 Task: Send an email with the signature Danny Hernandez with the subject Late payment reminder and the message Please let me know if there are any issues with the formatting. from softage.1@softage.net to softage.5@softage.net and softage.6@softage.net with an attached document Financial_projections.xlsx
Action: Mouse moved to (502, 642)
Screenshot: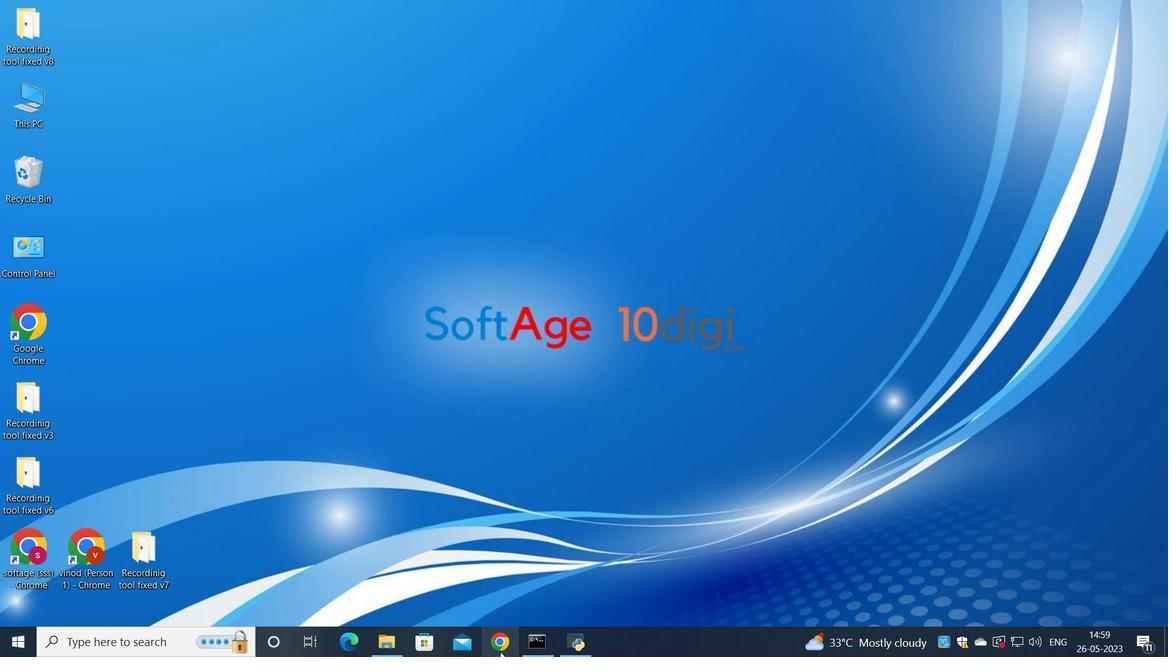 
Action: Mouse pressed left at (502, 642)
Screenshot: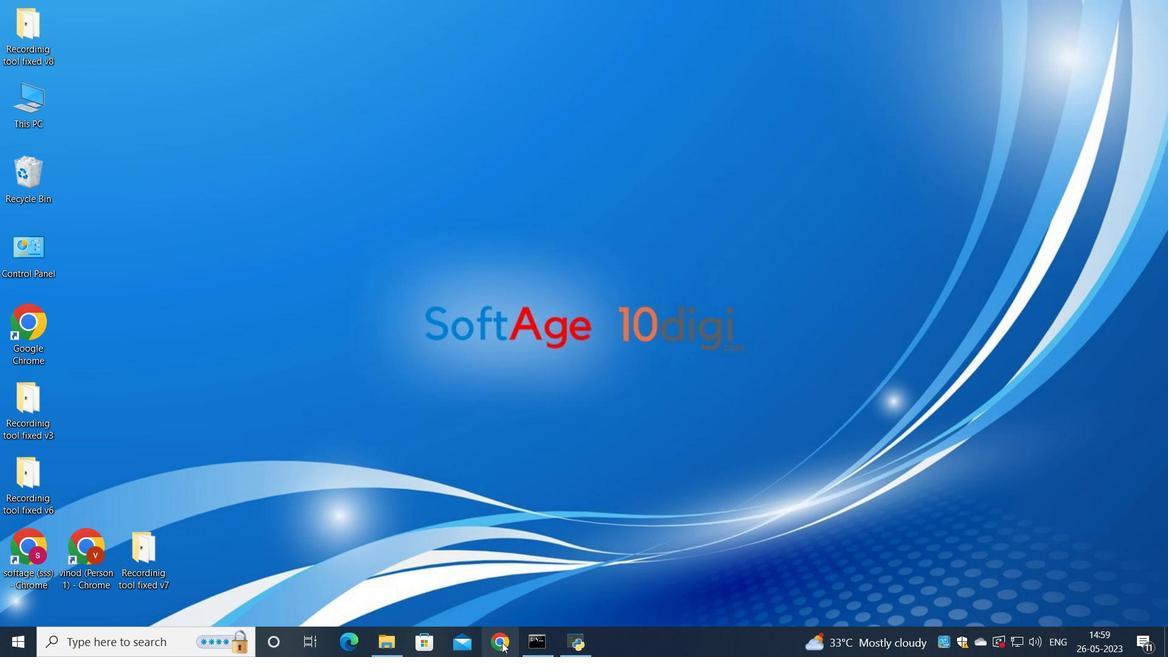 
Action: Mouse moved to (547, 360)
Screenshot: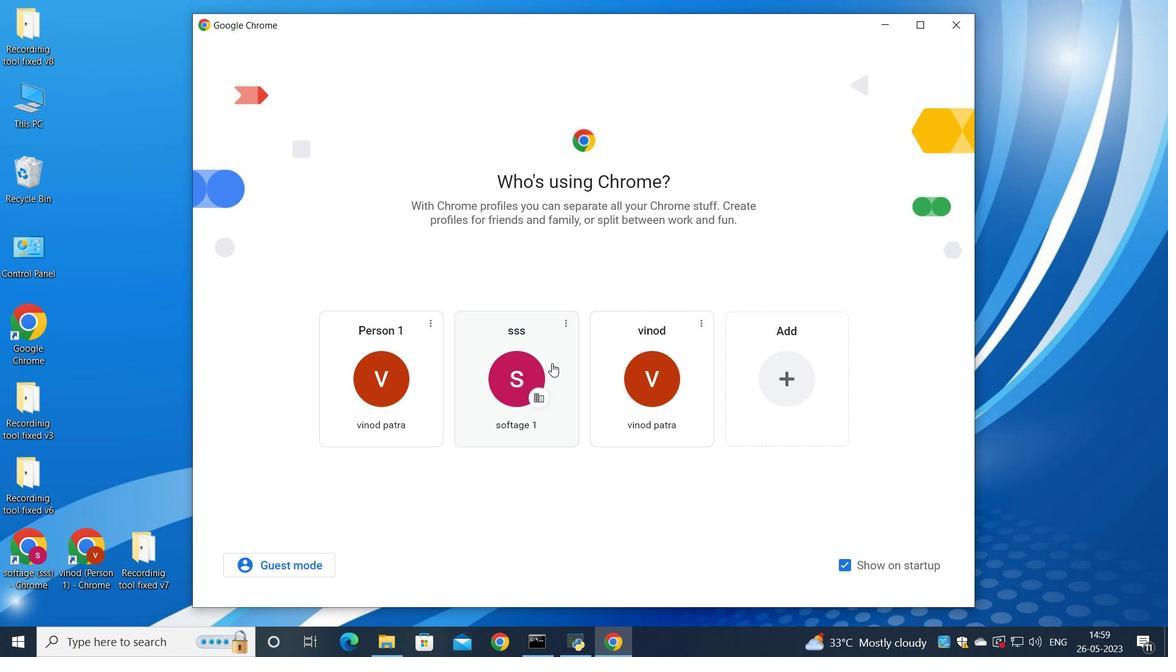 
Action: Mouse pressed left at (547, 360)
Screenshot: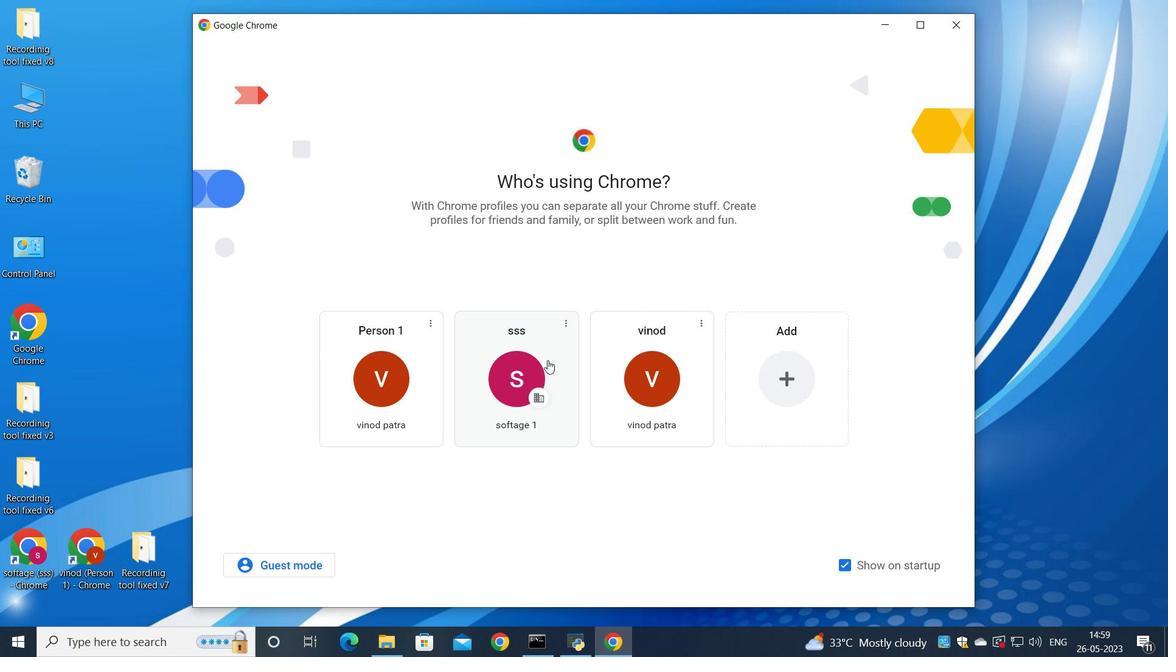 
Action: Mouse moved to (1016, 86)
Screenshot: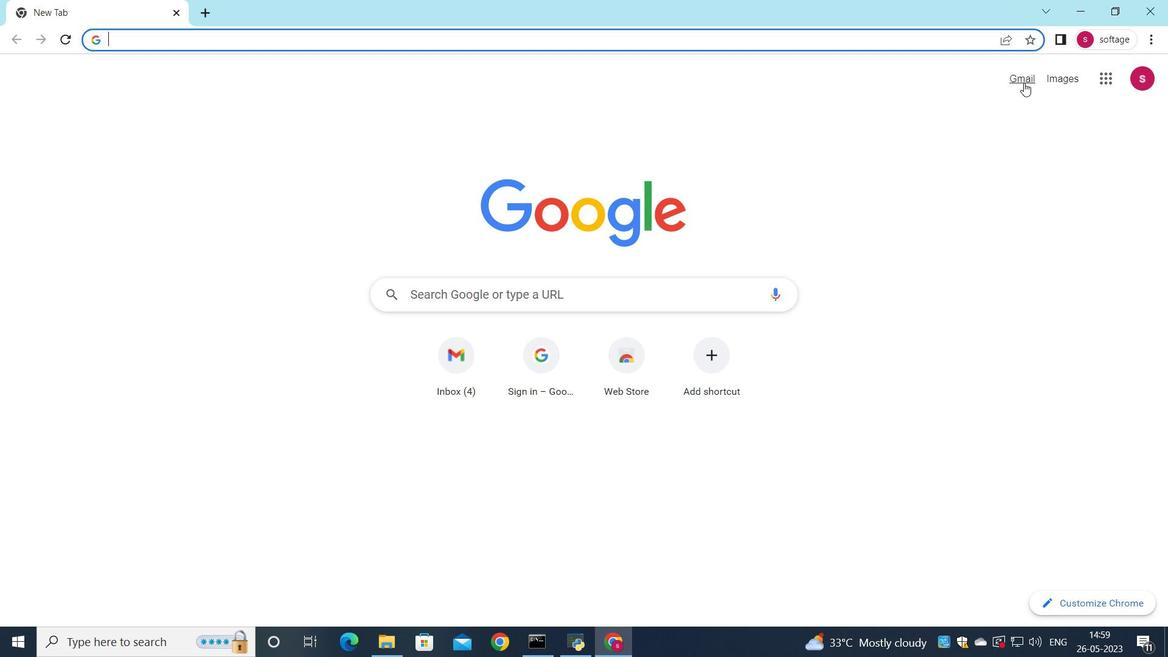 
Action: Mouse pressed left at (1016, 86)
Screenshot: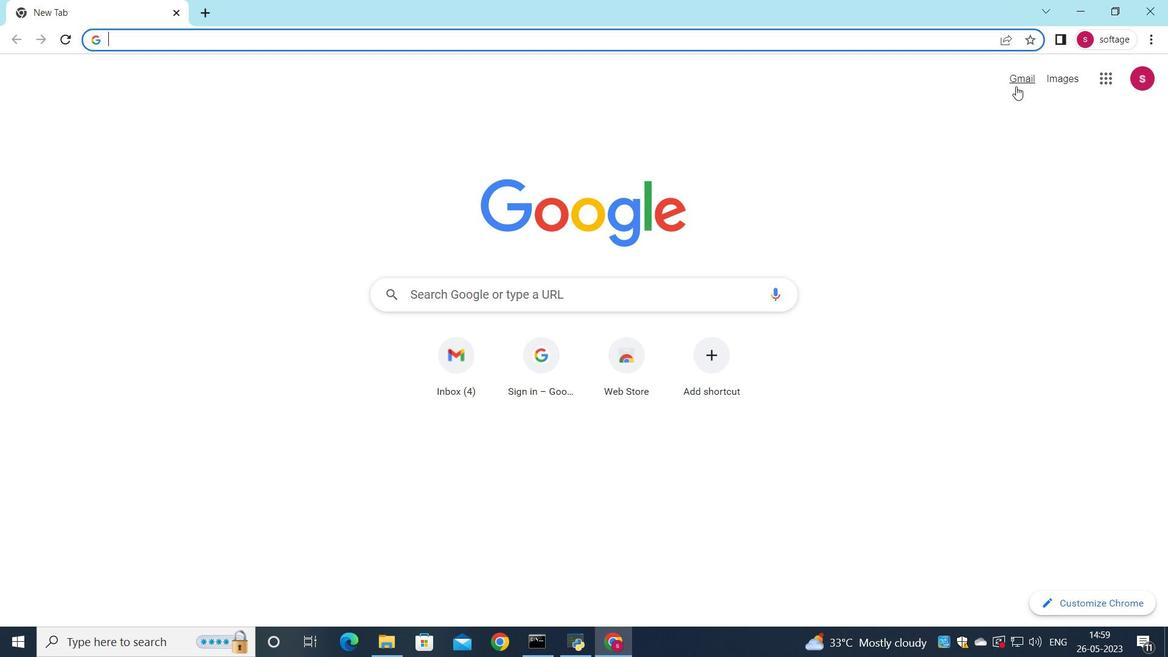
Action: Mouse moved to (991, 101)
Screenshot: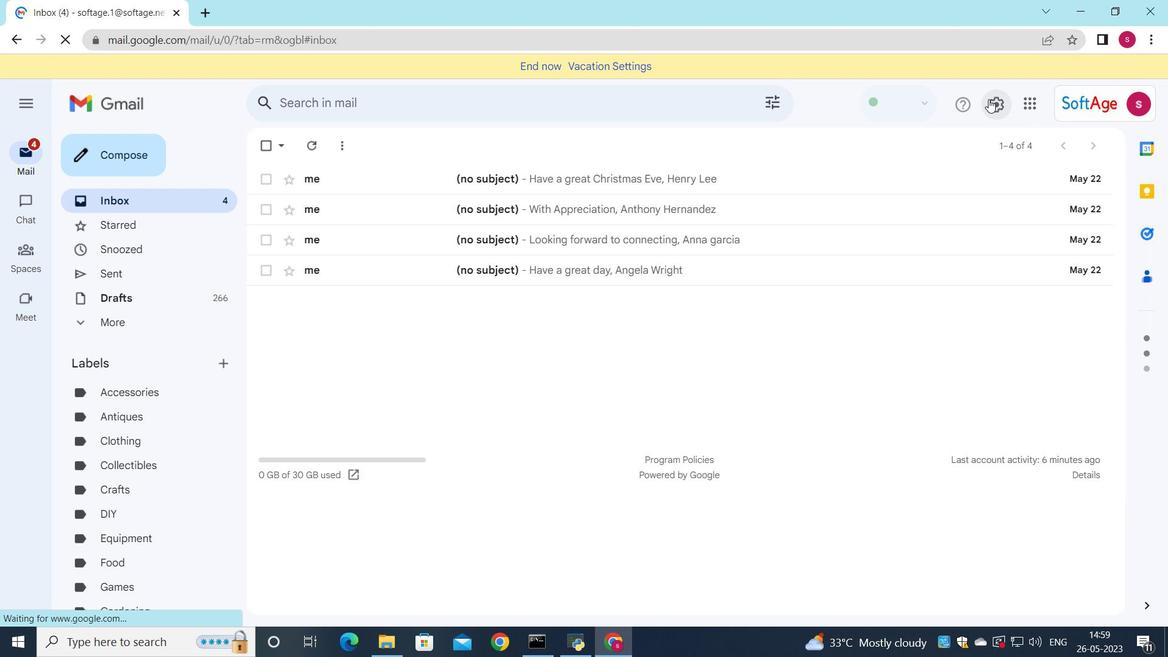 
Action: Mouse pressed left at (991, 101)
Screenshot: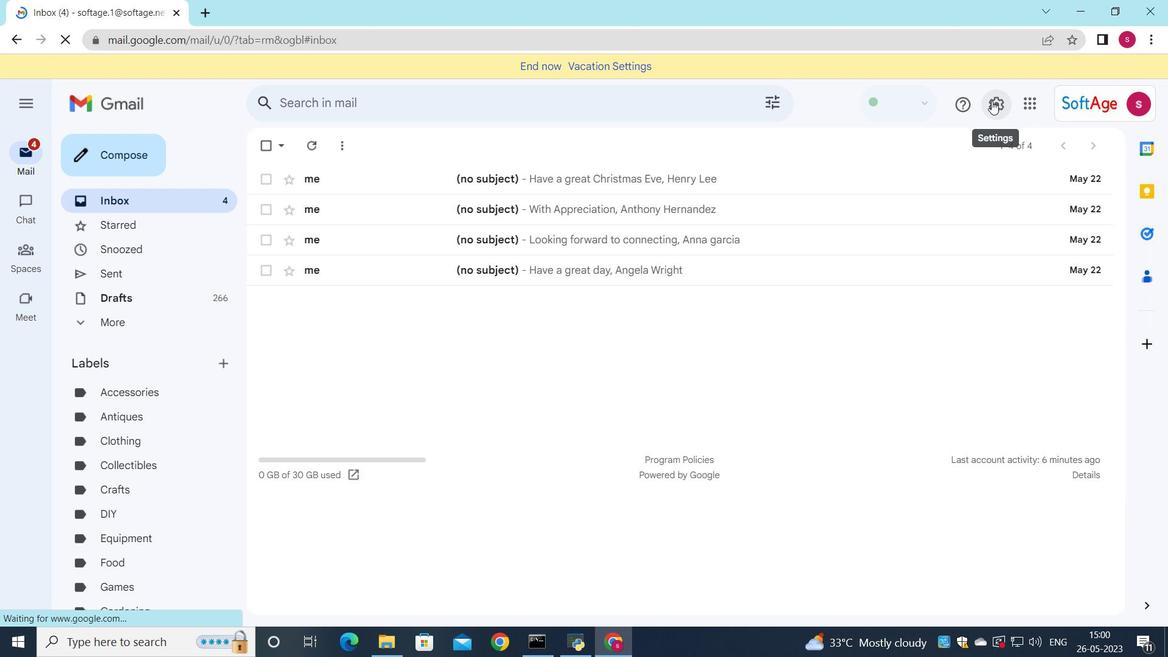 
Action: Mouse moved to (964, 175)
Screenshot: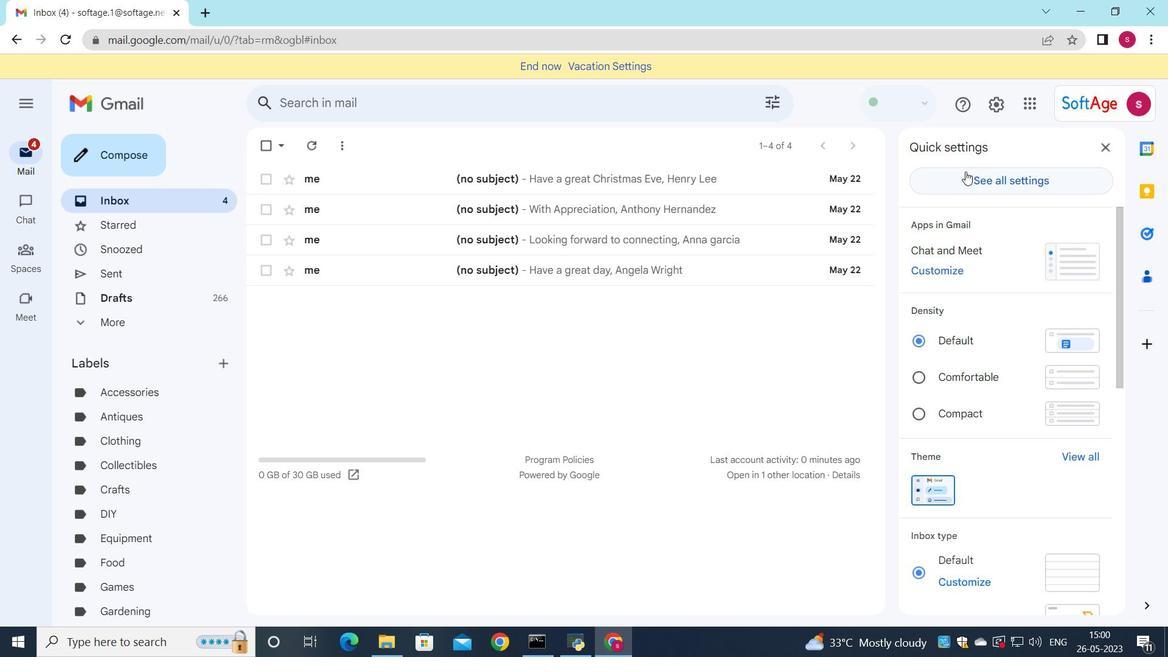 
Action: Mouse pressed left at (964, 175)
Screenshot: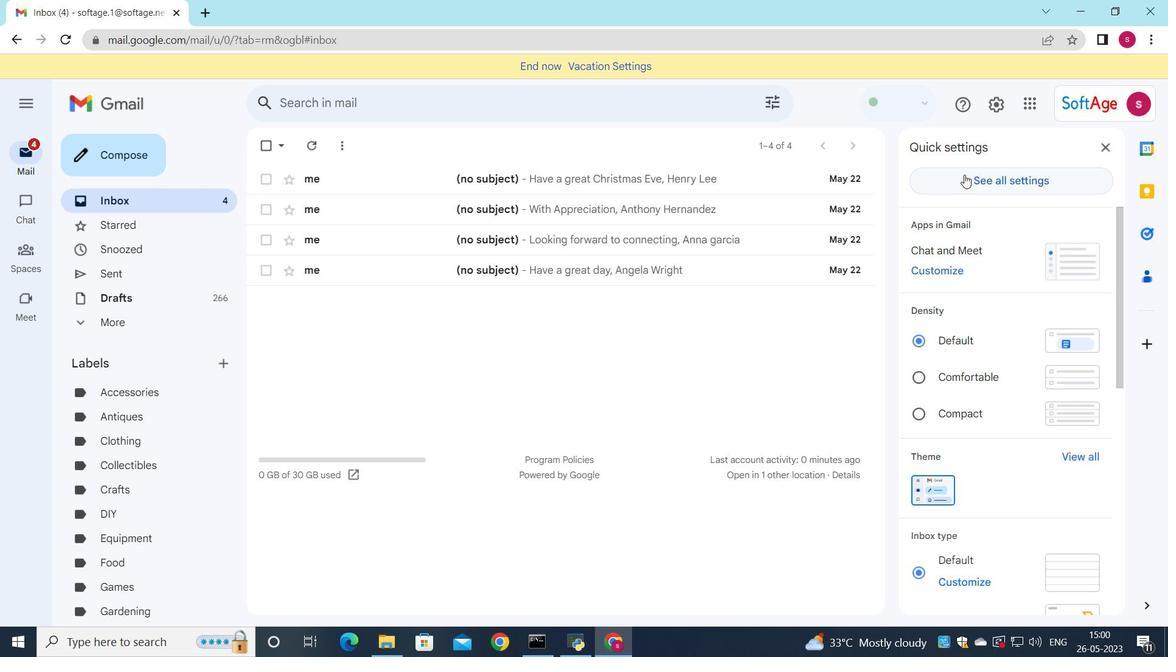 
Action: Mouse moved to (845, 255)
Screenshot: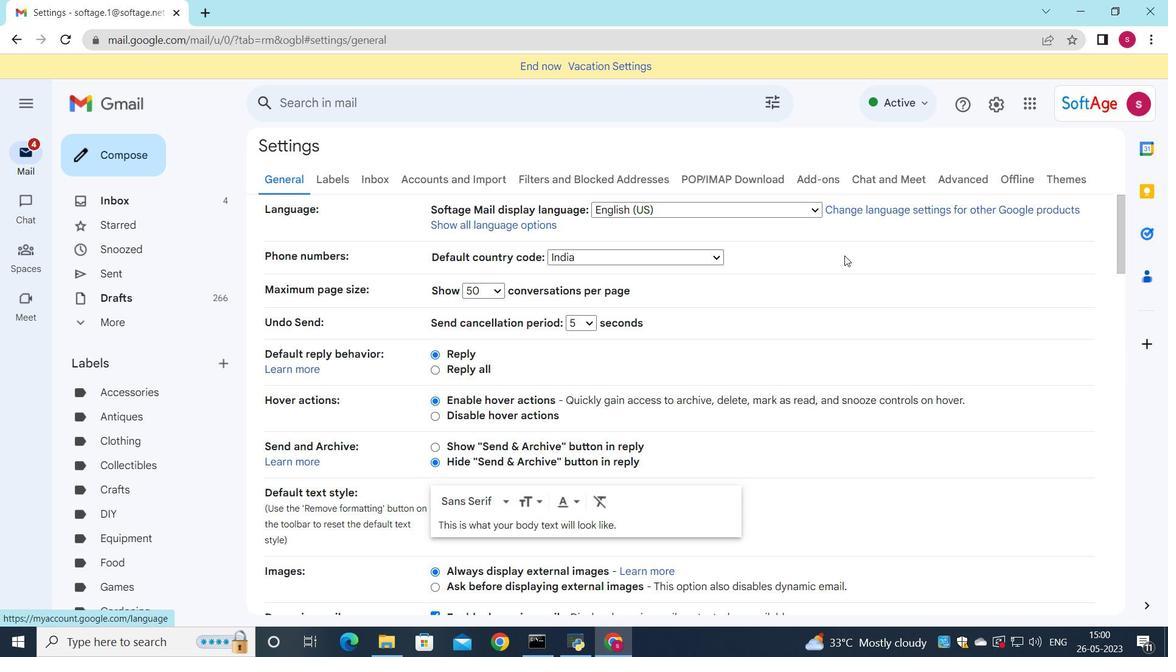
Action: Mouse scrolled (845, 254) with delta (0, 0)
Screenshot: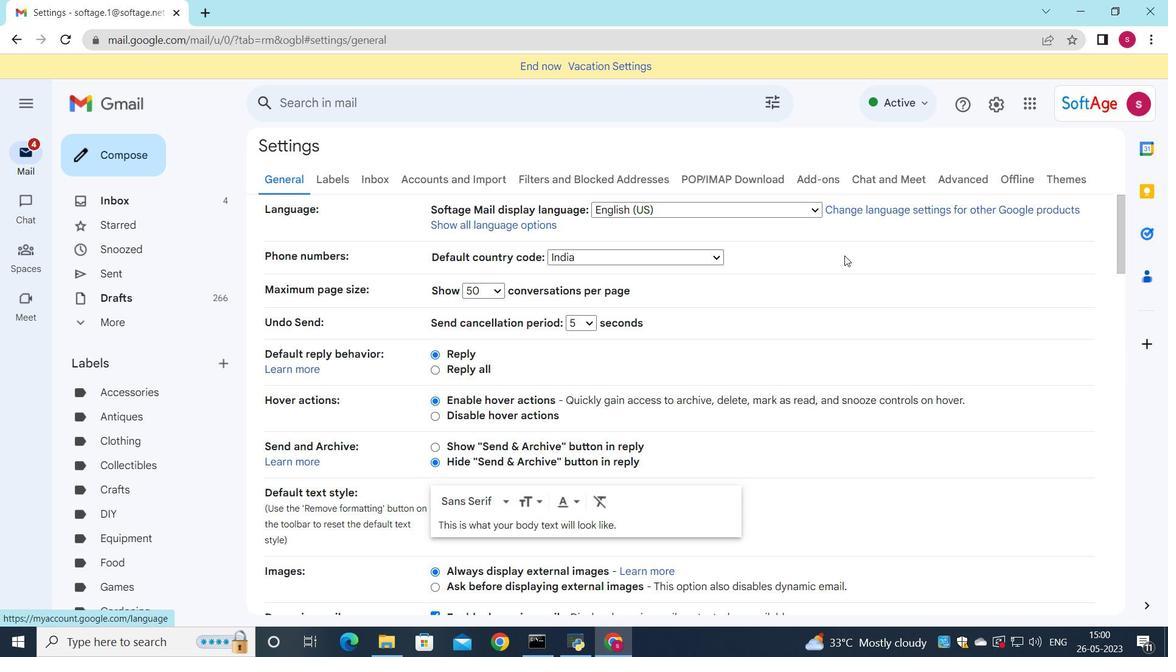 
Action: Mouse scrolled (845, 254) with delta (0, 0)
Screenshot: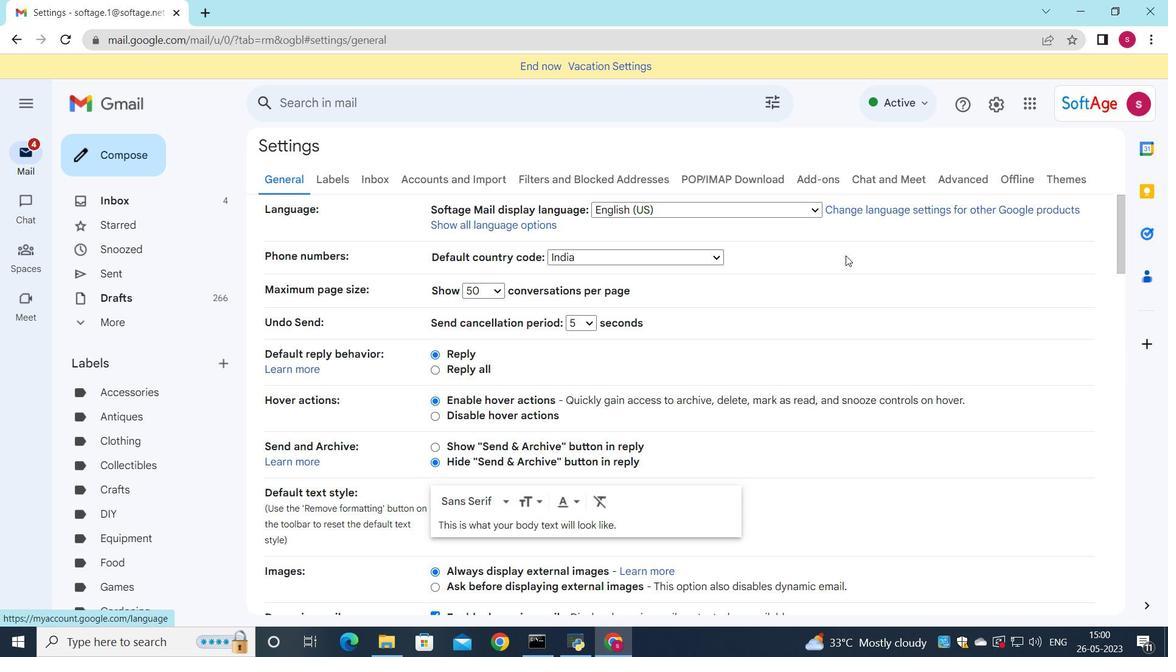 
Action: Mouse scrolled (845, 254) with delta (0, 0)
Screenshot: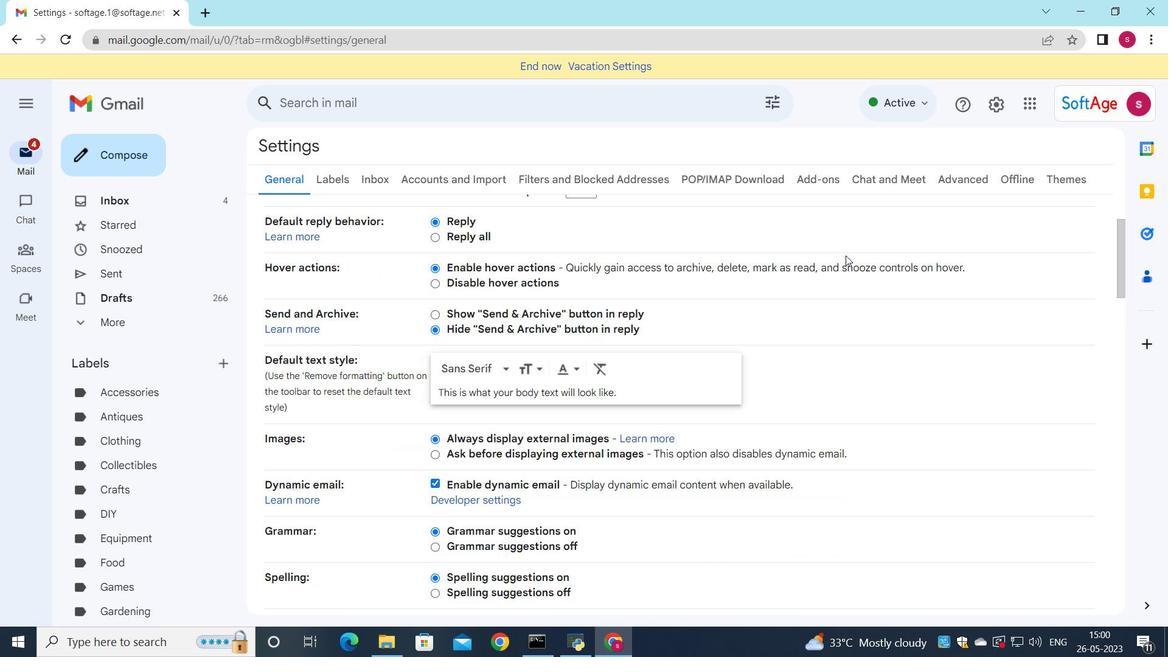 
Action: Mouse scrolled (845, 254) with delta (0, 0)
Screenshot: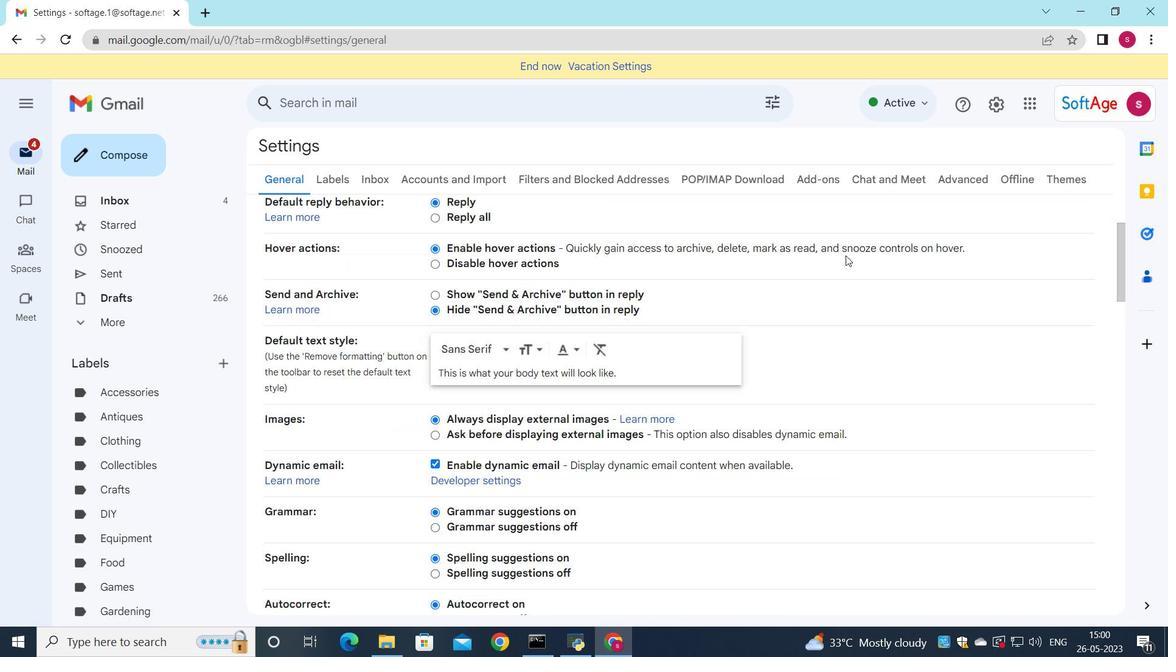 
Action: Mouse scrolled (845, 254) with delta (0, 0)
Screenshot: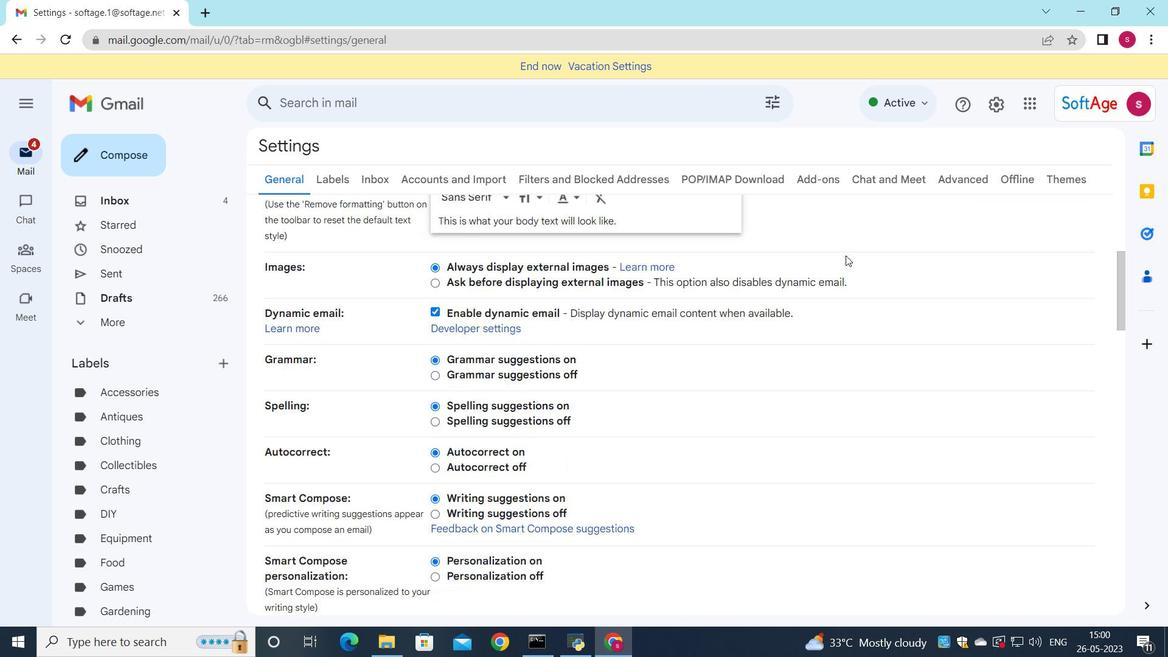 
Action: Mouse moved to (826, 269)
Screenshot: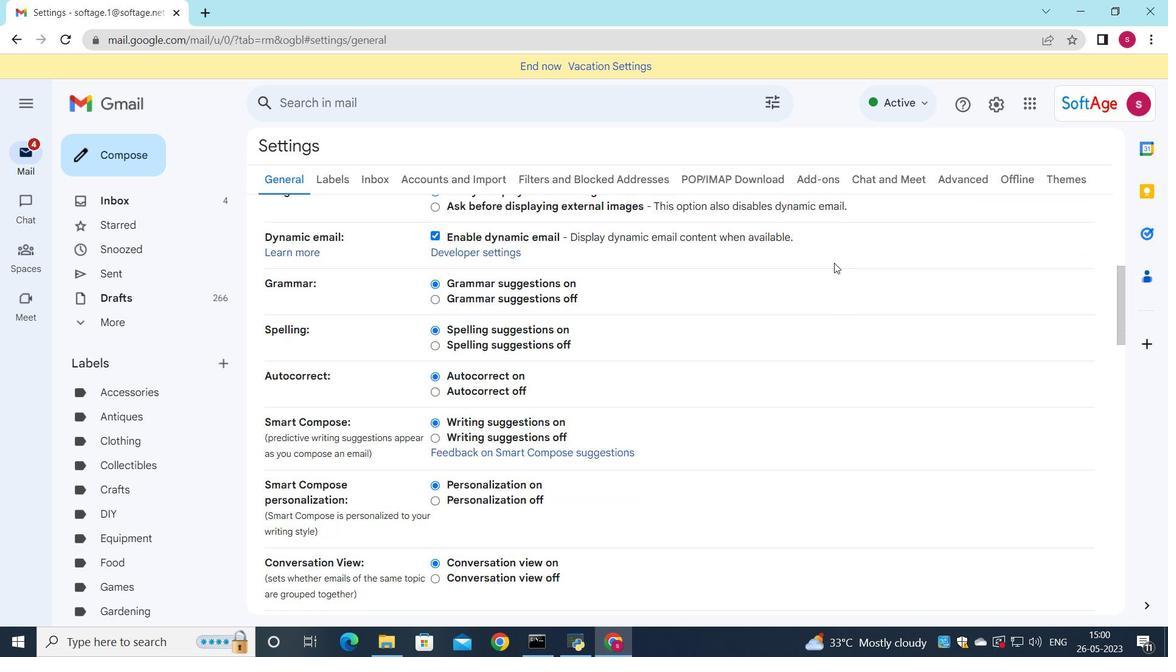 
Action: Mouse scrolled (826, 268) with delta (0, 0)
Screenshot: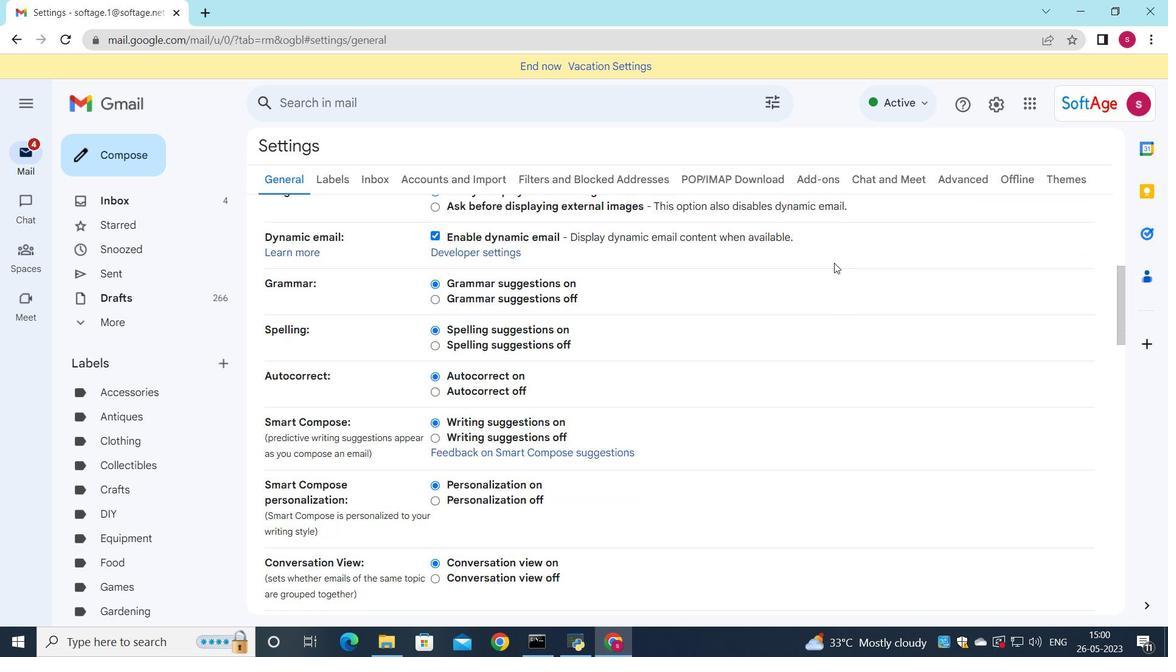
Action: Mouse moved to (825, 270)
Screenshot: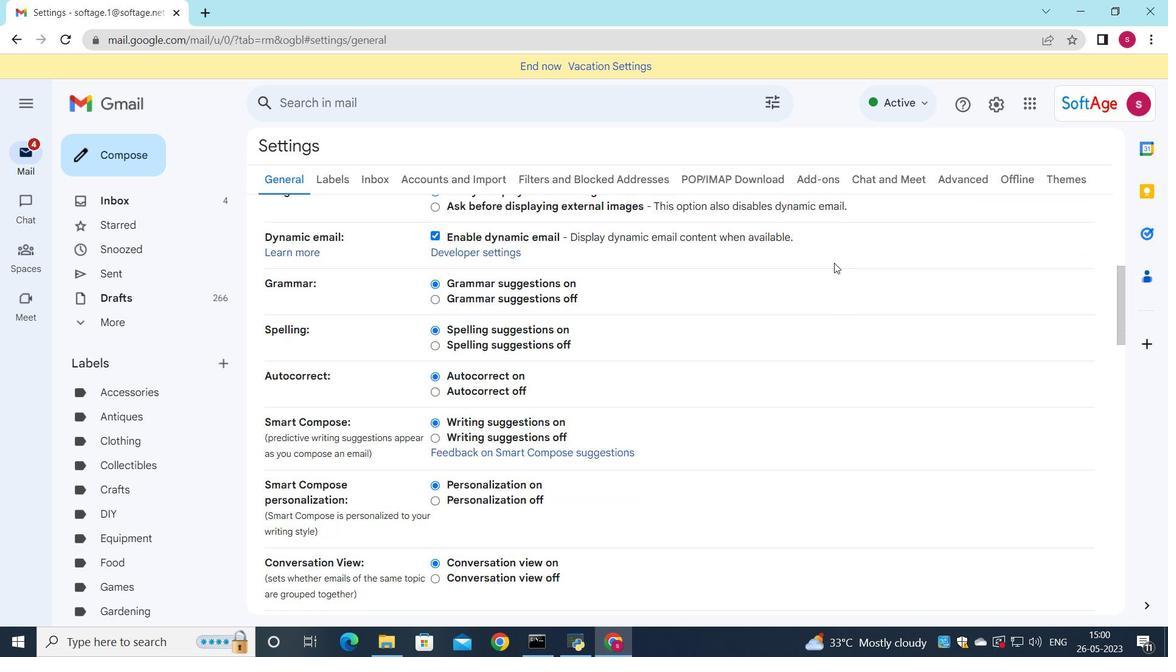 
Action: Mouse scrolled (825, 269) with delta (0, 0)
Screenshot: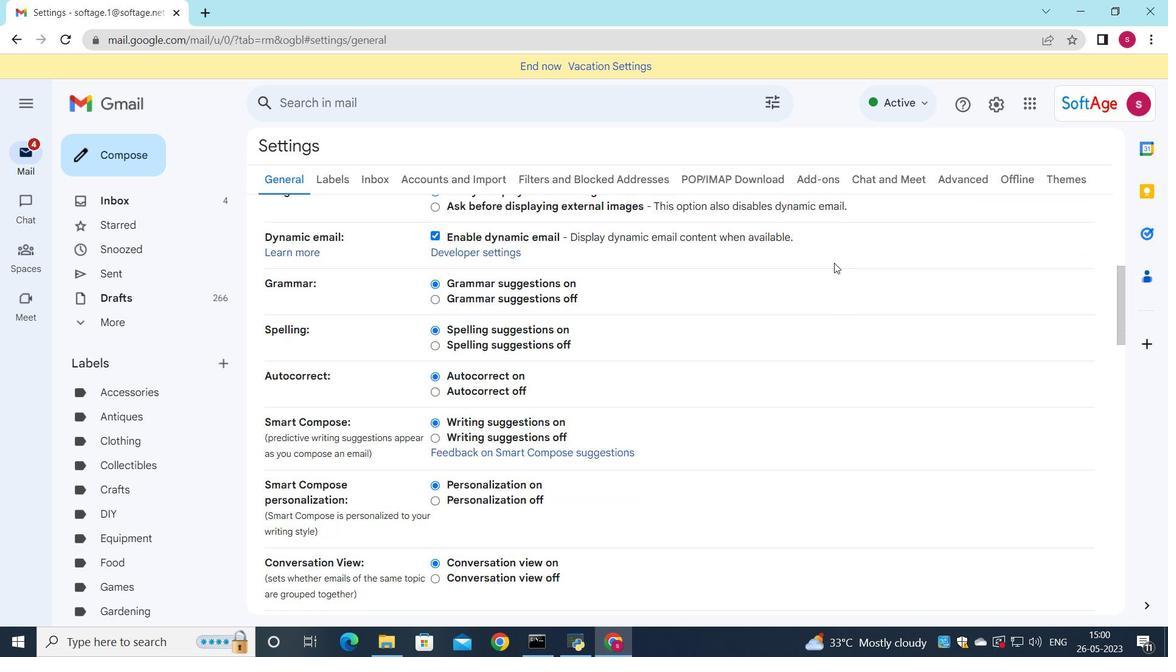 
Action: Mouse moved to (800, 303)
Screenshot: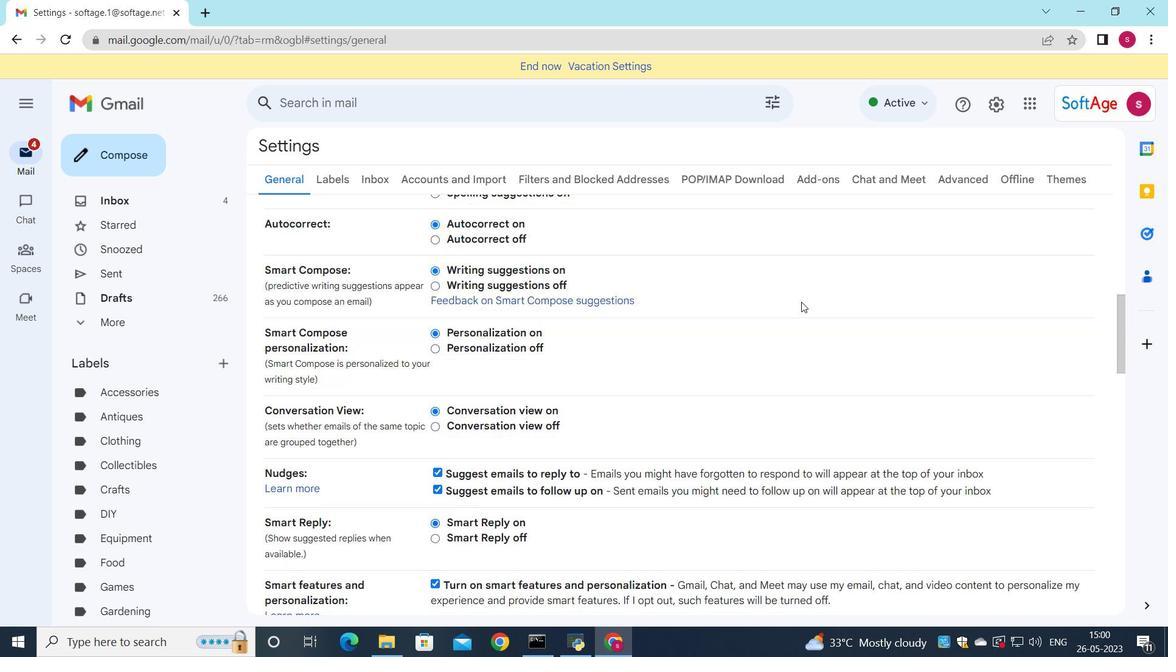 
Action: Mouse scrolled (800, 302) with delta (0, 0)
Screenshot: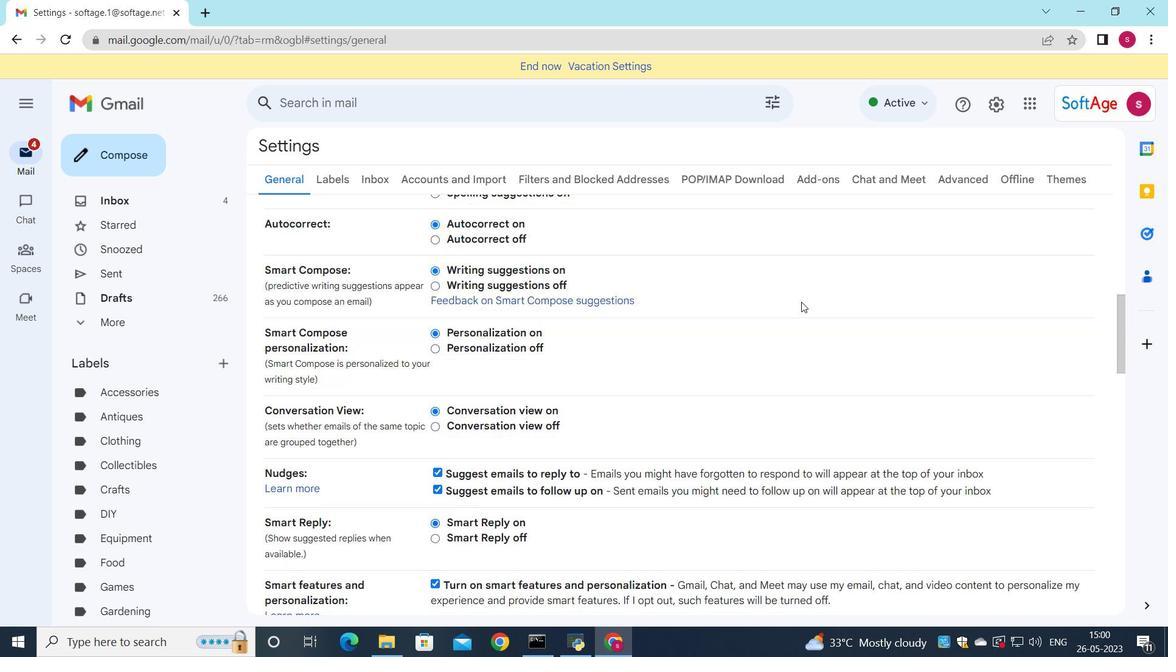 
Action: Mouse moved to (797, 307)
Screenshot: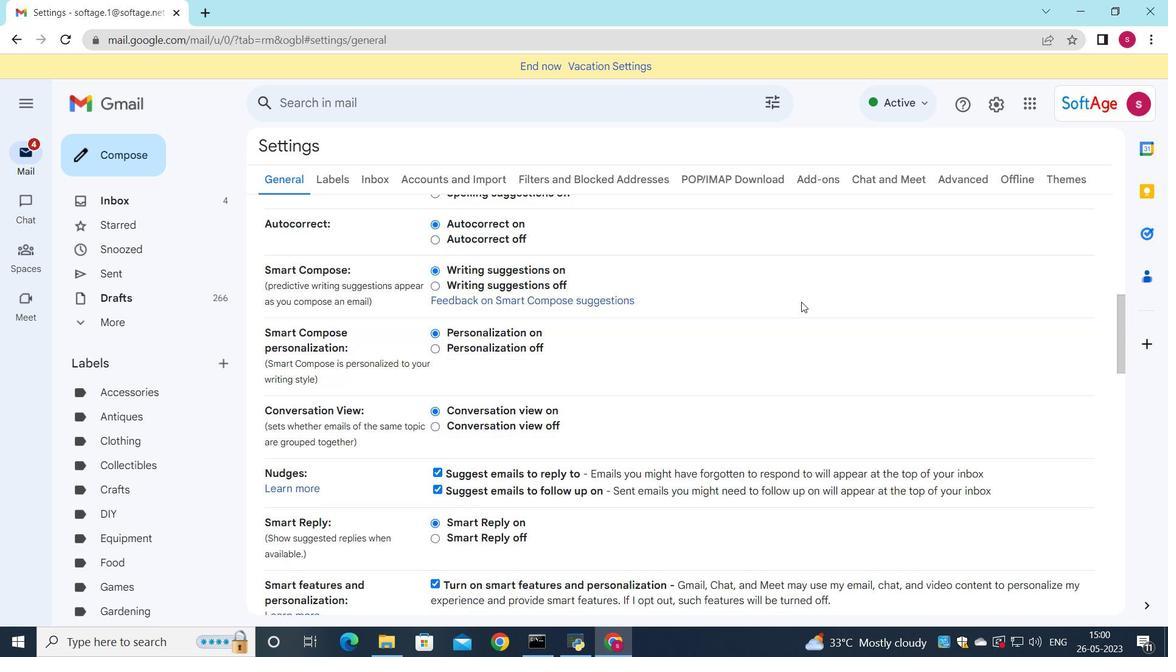 
Action: Mouse scrolled (797, 306) with delta (0, 0)
Screenshot: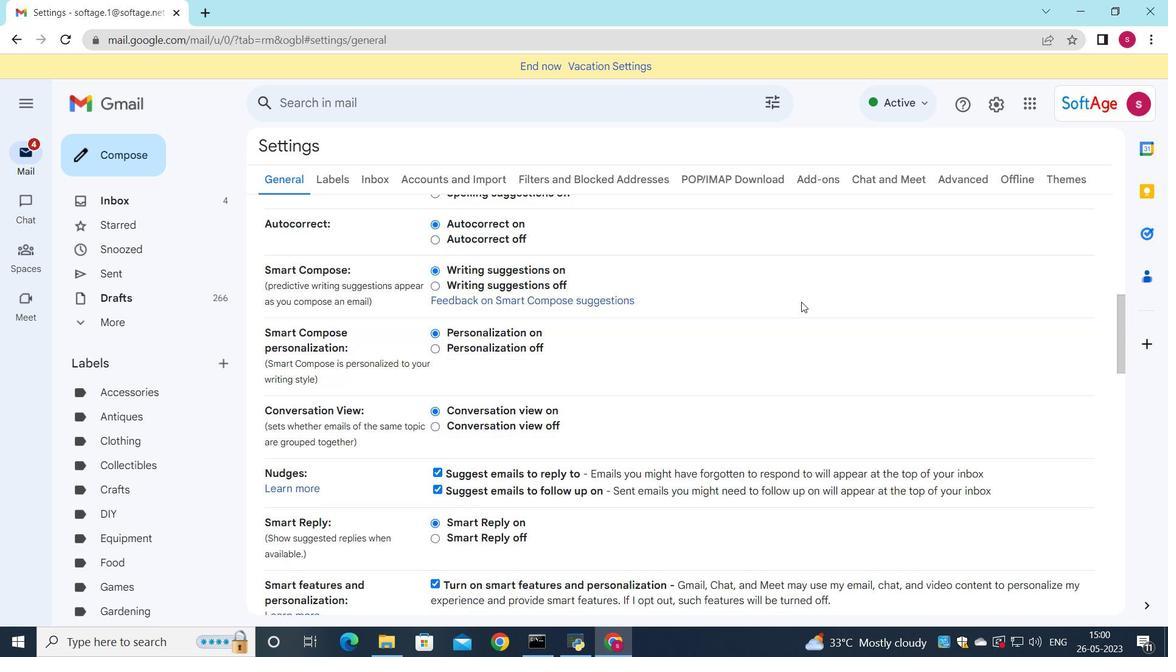 
Action: Mouse moved to (796, 307)
Screenshot: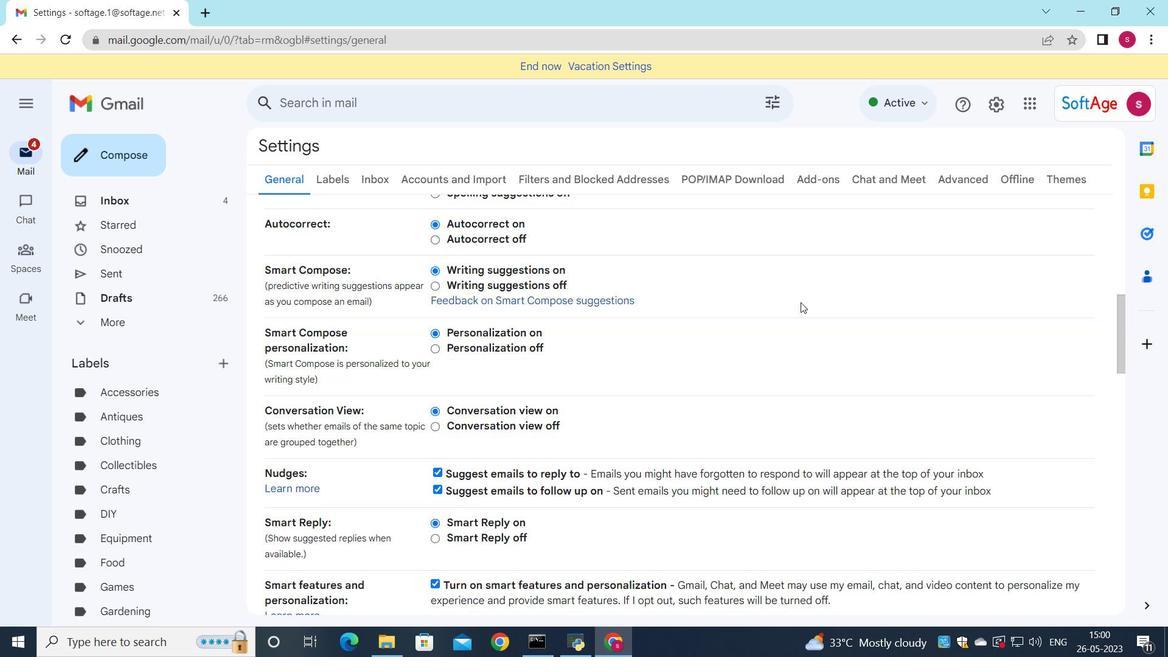 
Action: Mouse scrolled (796, 307) with delta (0, 0)
Screenshot: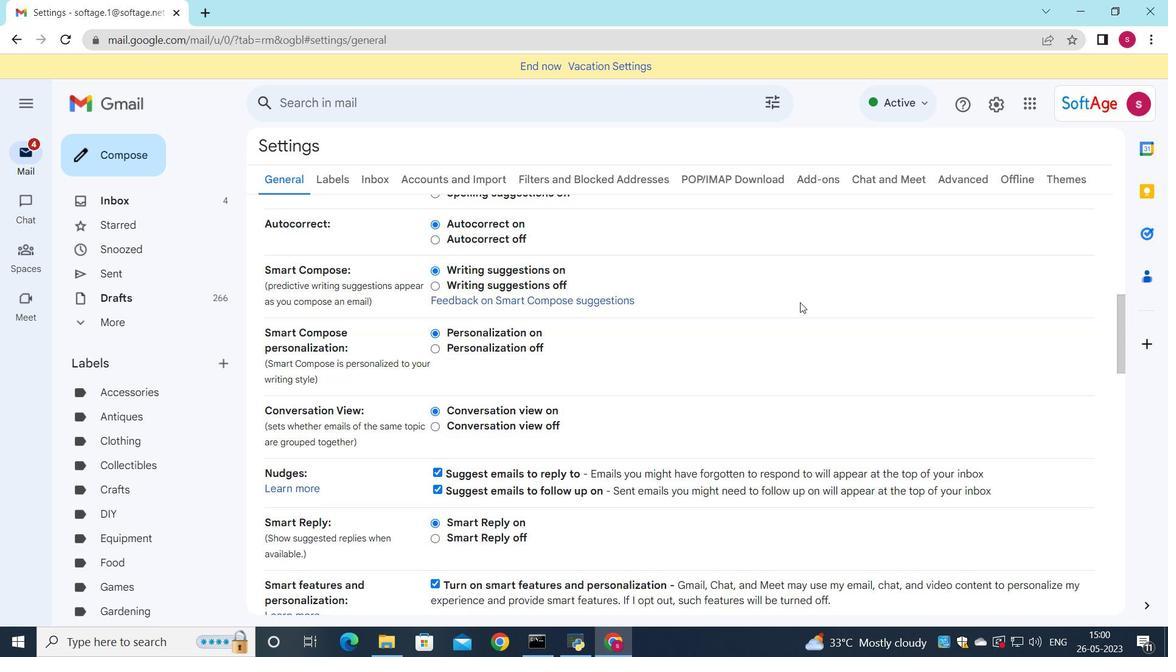 
Action: Mouse moved to (795, 310)
Screenshot: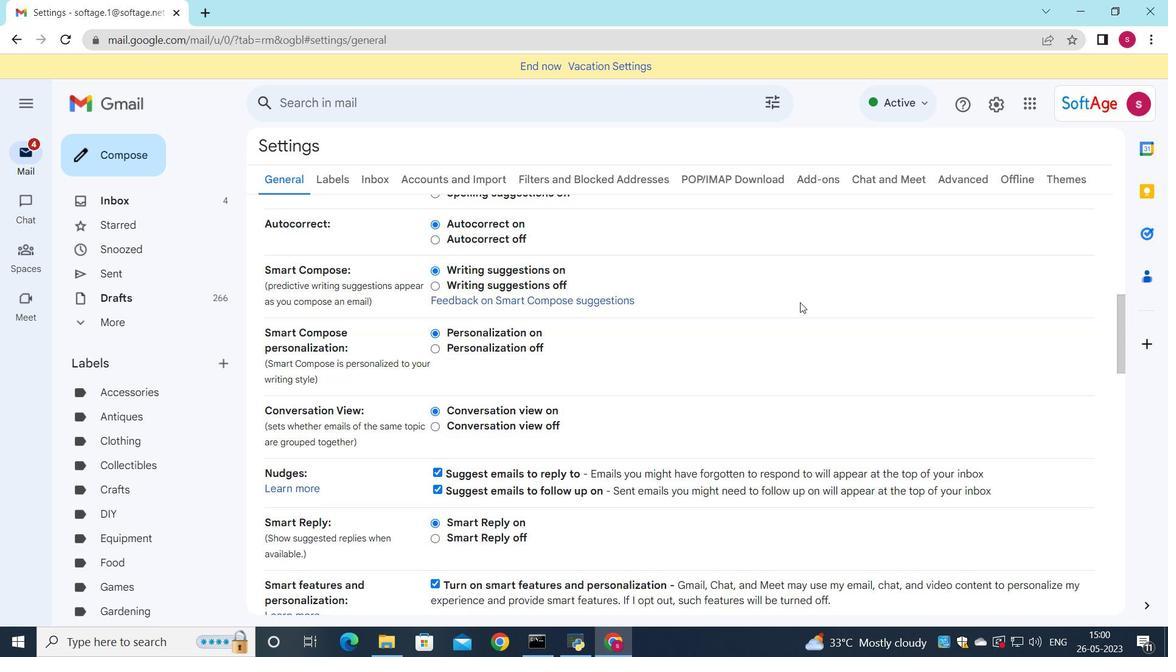 
Action: Mouse scrolled (795, 309) with delta (0, 0)
Screenshot: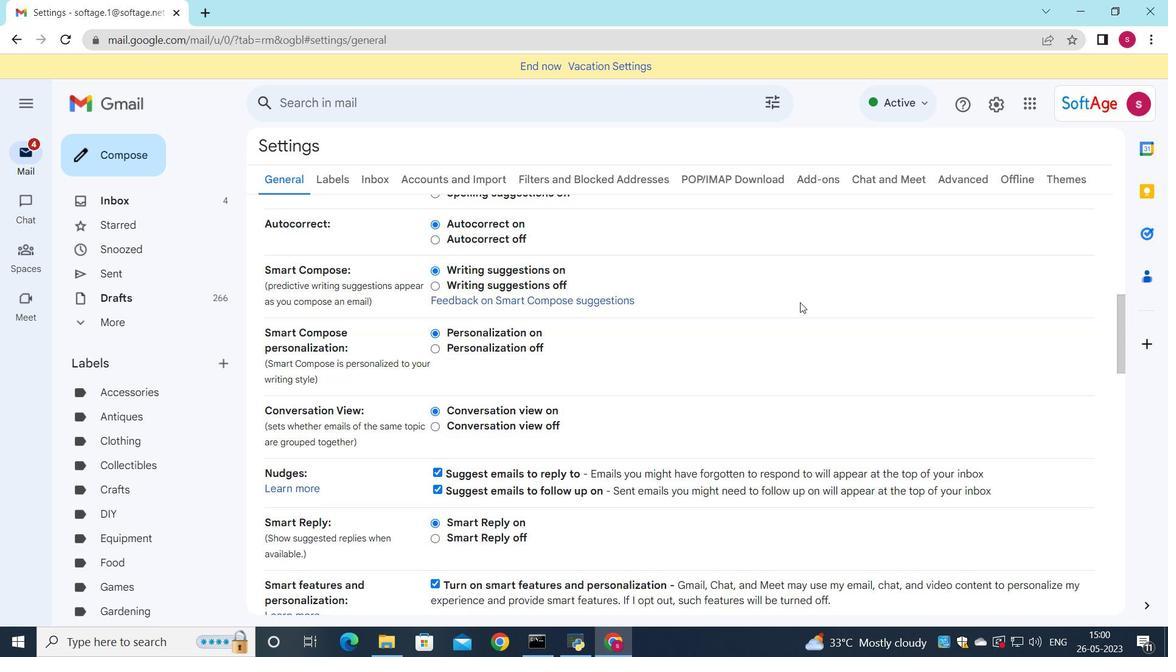 
Action: Mouse moved to (794, 312)
Screenshot: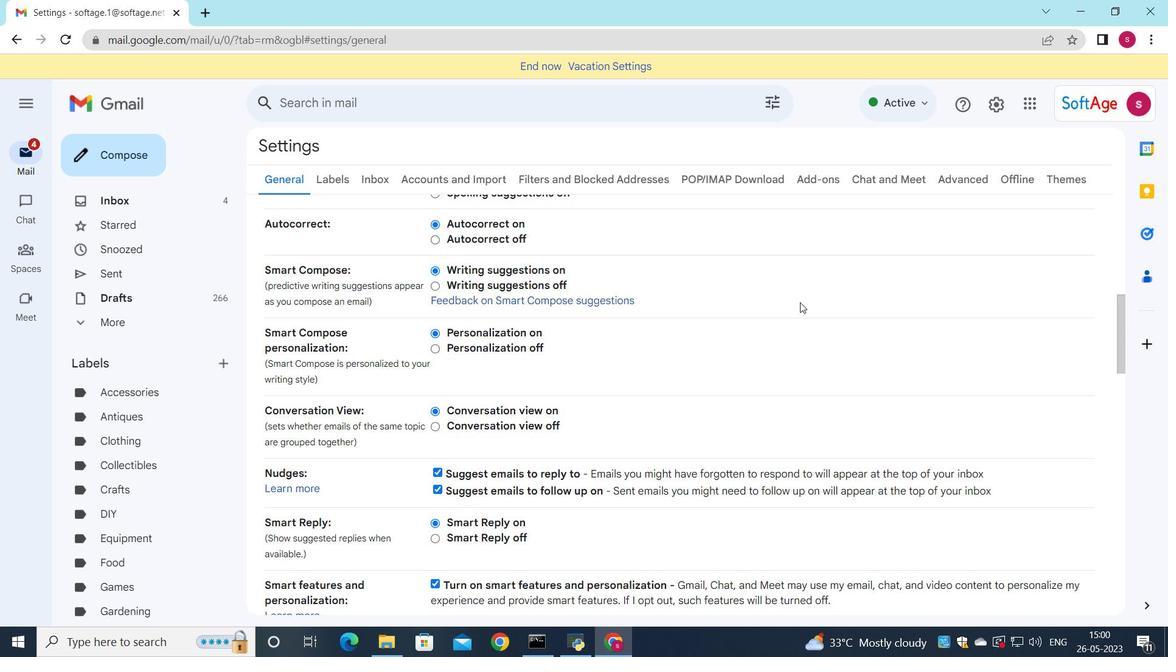 
Action: Mouse scrolled (794, 311) with delta (0, 0)
Screenshot: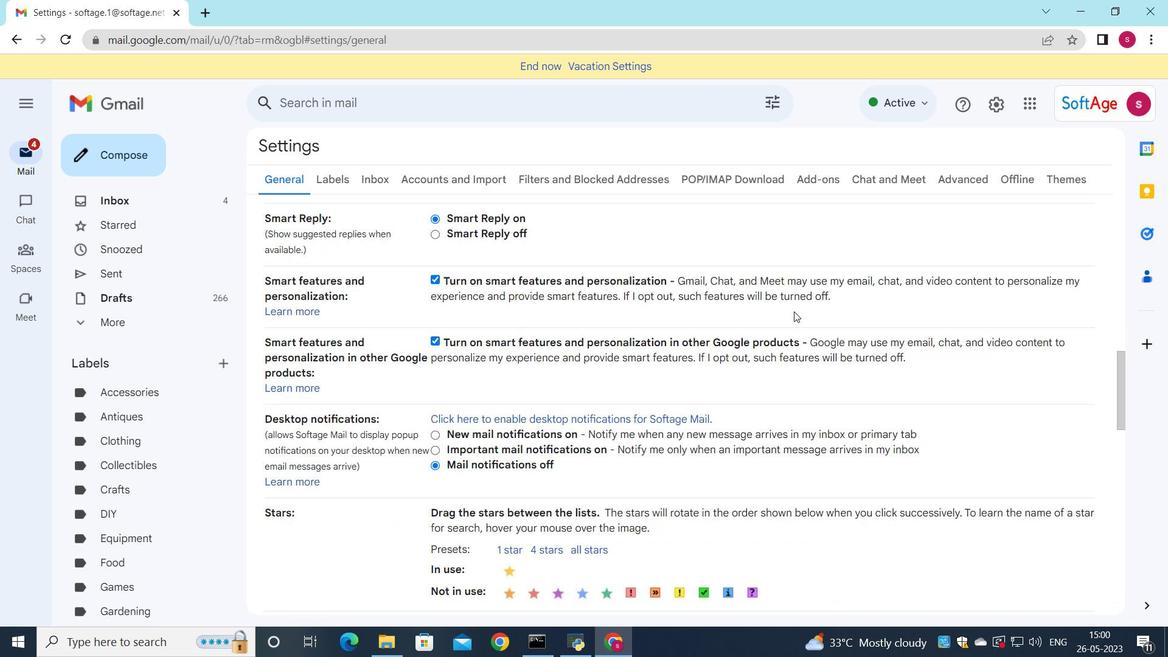 
Action: Mouse moved to (794, 312)
Screenshot: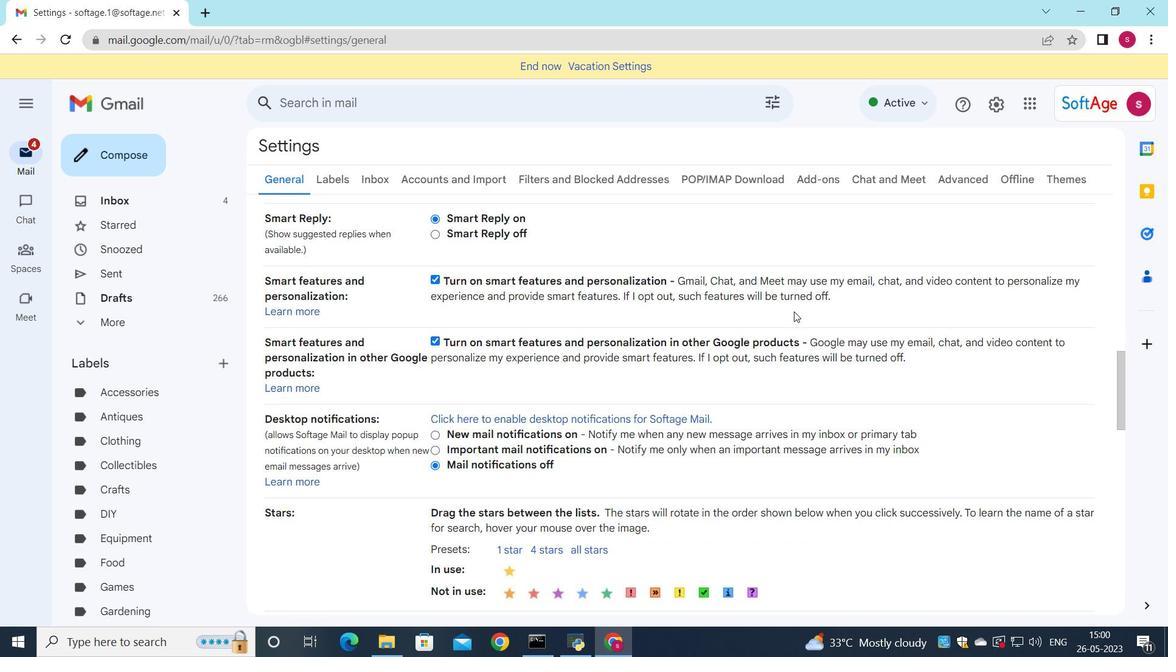 
Action: Mouse scrolled (794, 311) with delta (0, 0)
Screenshot: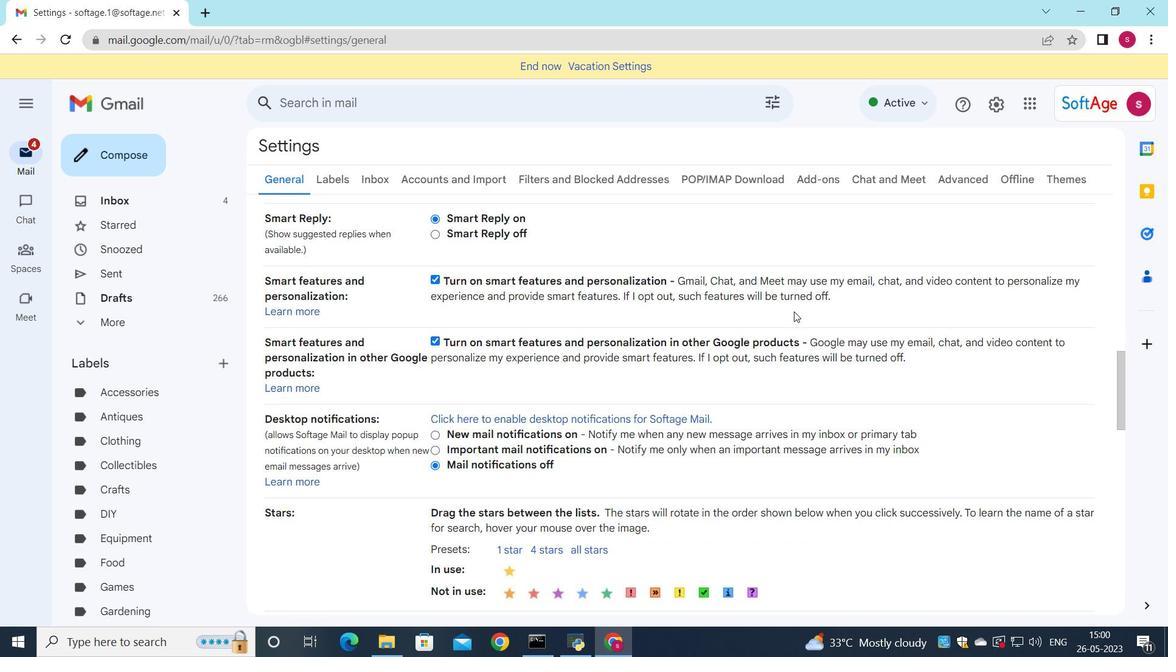 
Action: Mouse moved to (794, 313)
Screenshot: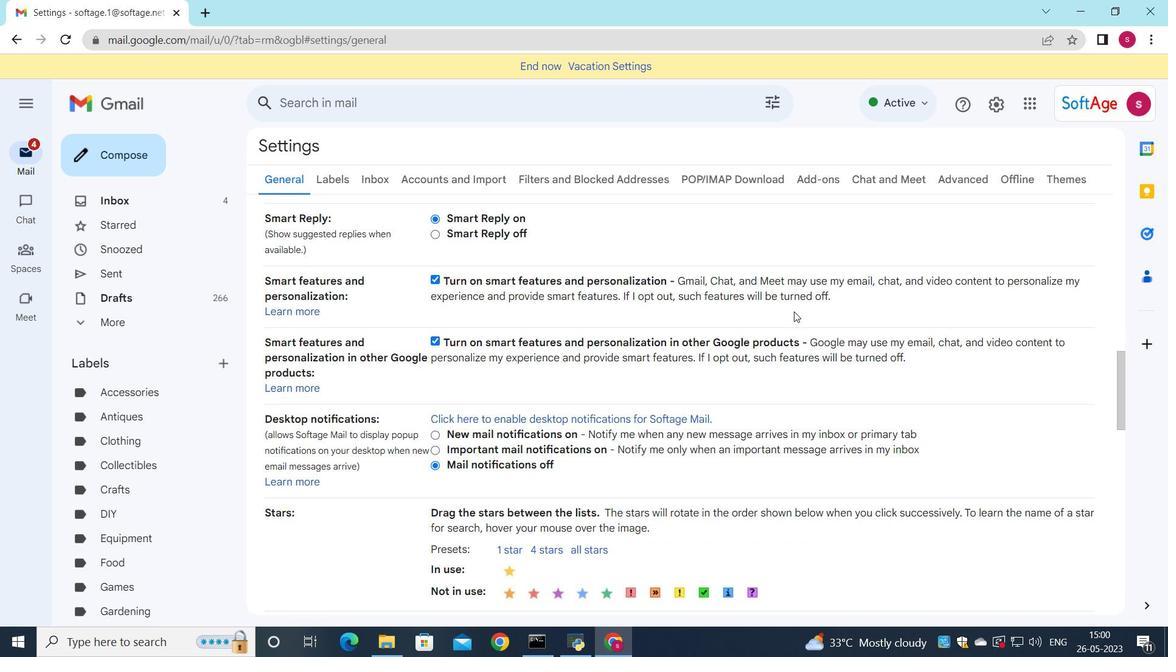 
Action: Mouse scrolled (794, 311) with delta (0, 0)
Screenshot: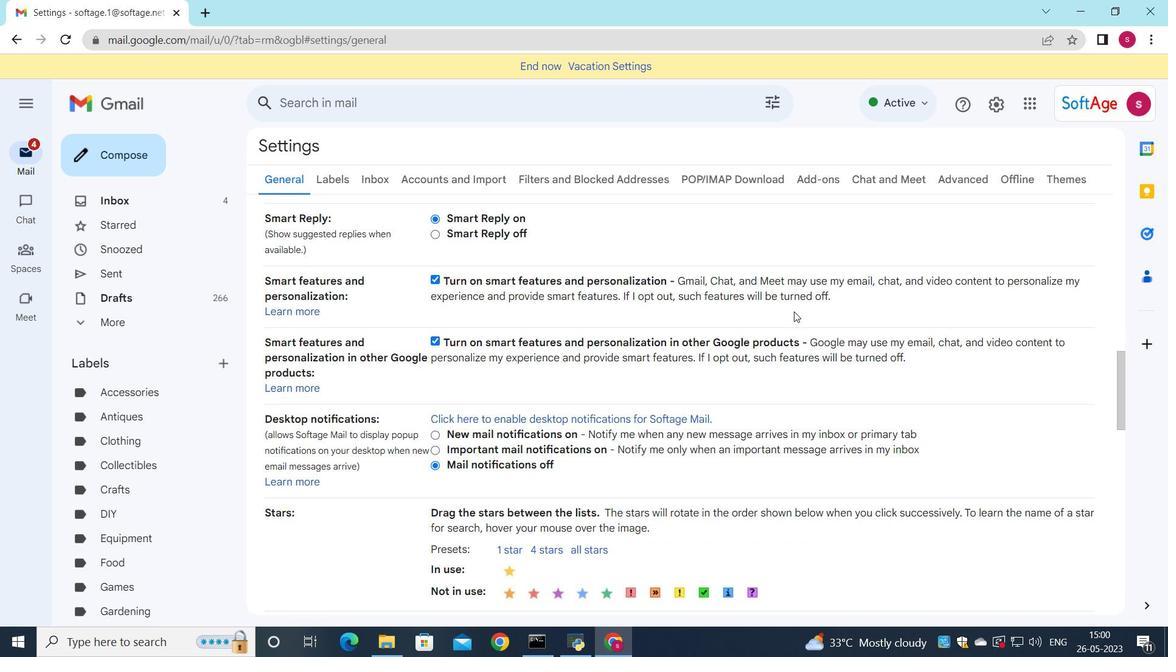 
Action: Mouse scrolled (794, 311) with delta (0, 0)
Screenshot: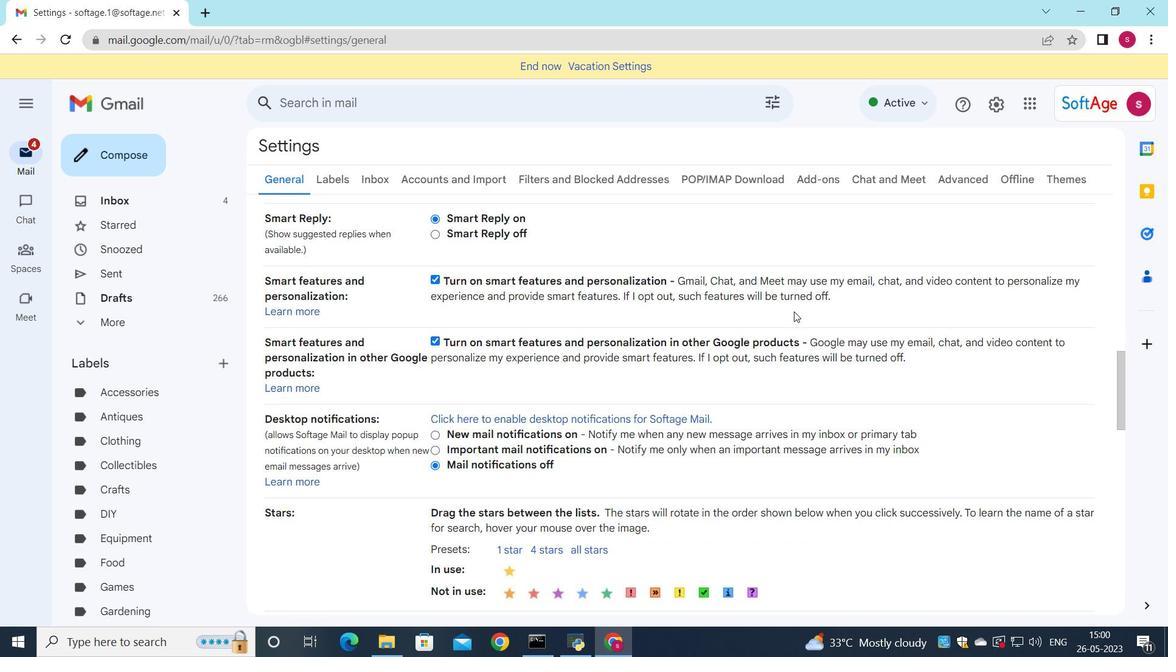 
Action: Mouse moved to (783, 329)
Screenshot: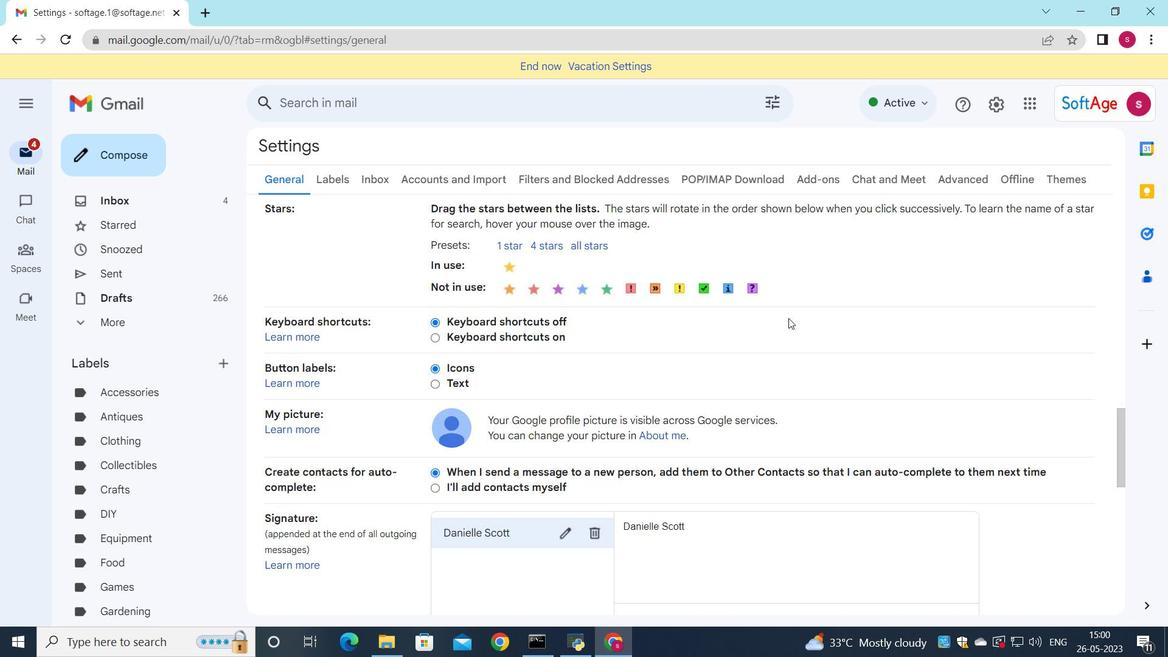 
Action: Mouse scrolled (783, 328) with delta (0, 0)
Screenshot: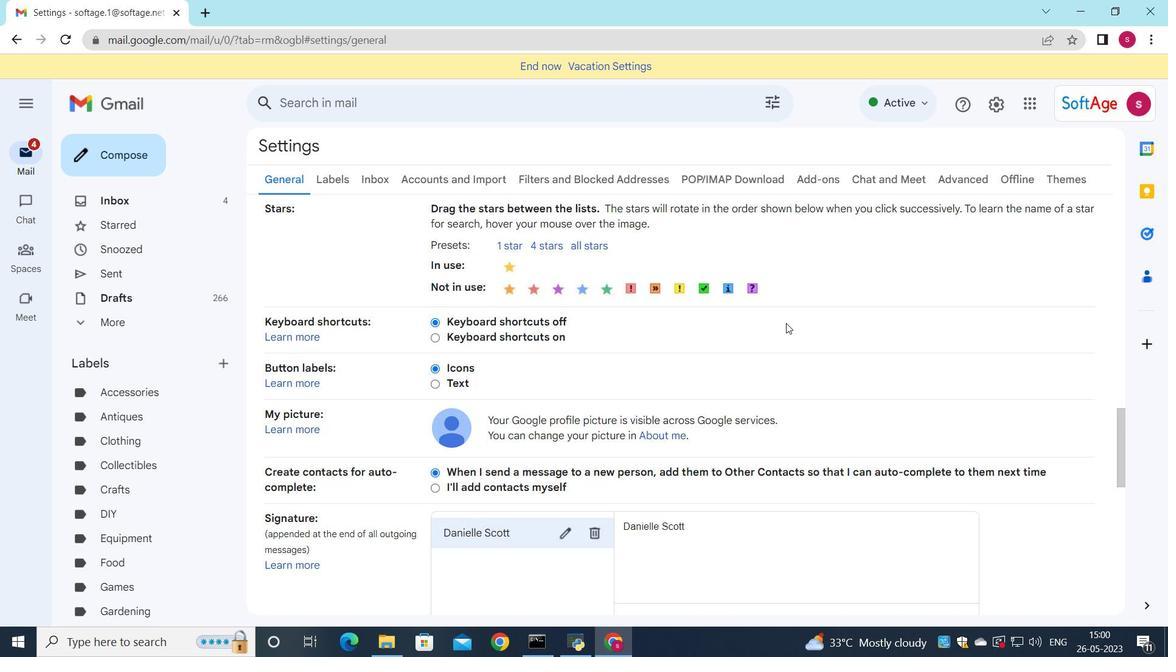 
Action: Mouse moved to (783, 331)
Screenshot: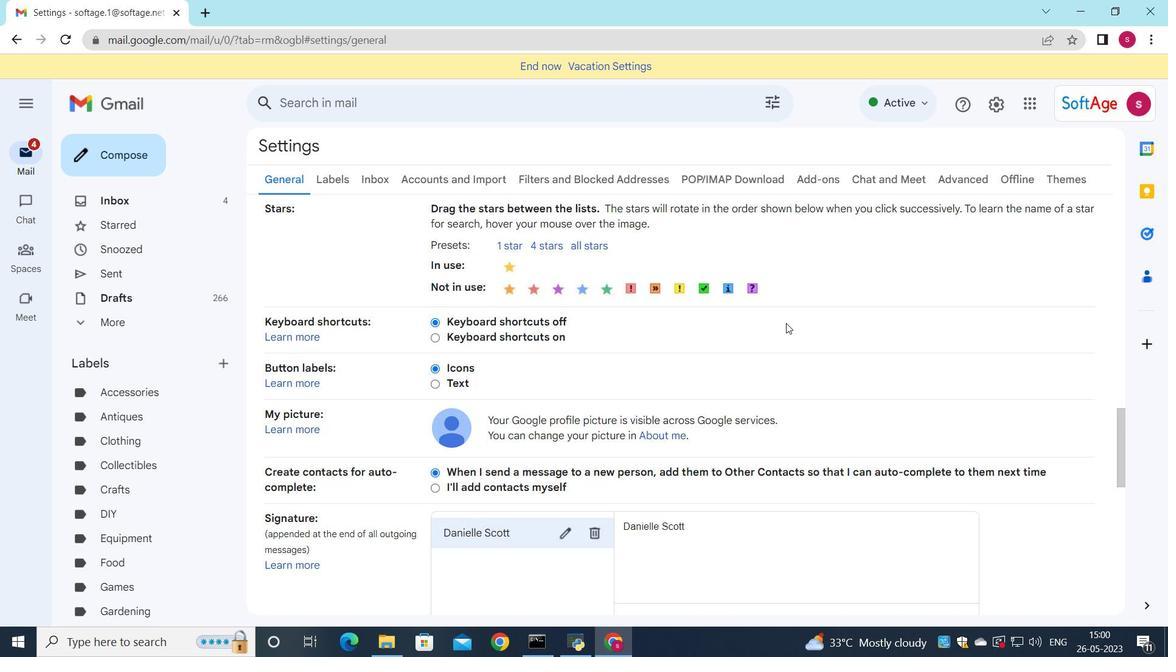 
Action: Mouse scrolled (783, 330) with delta (0, 0)
Screenshot: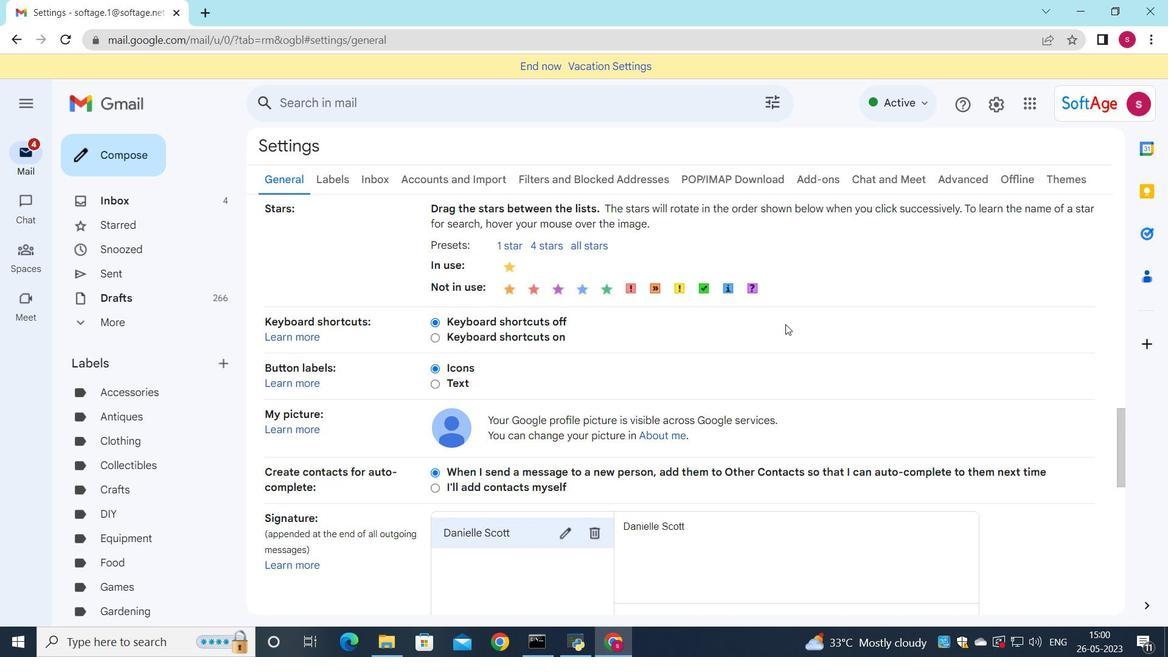 
Action: Mouse moved to (783, 331)
Screenshot: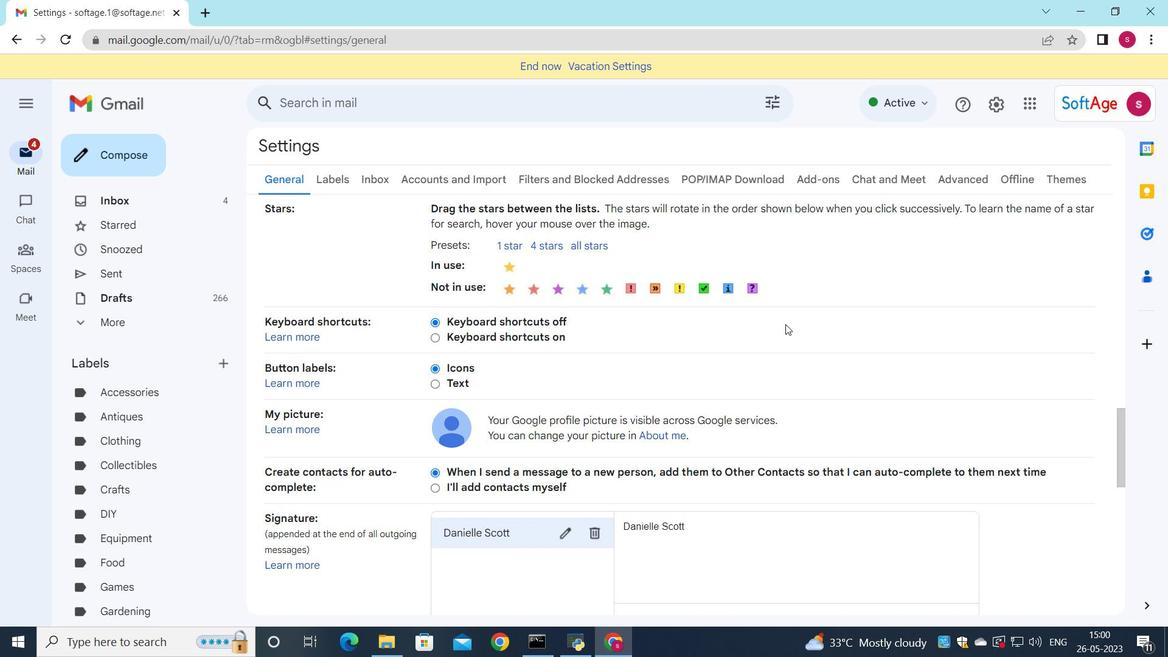 
Action: Mouse scrolled (783, 331) with delta (0, 0)
Screenshot: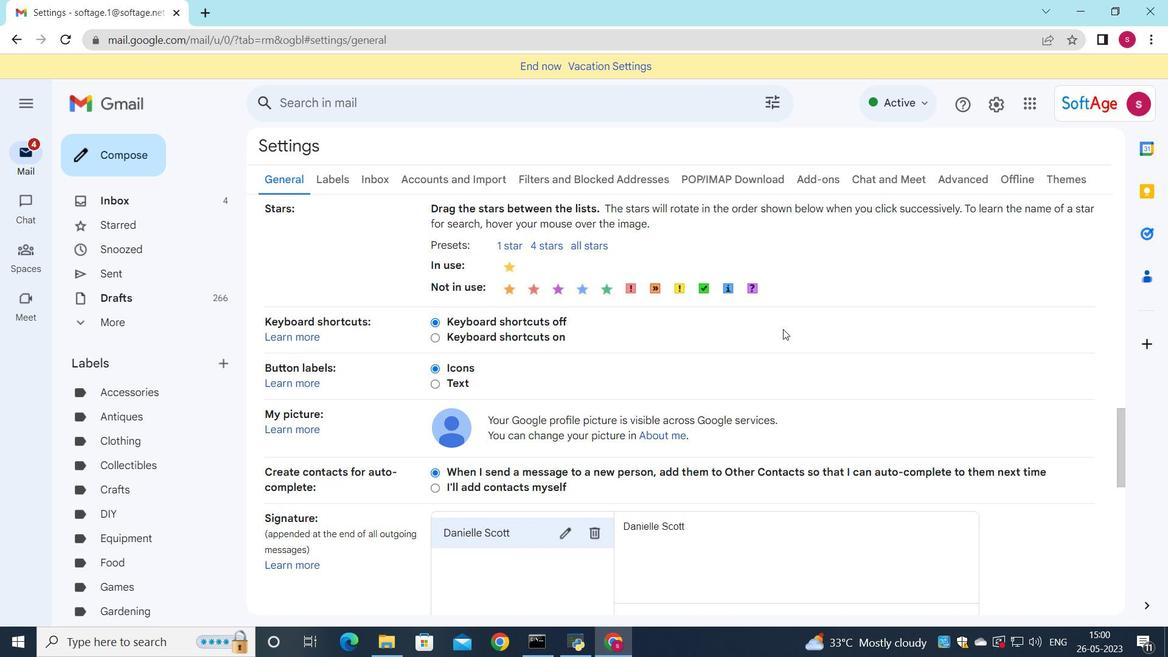 
Action: Mouse moved to (592, 301)
Screenshot: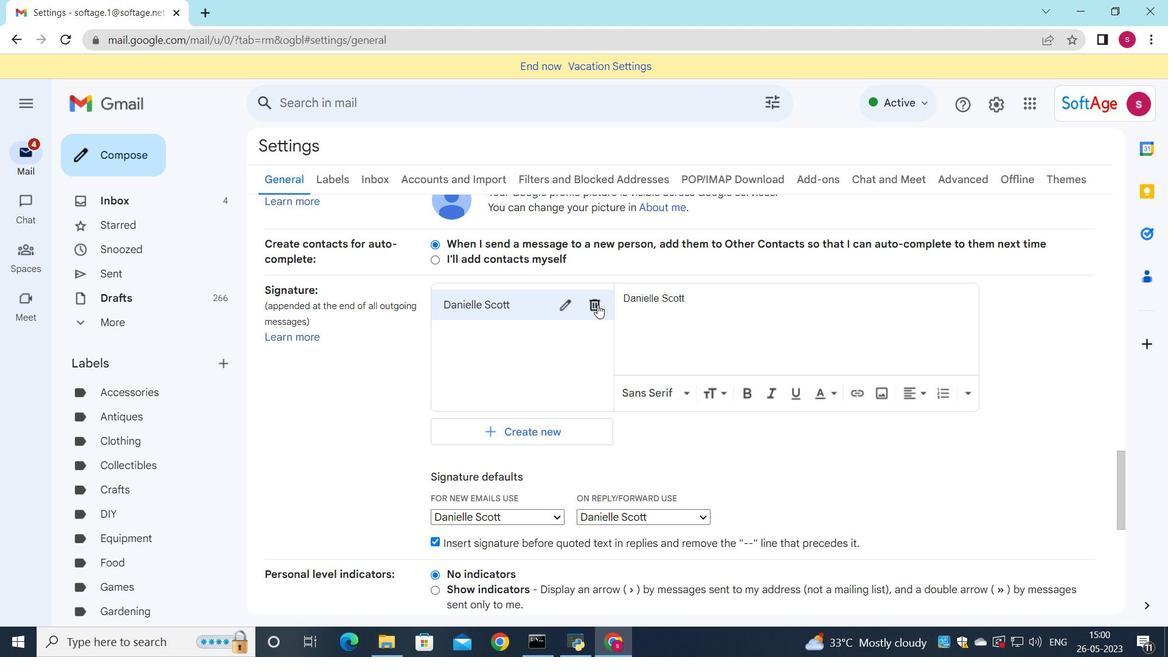 
Action: Mouse pressed left at (592, 301)
Screenshot: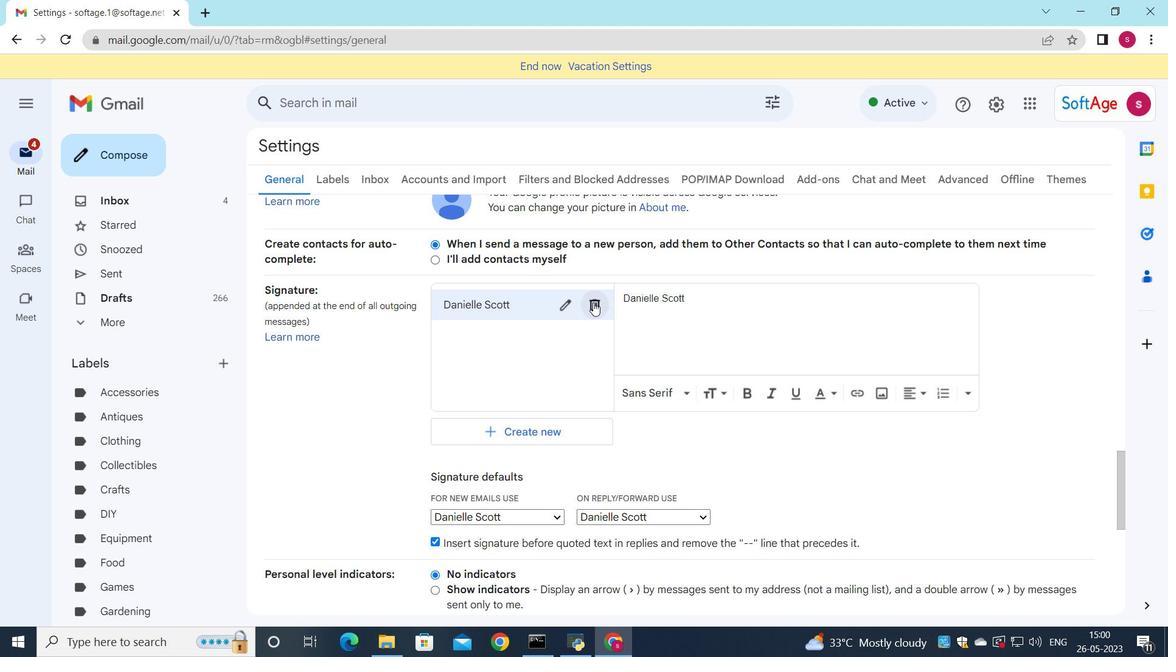 
Action: Mouse moved to (712, 377)
Screenshot: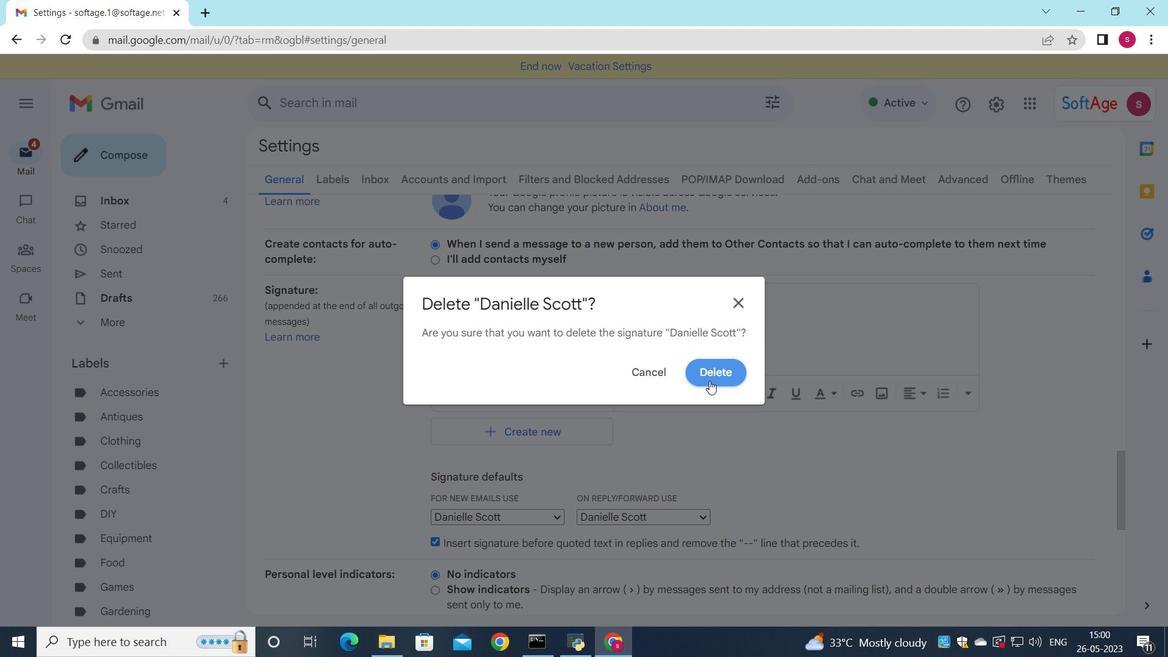
Action: Mouse pressed left at (712, 377)
Screenshot: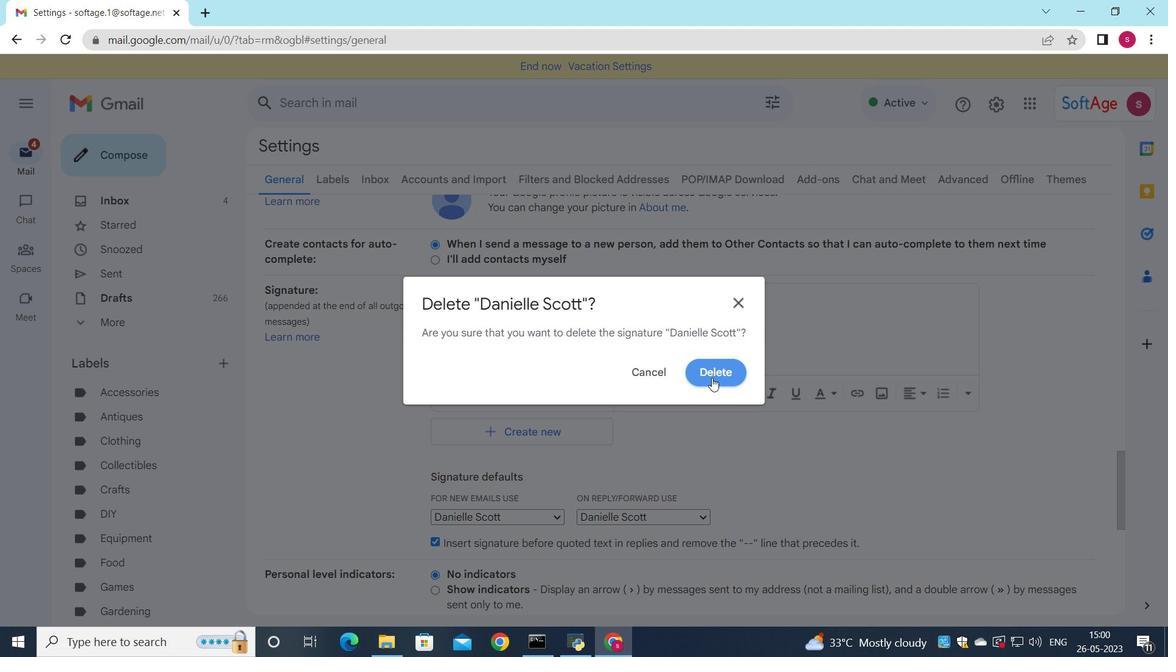 
Action: Mouse moved to (502, 333)
Screenshot: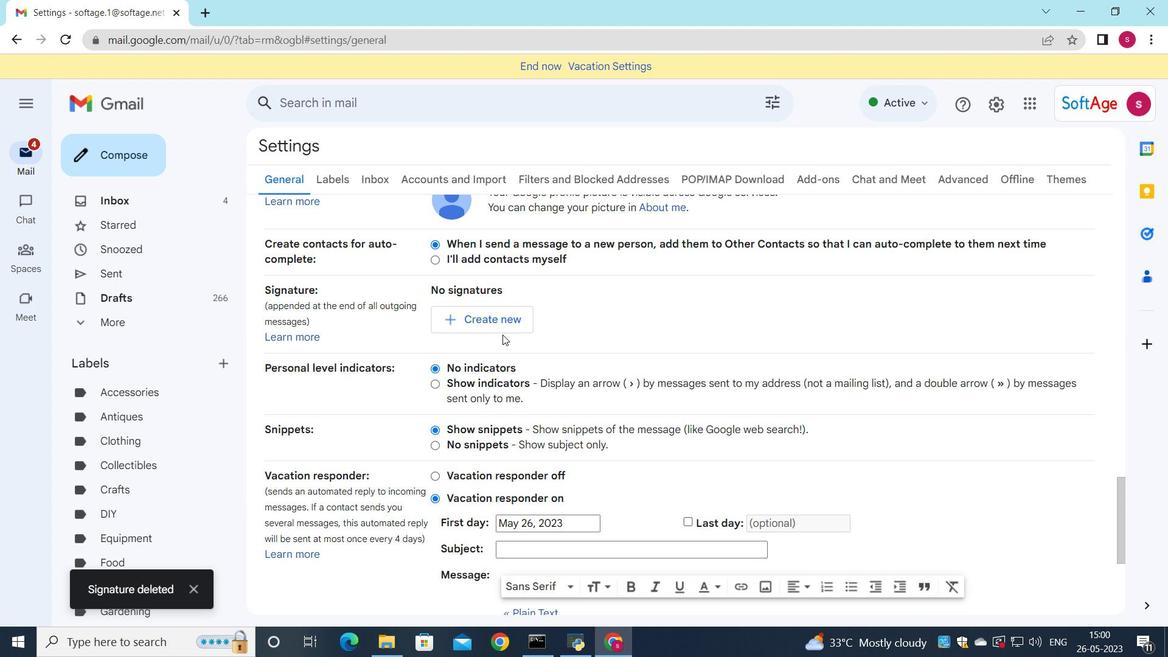 
Action: Mouse pressed left at (502, 333)
Screenshot: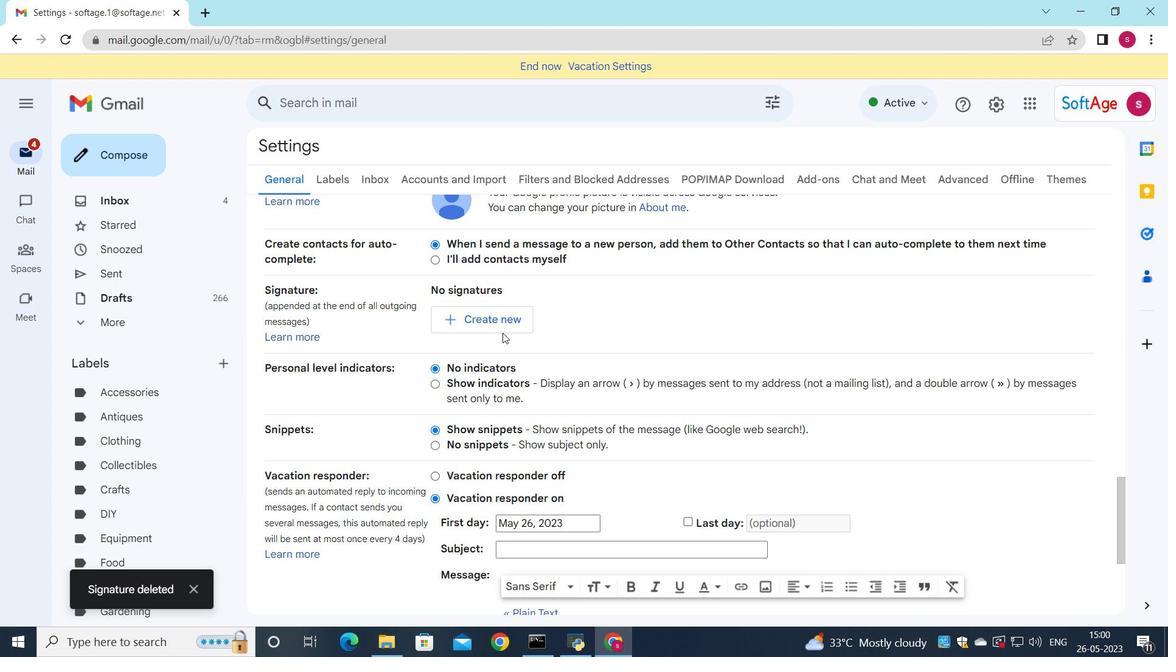 
Action: Mouse moved to (508, 324)
Screenshot: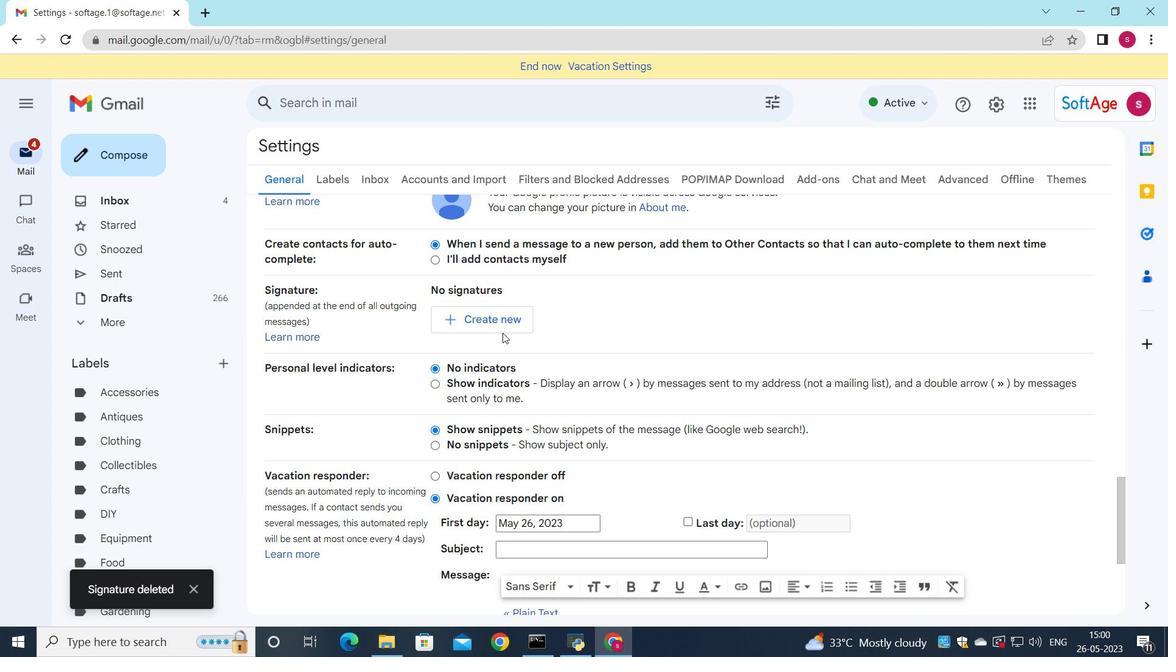 
Action: Mouse pressed left at (508, 324)
Screenshot: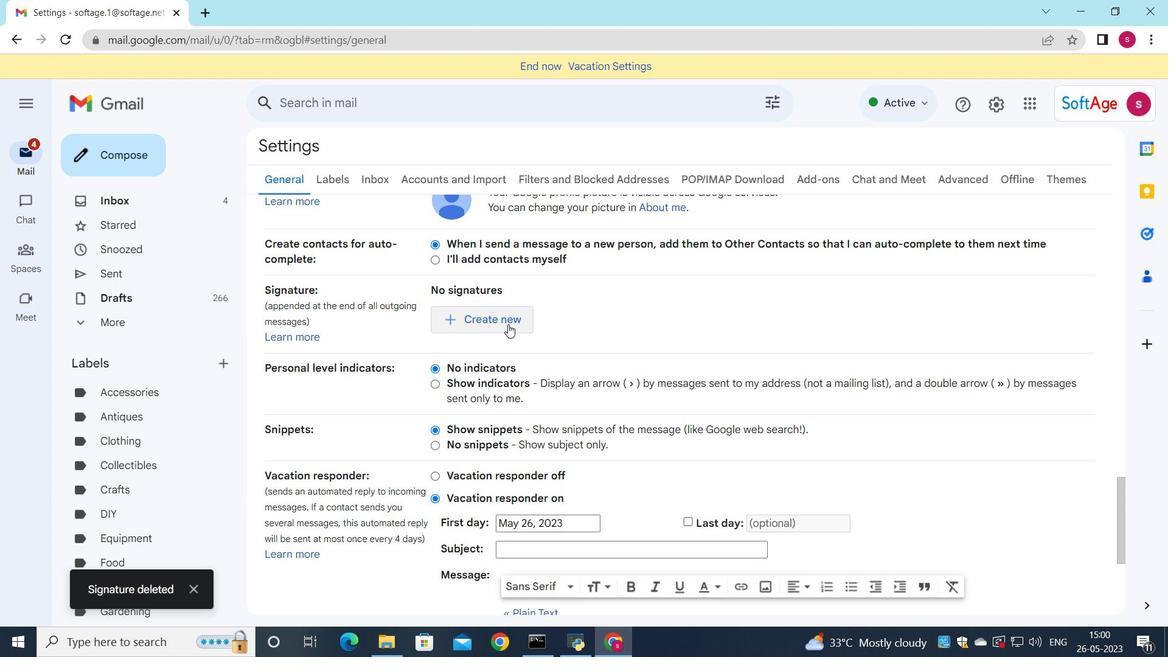 
Action: Mouse moved to (908, 361)
Screenshot: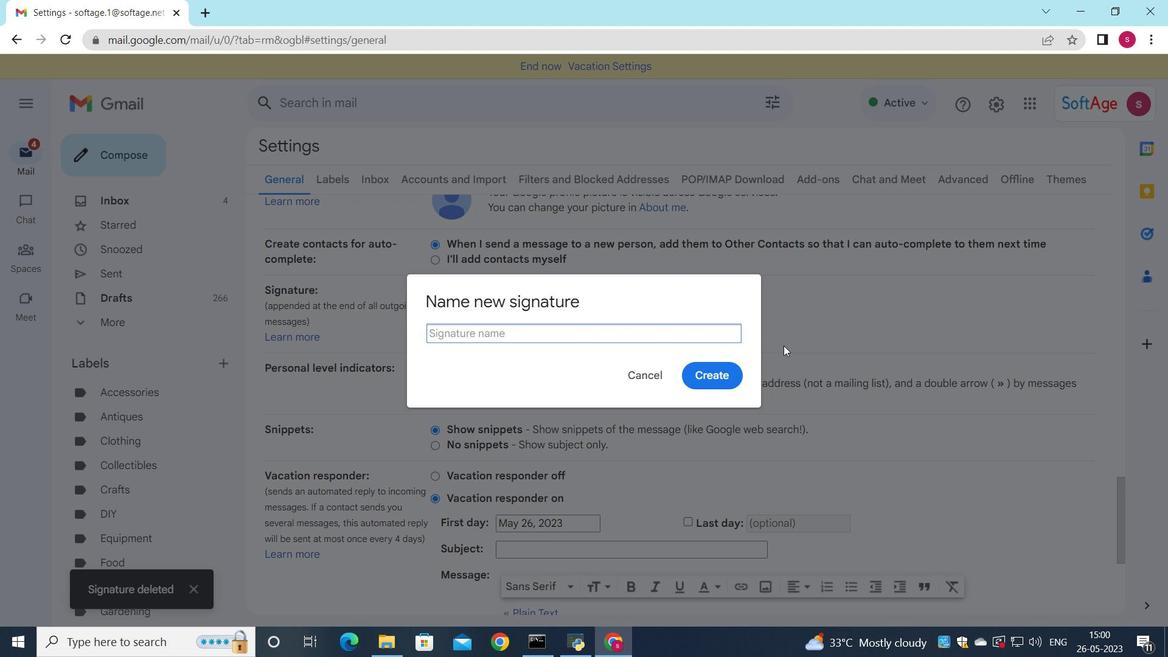 
Action: Key pressed <Key.shift>Danny<Key.space><Key.shift>Hernandez
Screenshot: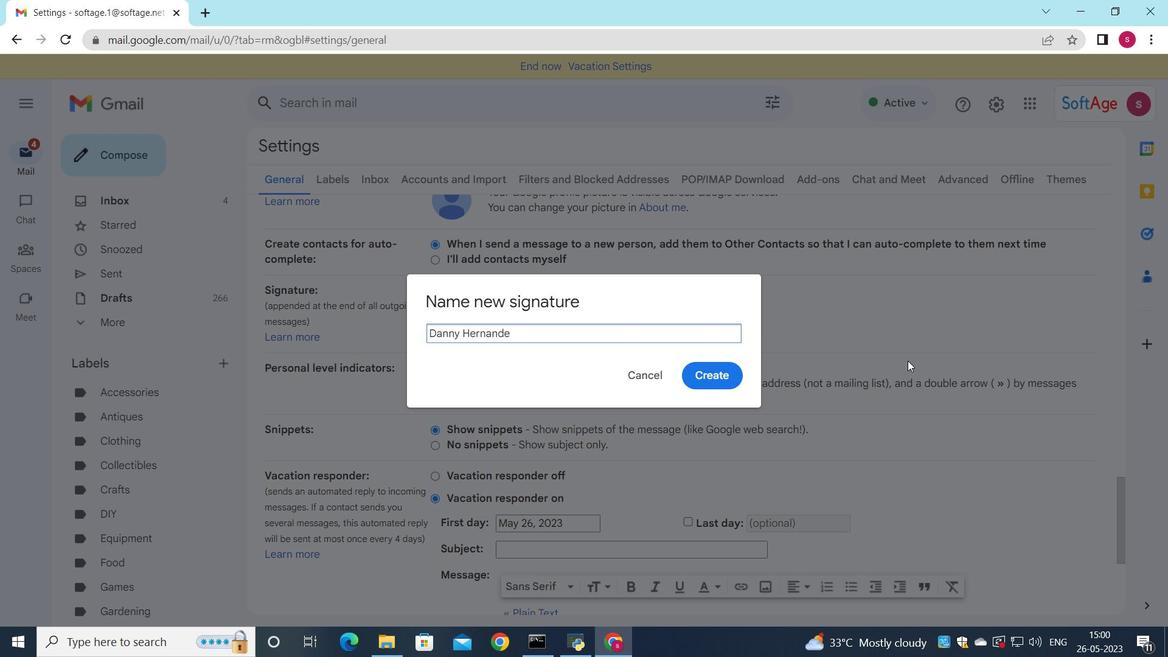 
Action: Mouse moved to (713, 379)
Screenshot: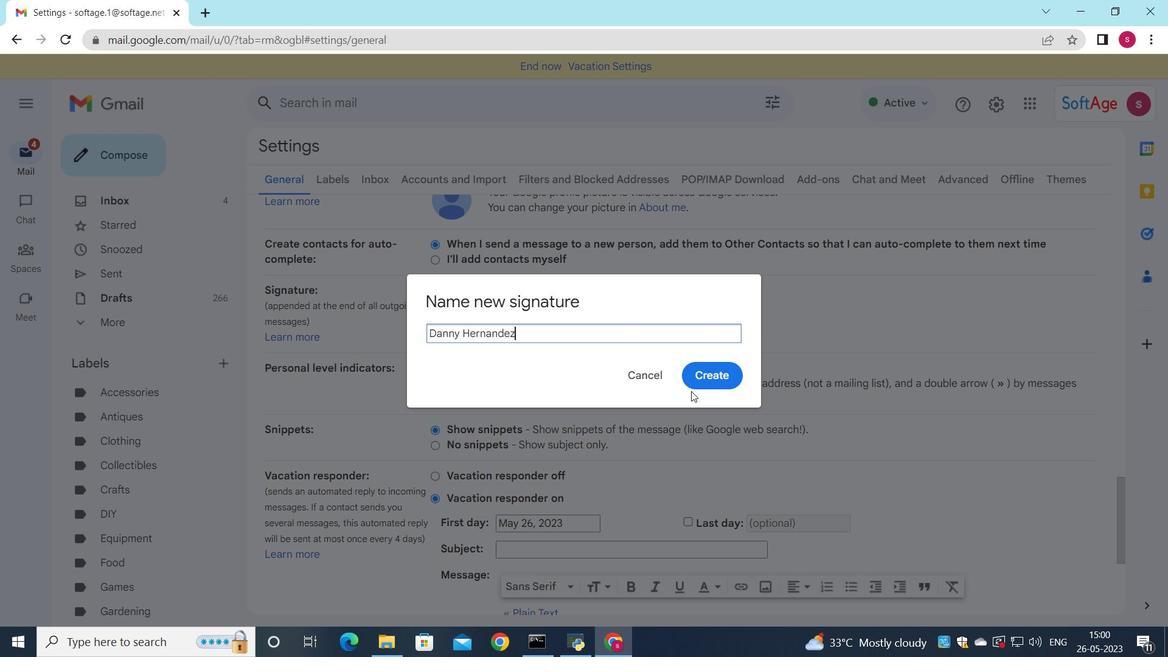 
Action: Mouse pressed left at (713, 379)
Screenshot: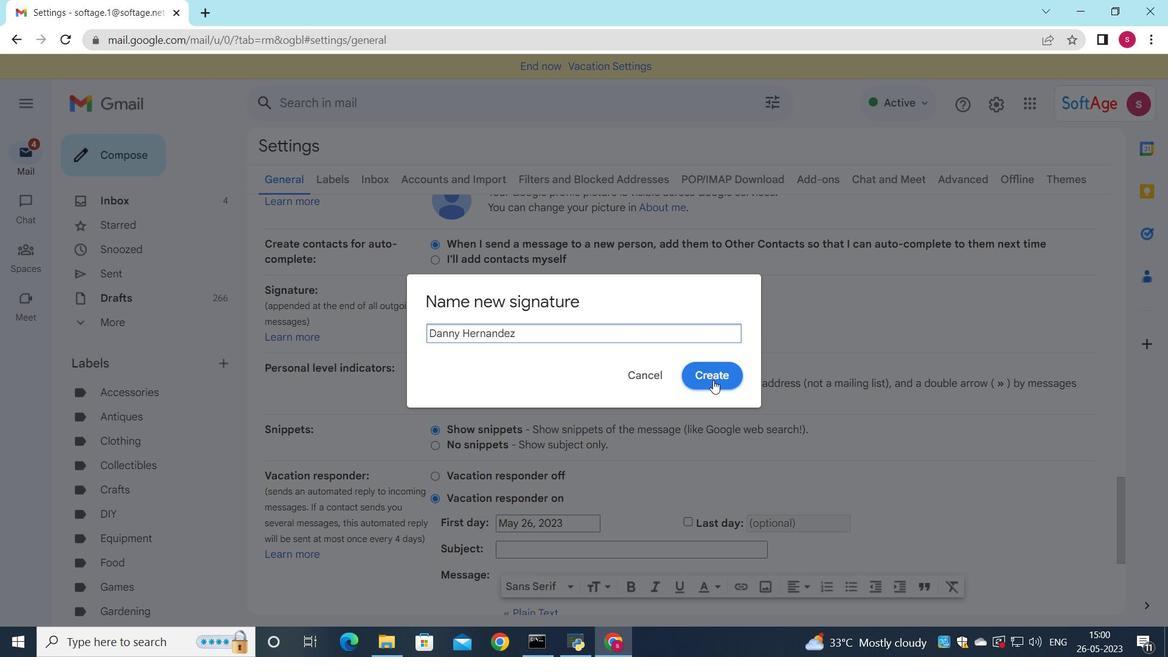 
Action: Mouse moved to (699, 323)
Screenshot: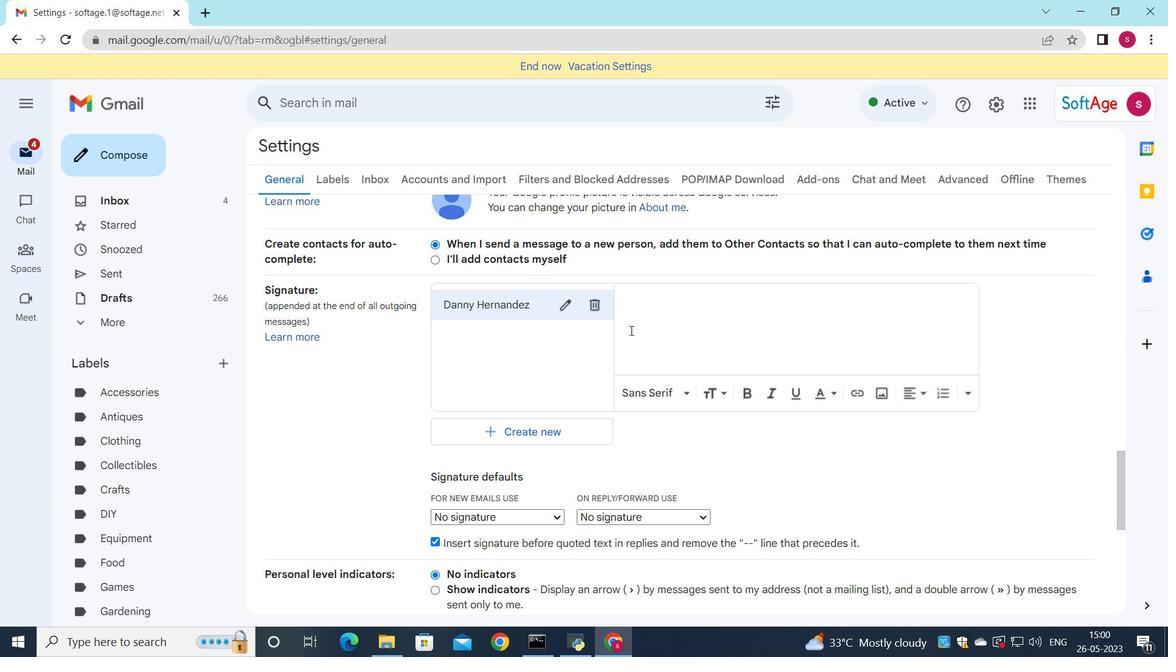 
Action: Mouse pressed left at (699, 323)
Screenshot: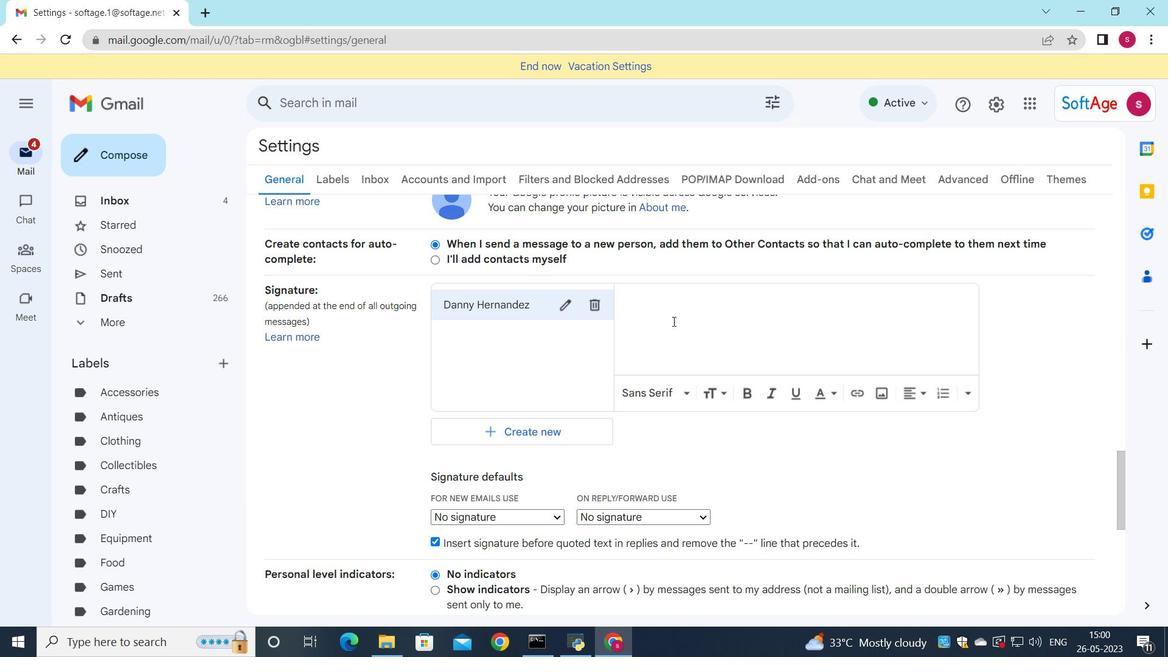 
Action: Key pressed <Key.shift>Danny<Key.space><Key.shift>Hernandez
Screenshot: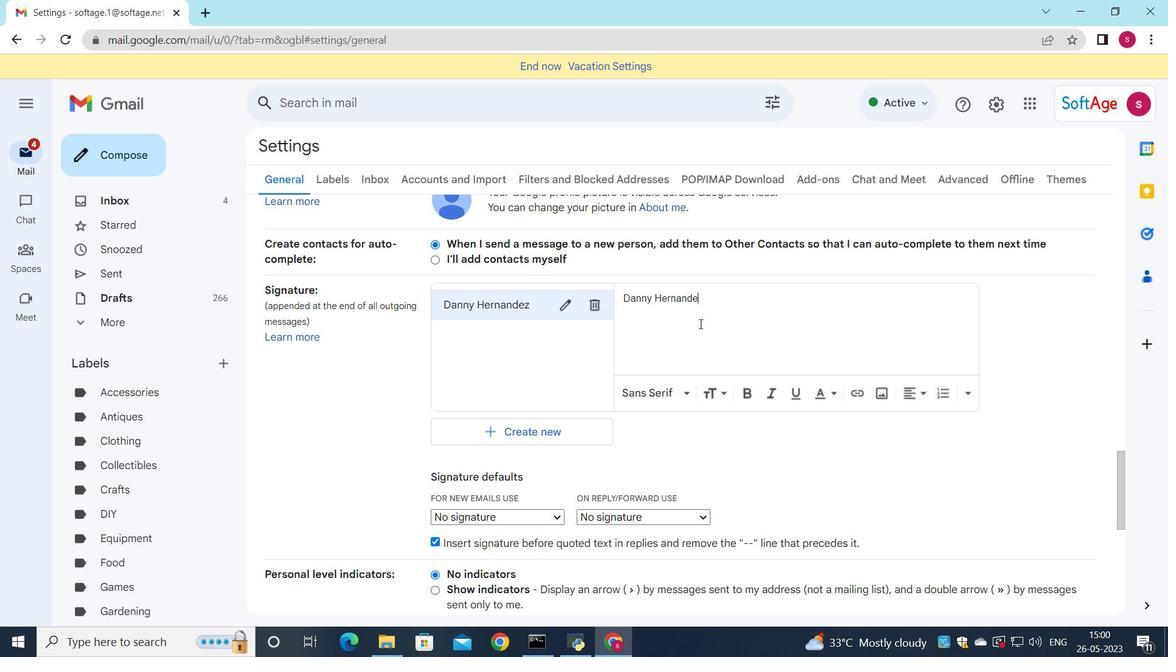 
Action: Mouse moved to (561, 399)
Screenshot: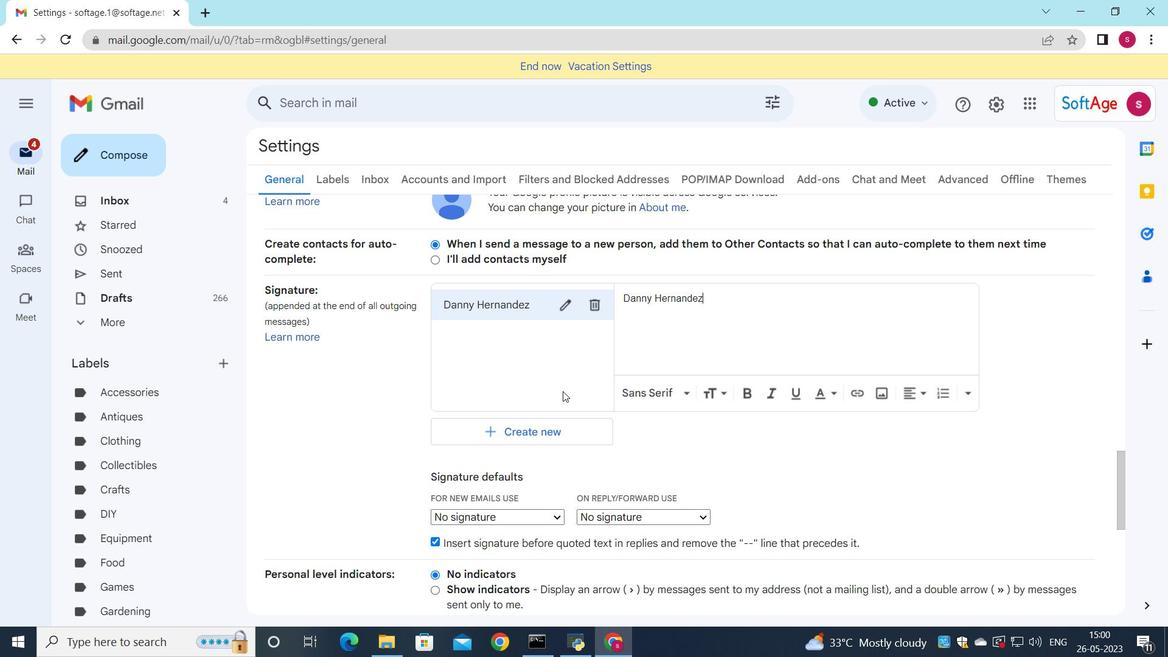 
Action: Mouse scrolled (561, 399) with delta (0, 0)
Screenshot: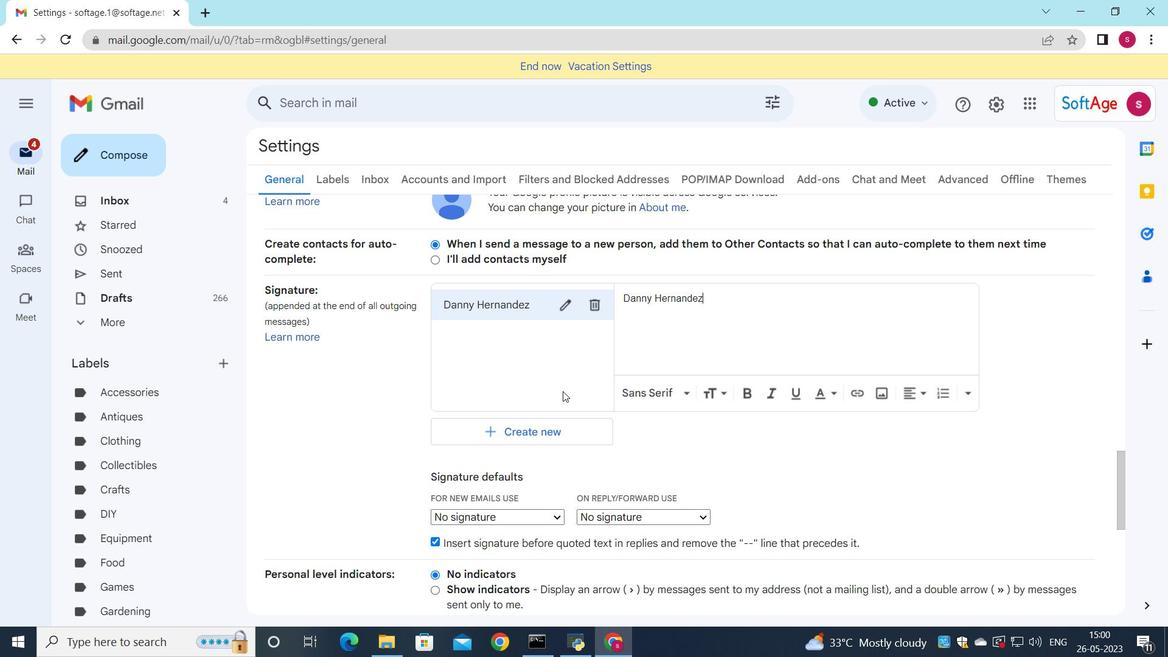 
Action: Mouse moved to (559, 441)
Screenshot: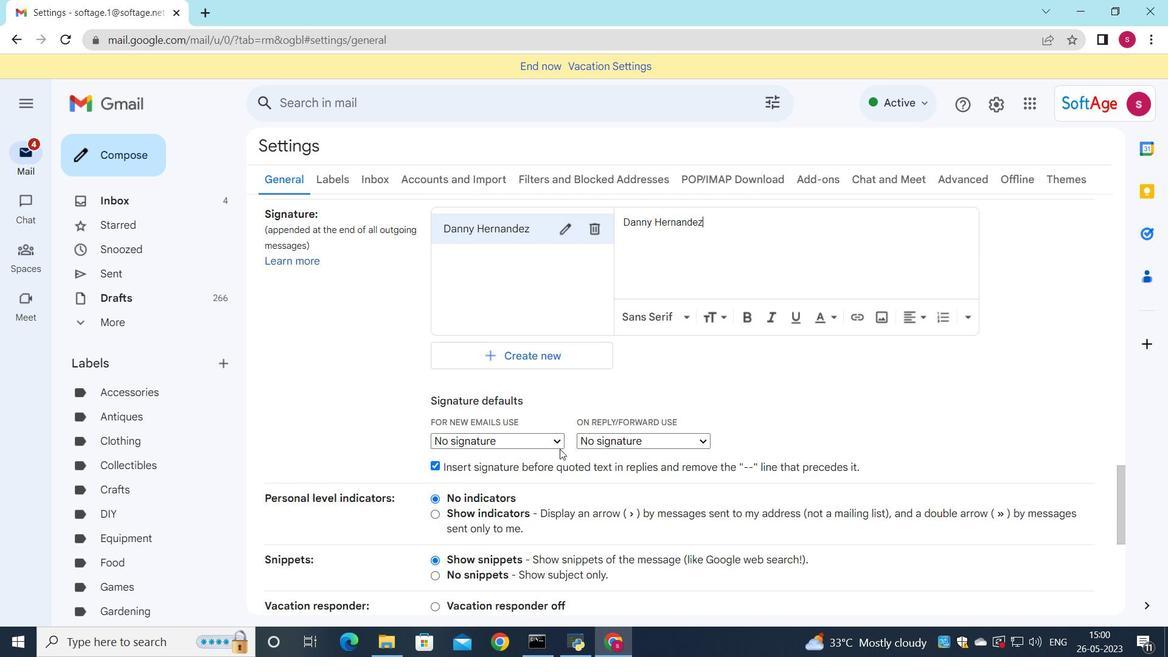 
Action: Mouse pressed left at (559, 441)
Screenshot: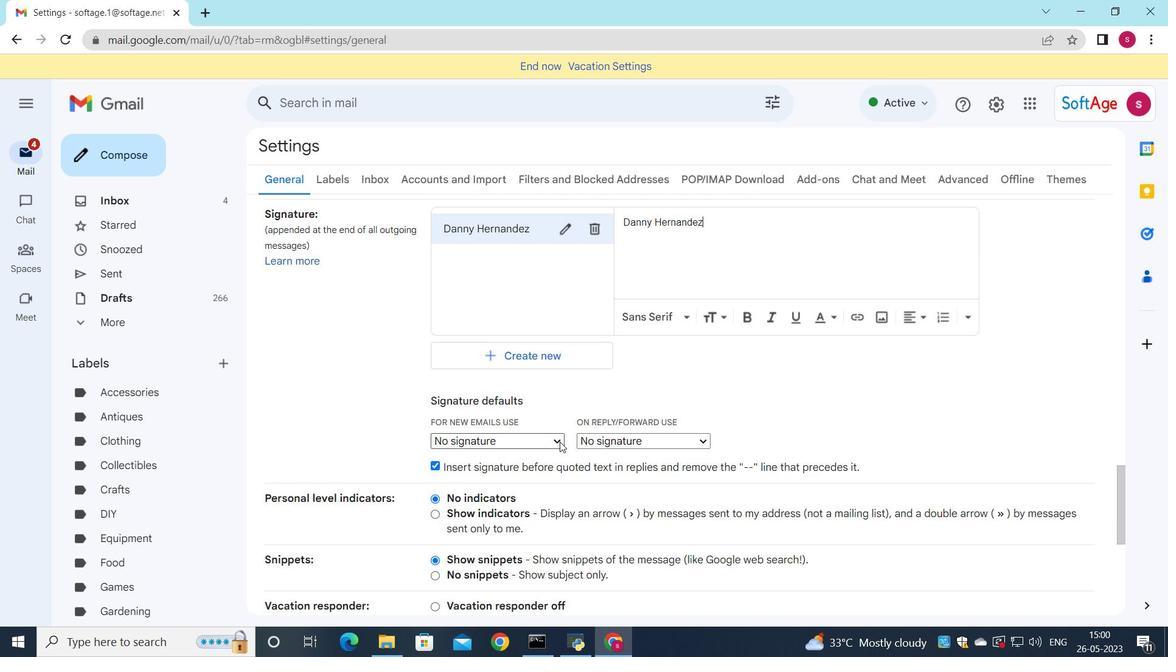 
Action: Mouse moved to (555, 464)
Screenshot: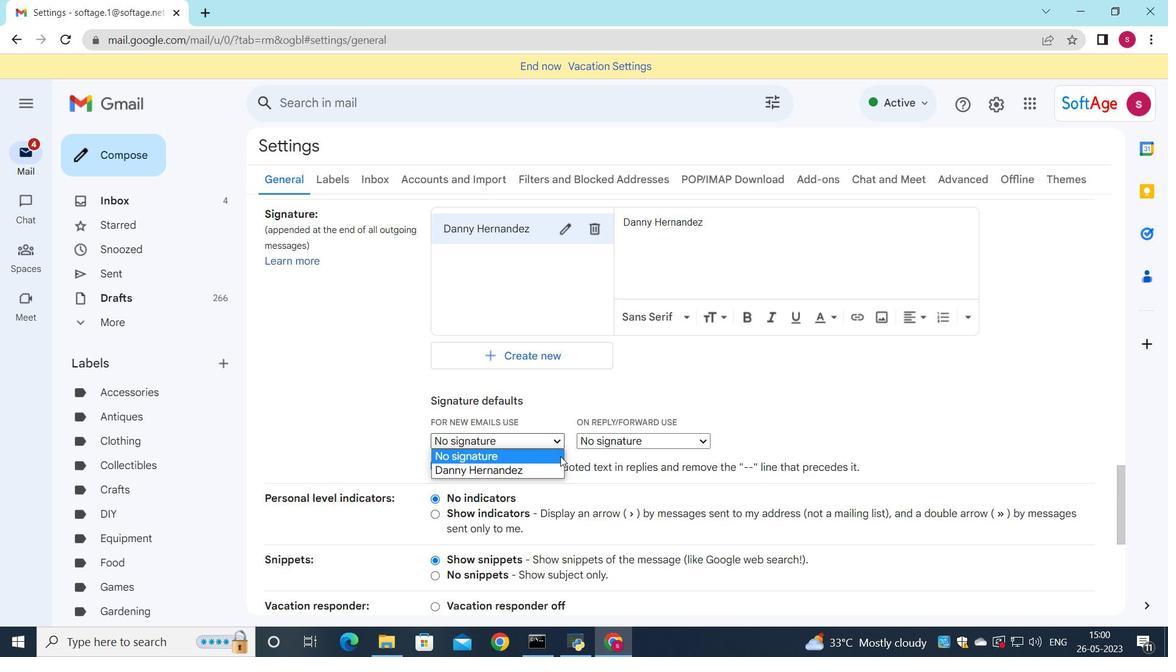 
Action: Mouse pressed left at (555, 464)
Screenshot: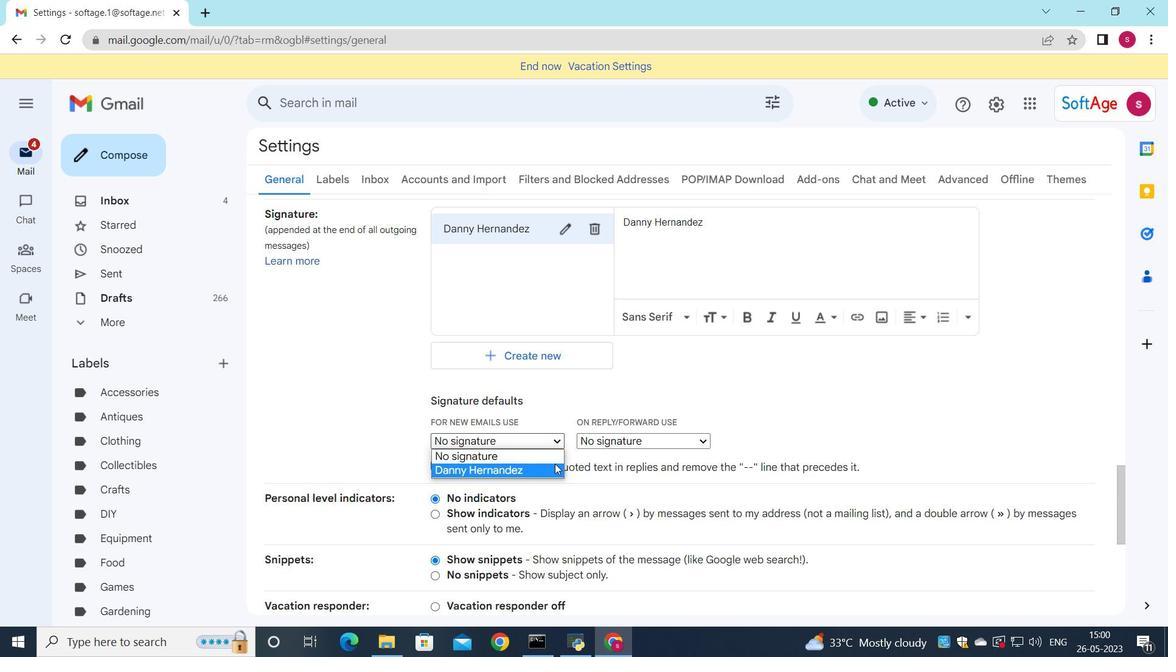 
Action: Mouse moved to (585, 441)
Screenshot: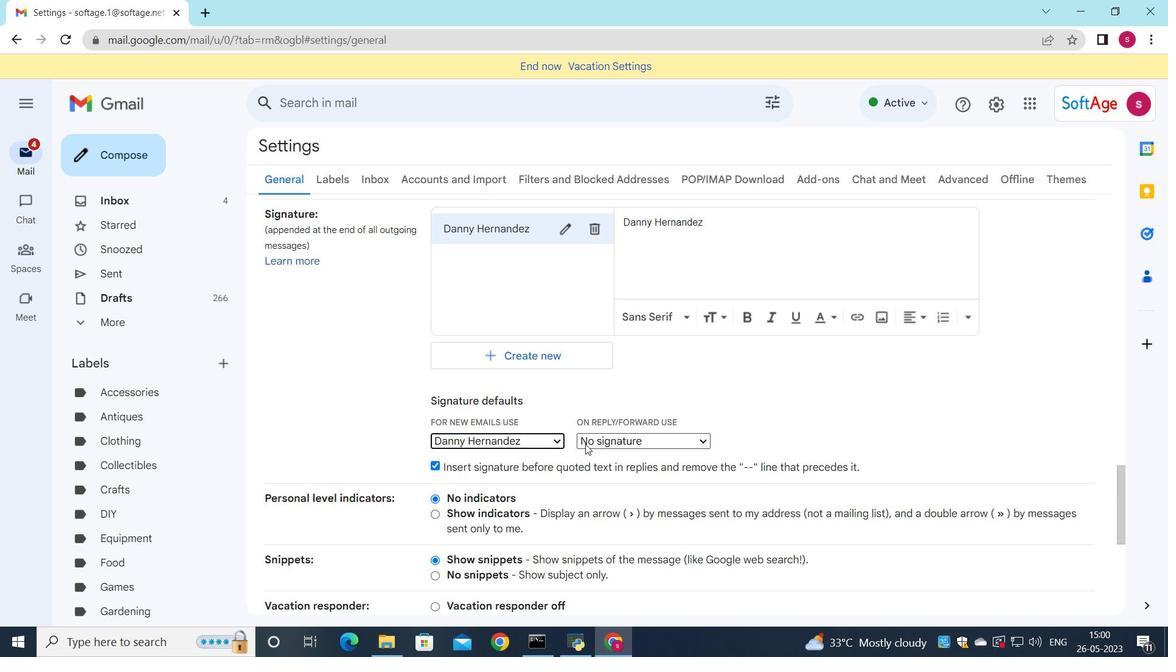 
Action: Mouse pressed left at (585, 441)
Screenshot: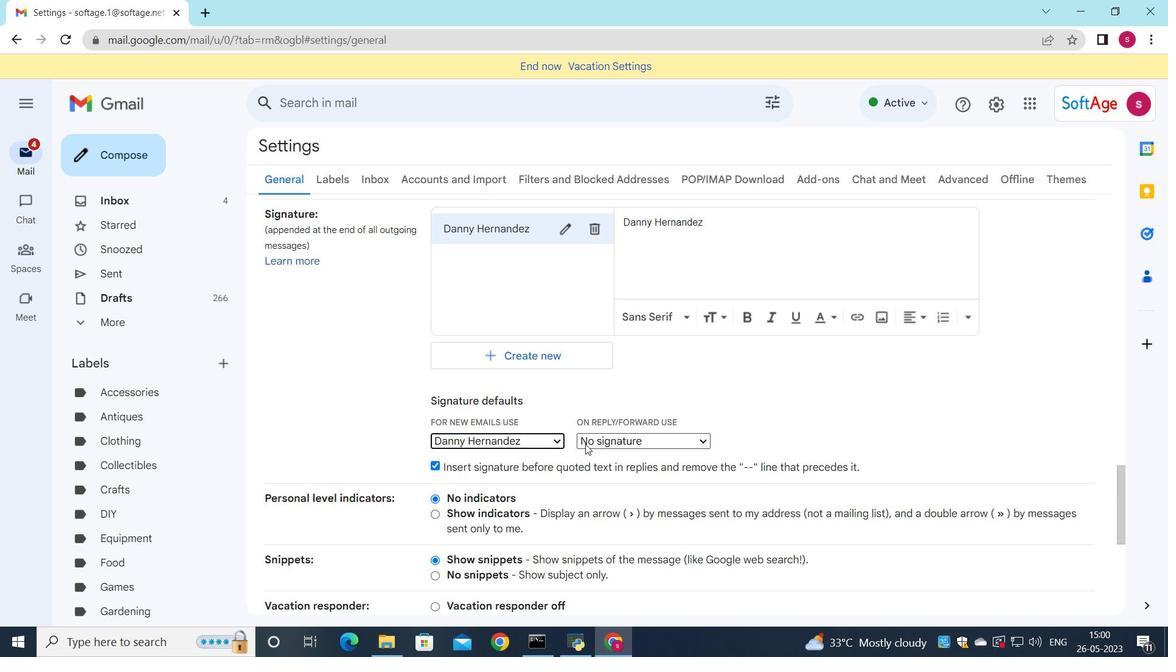 
Action: Mouse moved to (590, 471)
Screenshot: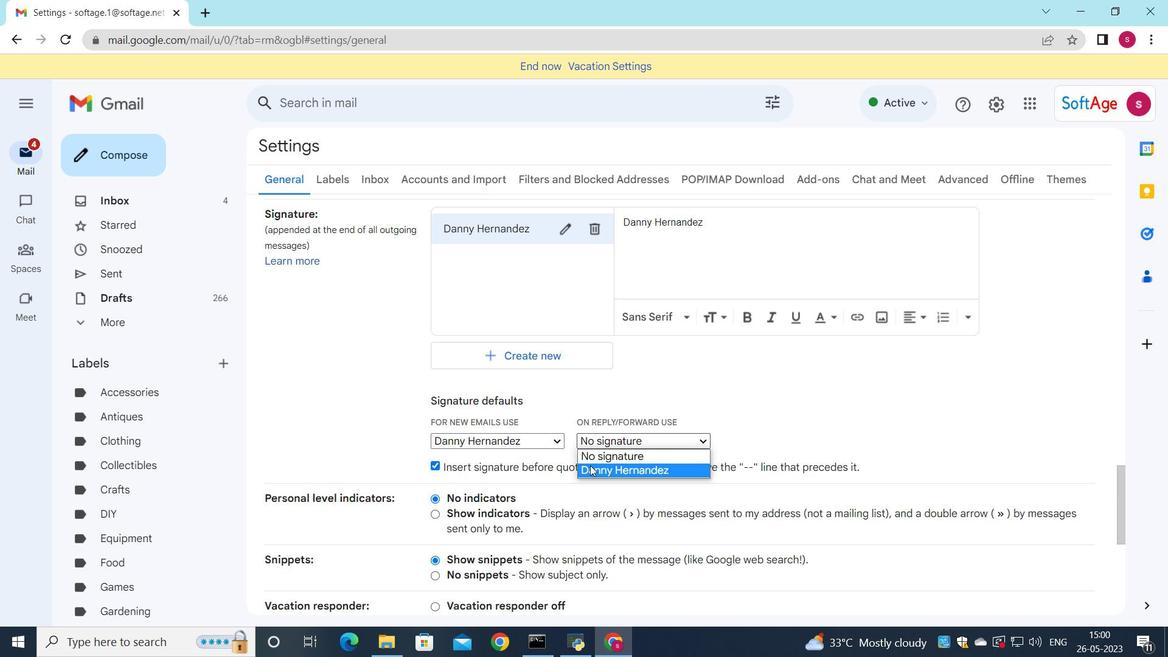 
Action: Mouse pressed left at (590, 471)
Screenshot: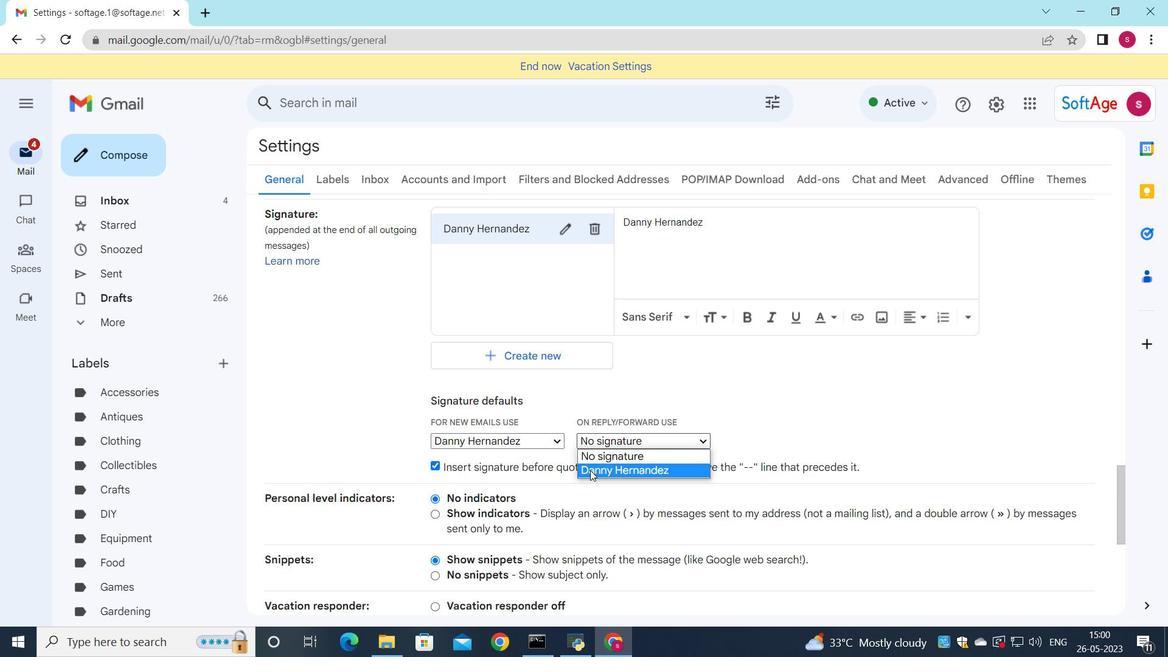 
Action: Mouse moved to (542, 447)
Screenshot: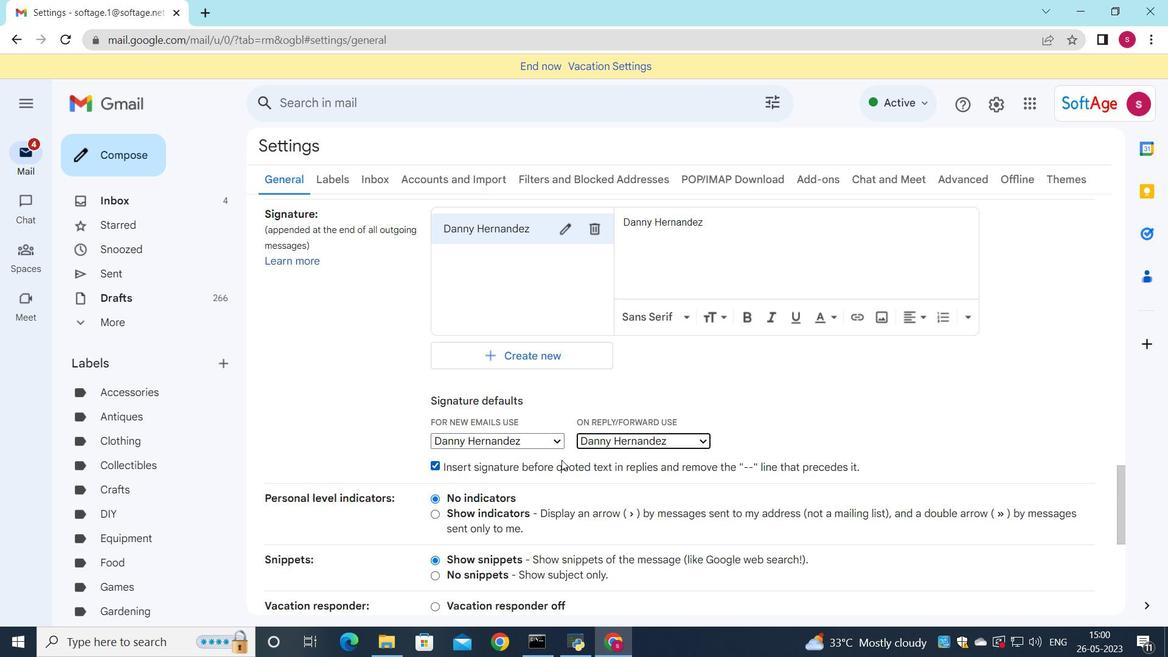 
Action: Mouse scrolled (542, 446) with delta (0, 0)
Screenshot: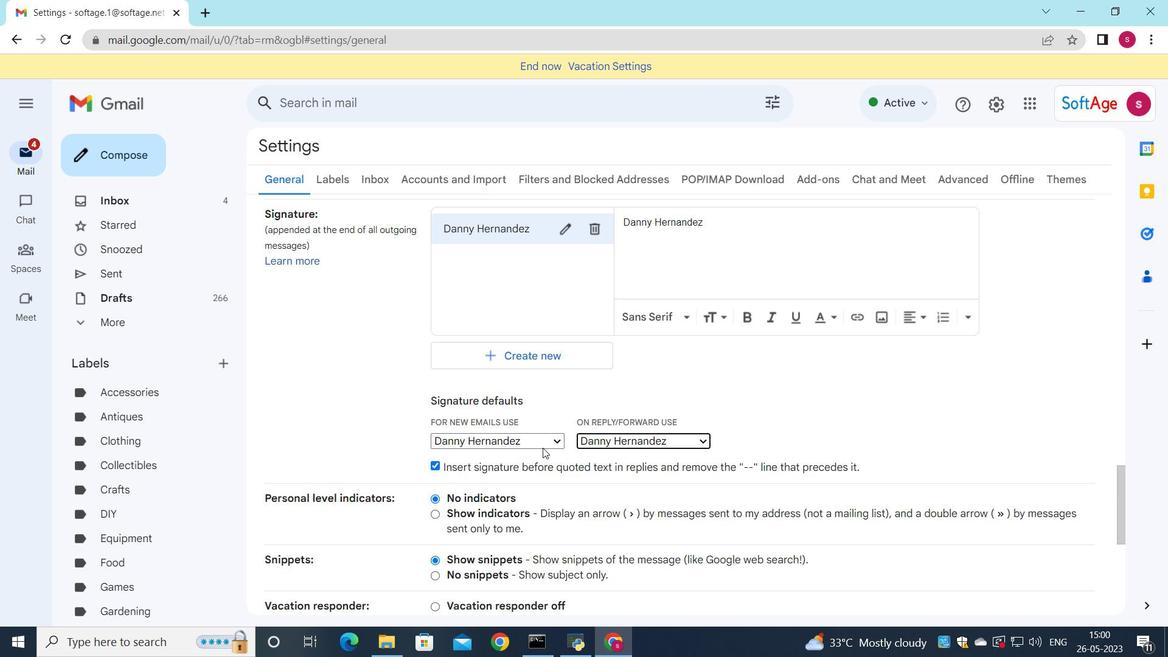 
Action: Mouse scrolled (542, 446) with delta (0, 0)
Screenshot: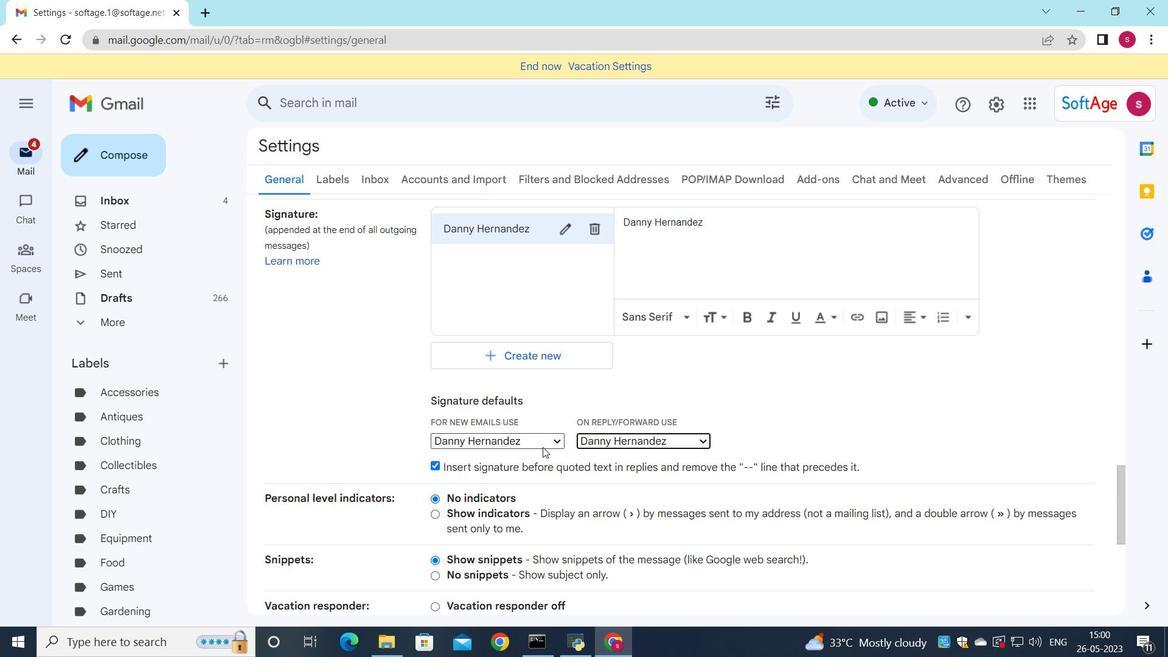 
Action: Mouse scrolled (542, 446) with delta (0, 0)
Screenshot: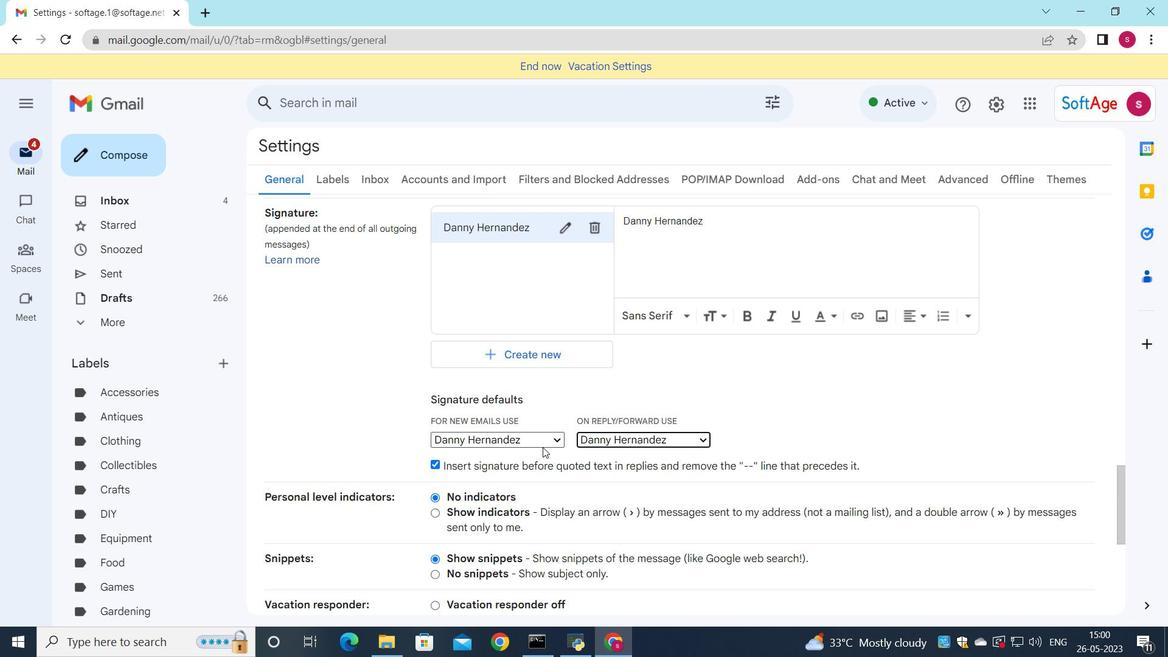 
Action: Mouse scrolled (542, 446) with delta (0, 0)
Screenshot: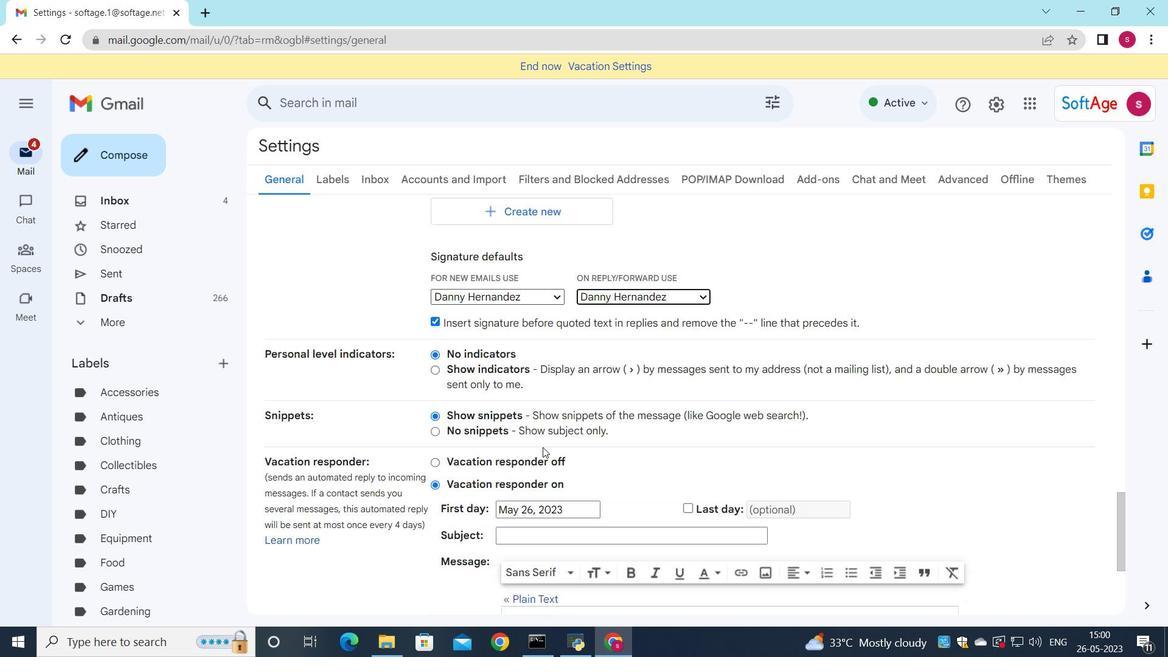 
Action: Mouse scrolled (542, 447) with delta (0, 0)
Screenshot: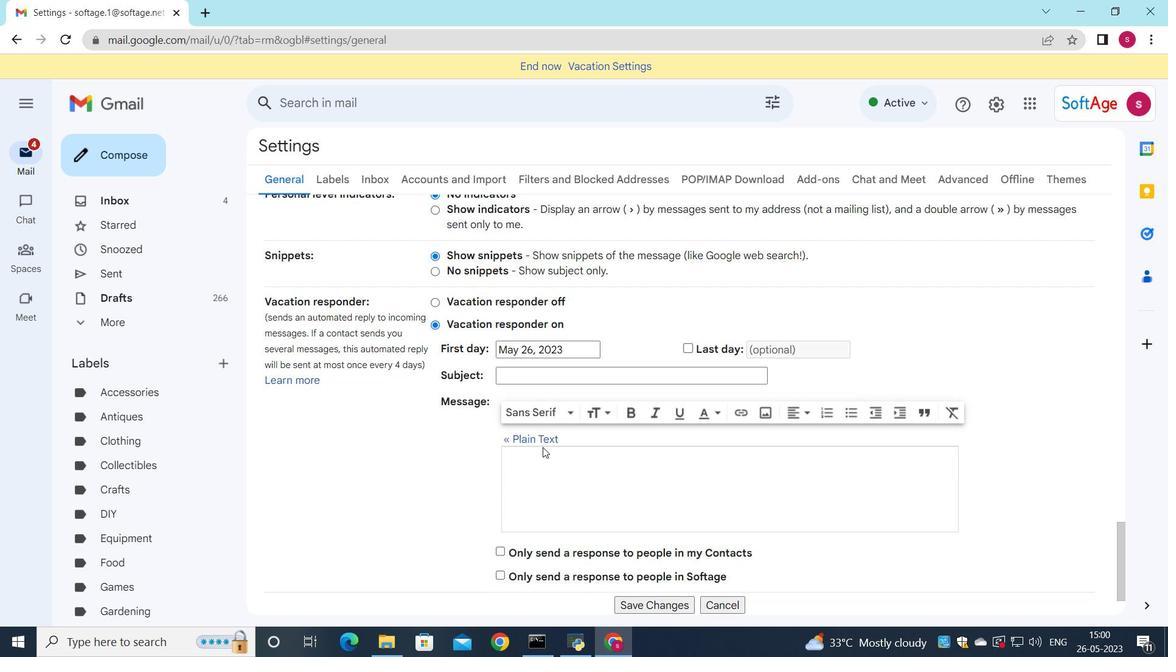 
Action: Mouse scrolled (542, 447) with delta (0, 0)
Screenshot: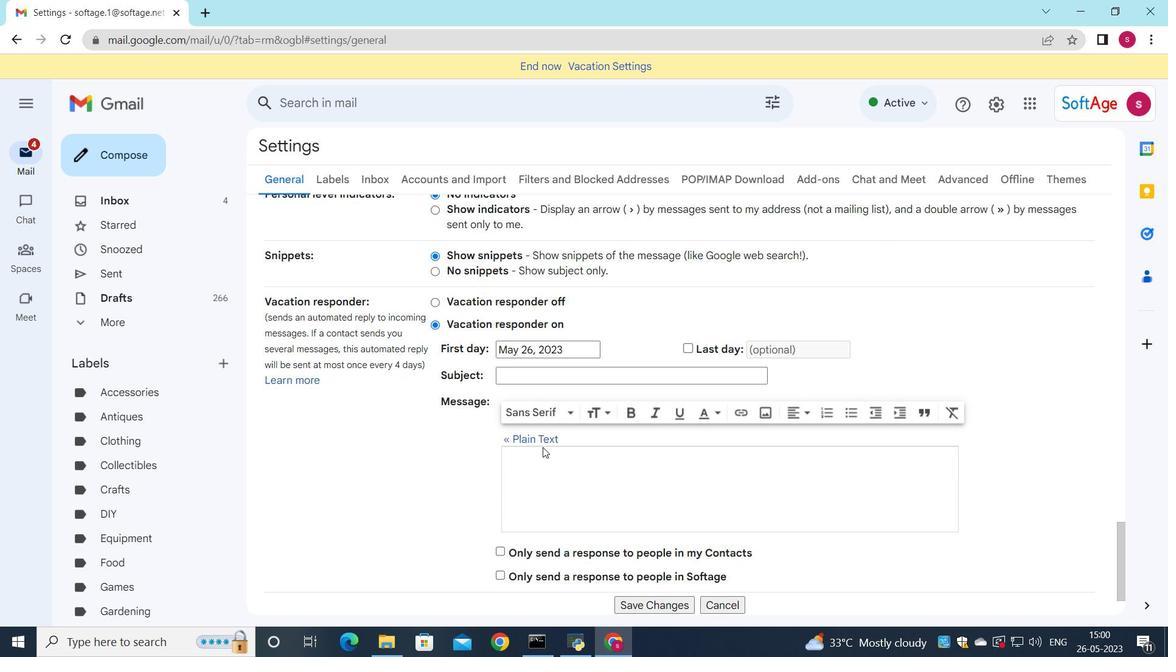 
Action: Mouse scrolled (542, 447) with delta (0, 0)
Screenshot: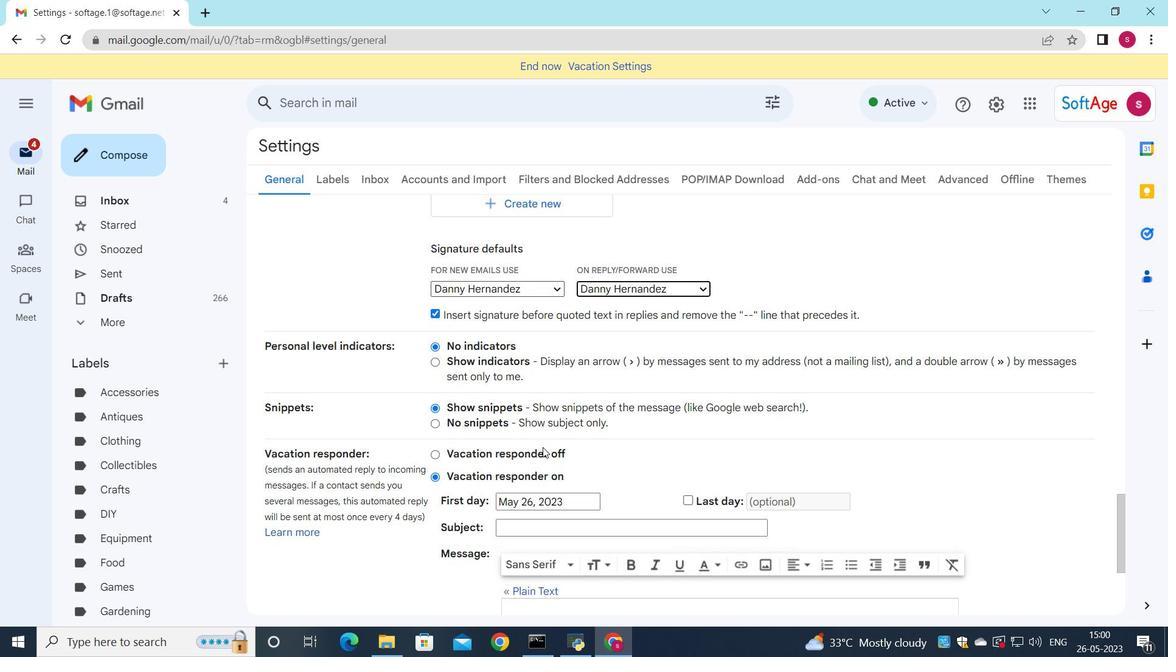 
Action: Mouse scrolled (542, 446) with delta (0, 0)
Screenshot: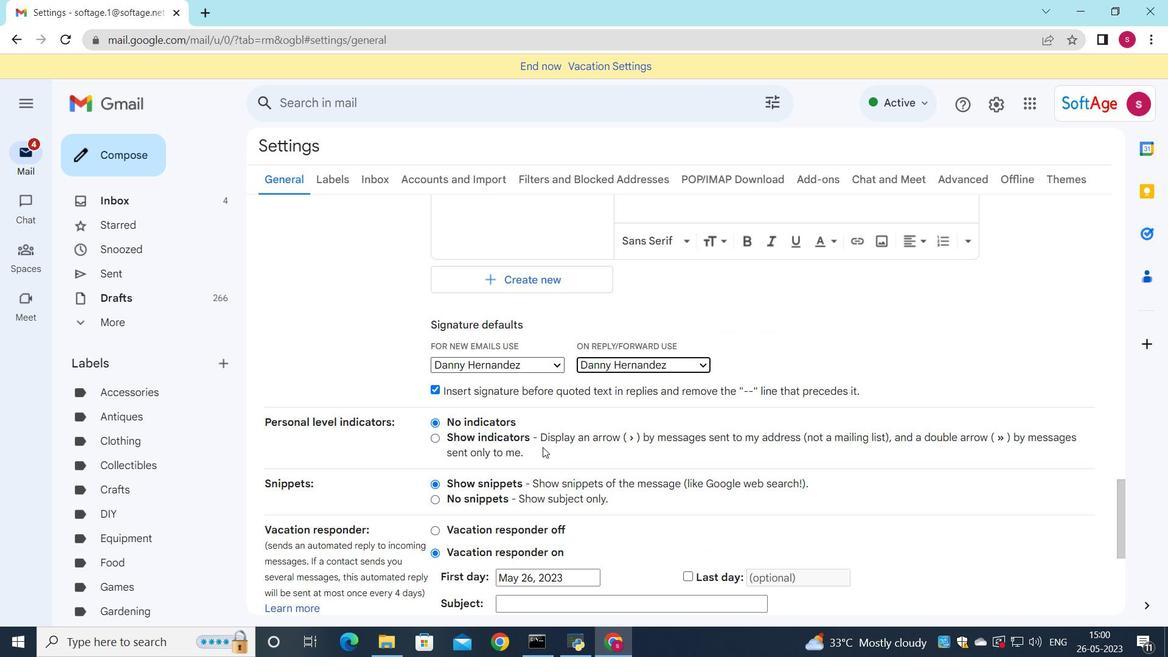 
Action: Mouse scrolled (542, 446) with delta (0, 0)
Screenshot: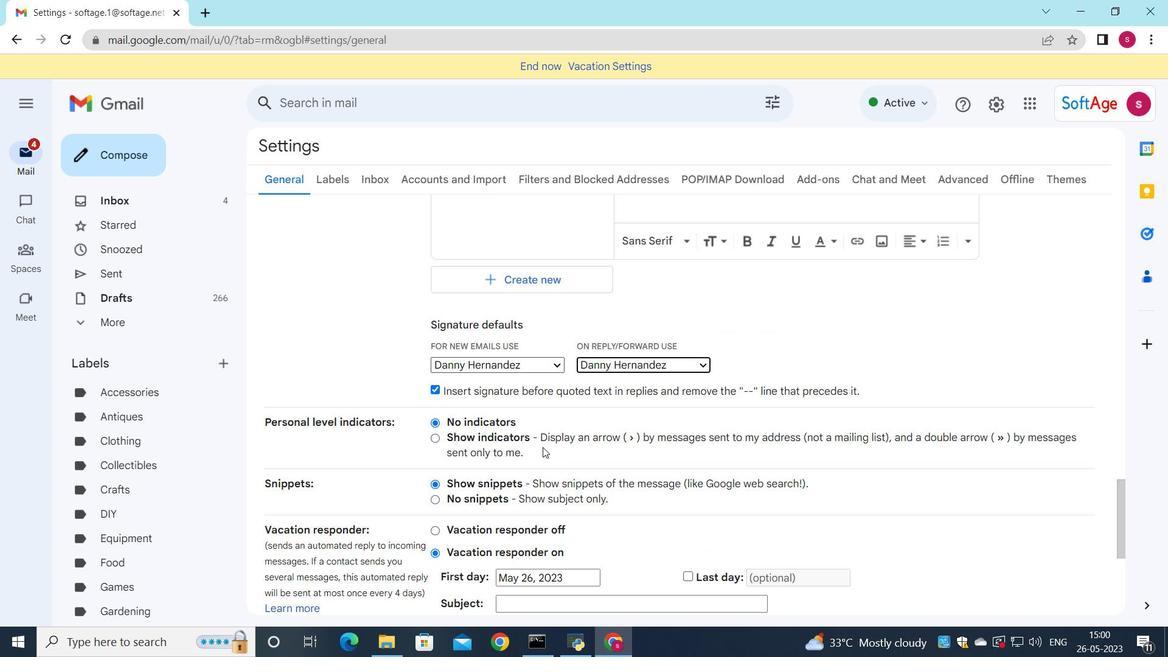 
Action: Mouse scrolled (542, 446) with delta (0, 0)
Screenshot: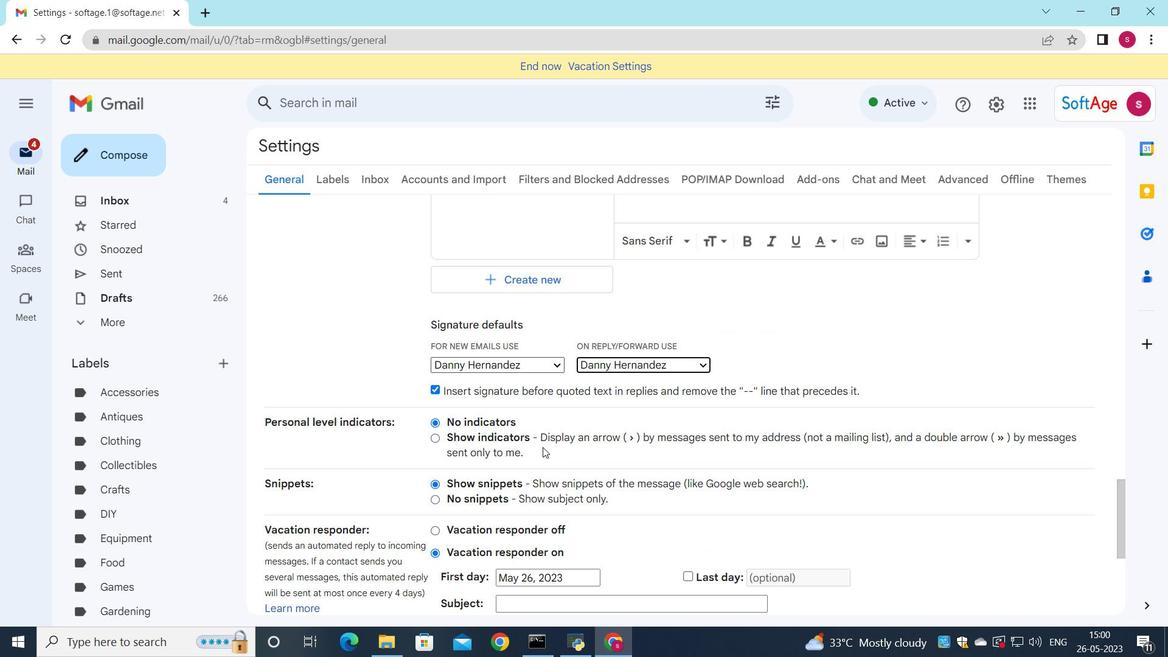 
Action: Mouse scrolled (542, 446) with delta (0, 0)
Screenshot: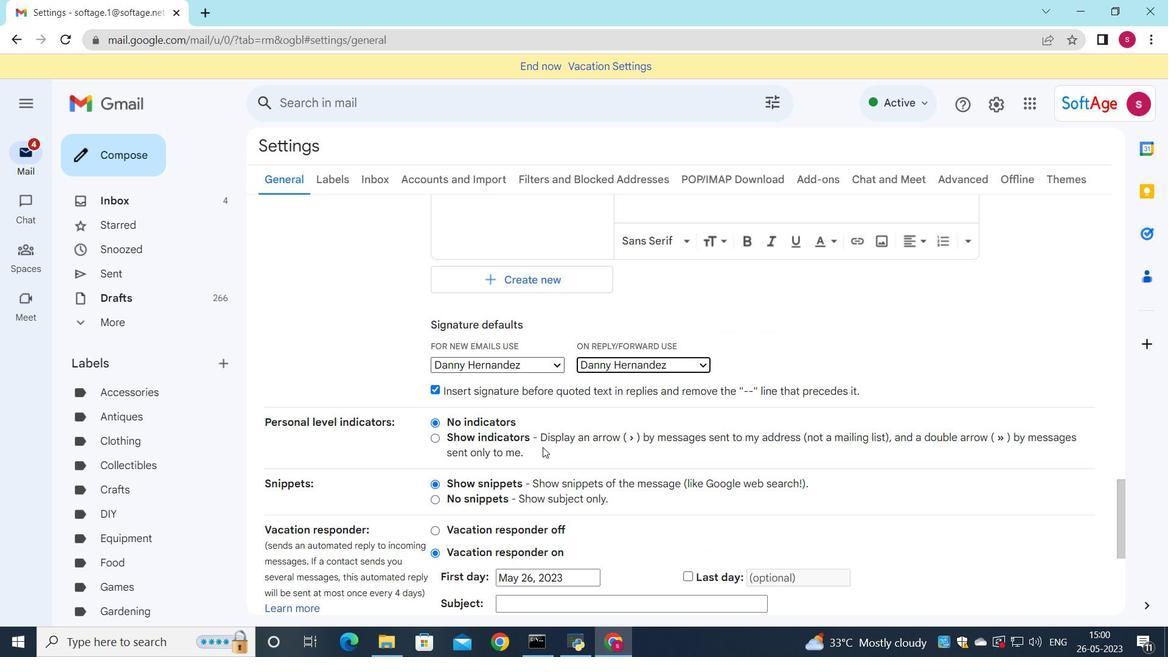 
Action: Mouse scrolled (542, 446) with delta (0, 0)
Screenshot: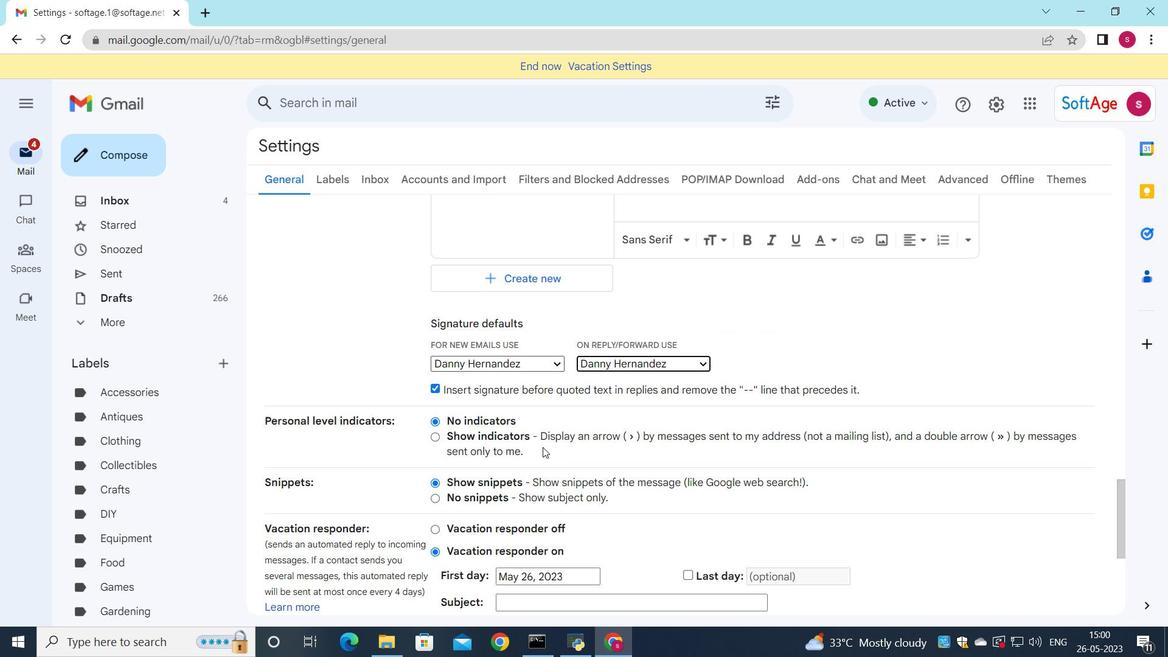 
Action: Mouse scrolled (542, 446) with delta (0, 0)
Screenshot: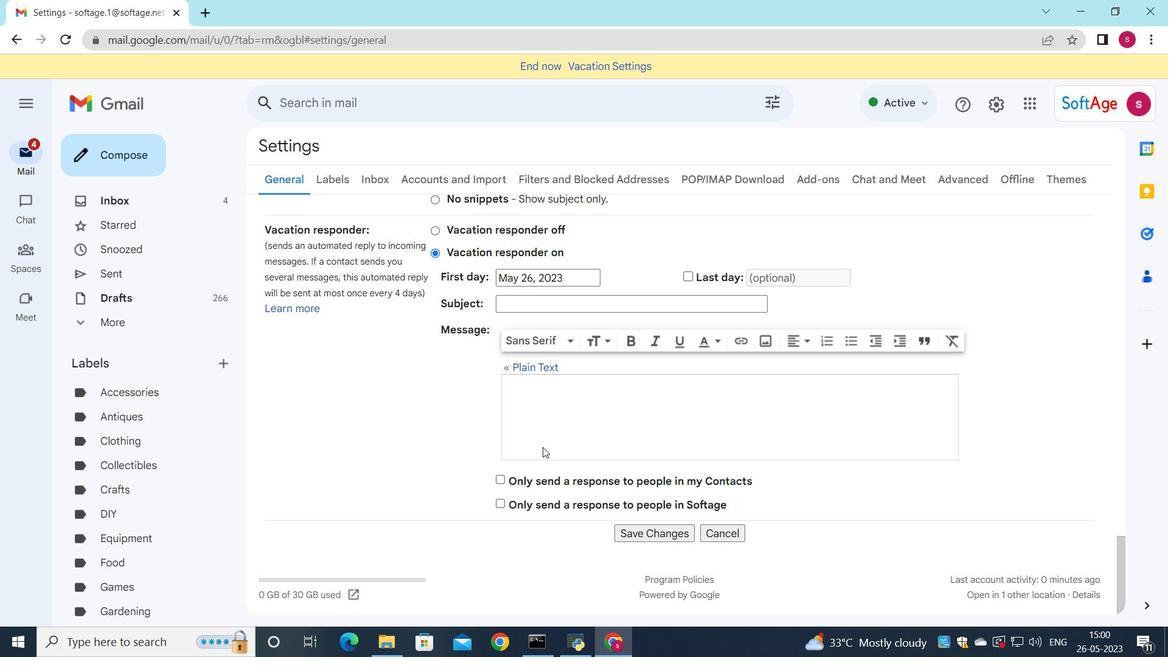 
Action: Mouse scrolled (542, 446) with delta (0, 0)
Screenshot: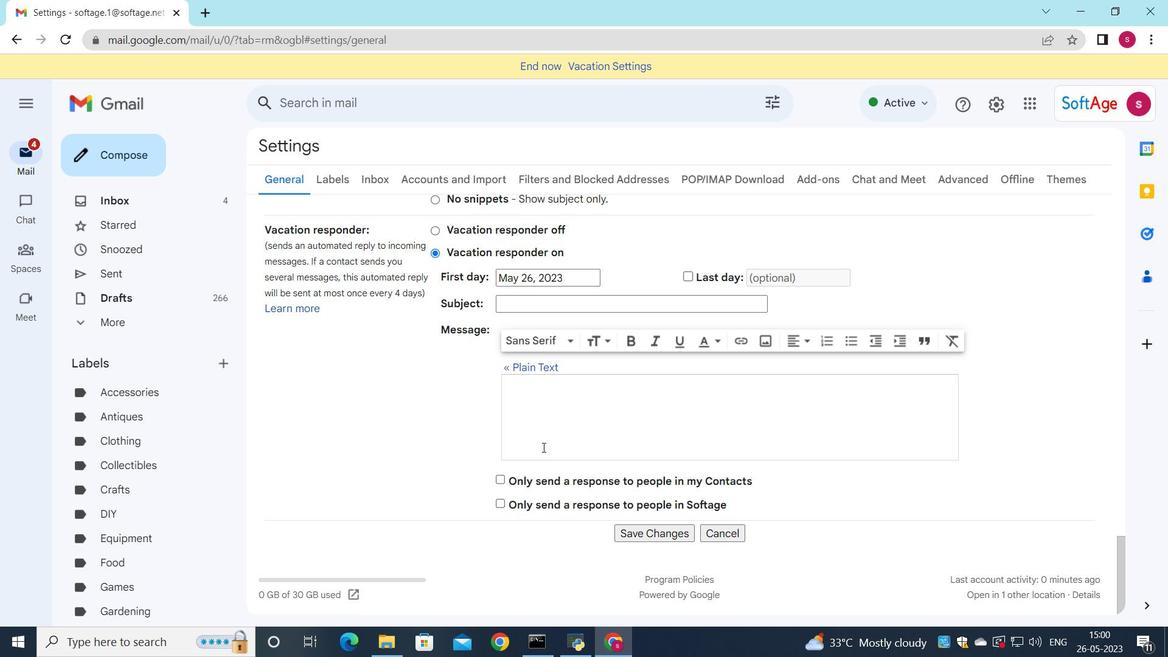 
Action: Mouse scrolled (542, 446) with delta (0, 0)
Screenshot: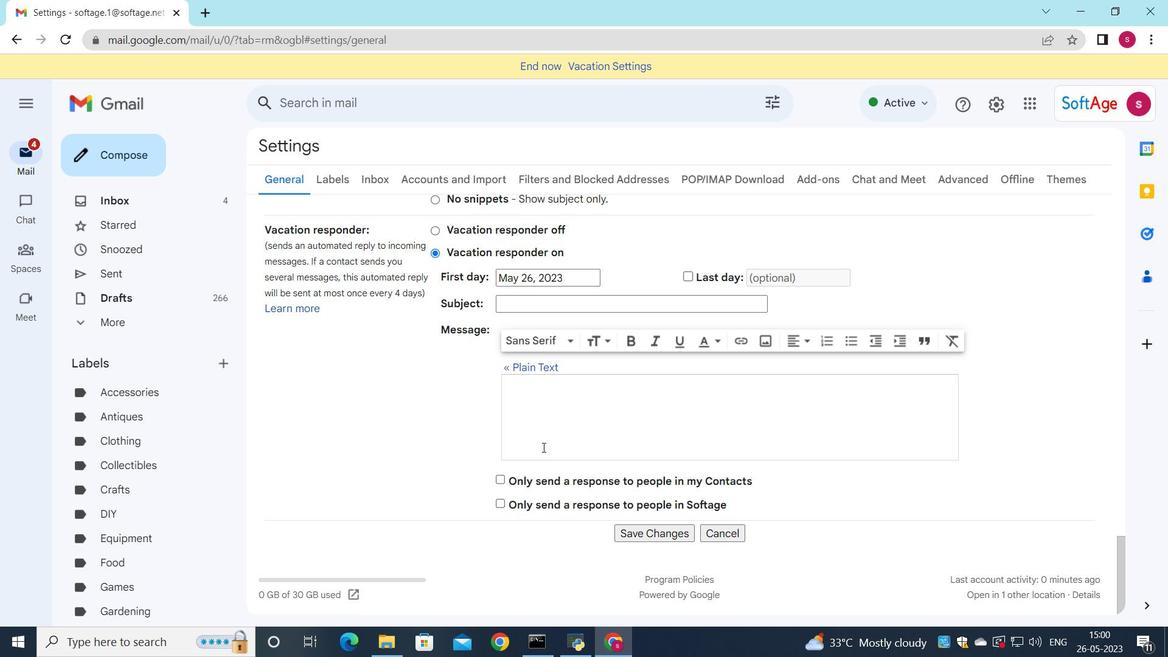 
Action: Mouse scrolled (542, 446) with delta (0, 0)
Screenshot: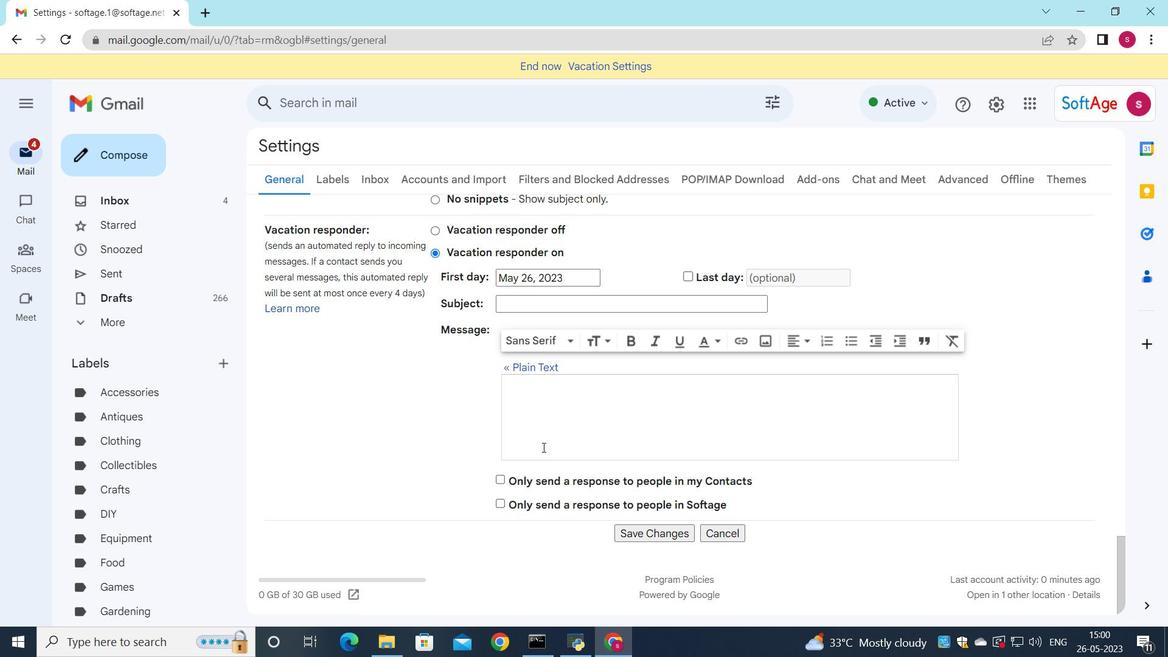 
Action: Mouse moved to (657, 537)
Screenshot: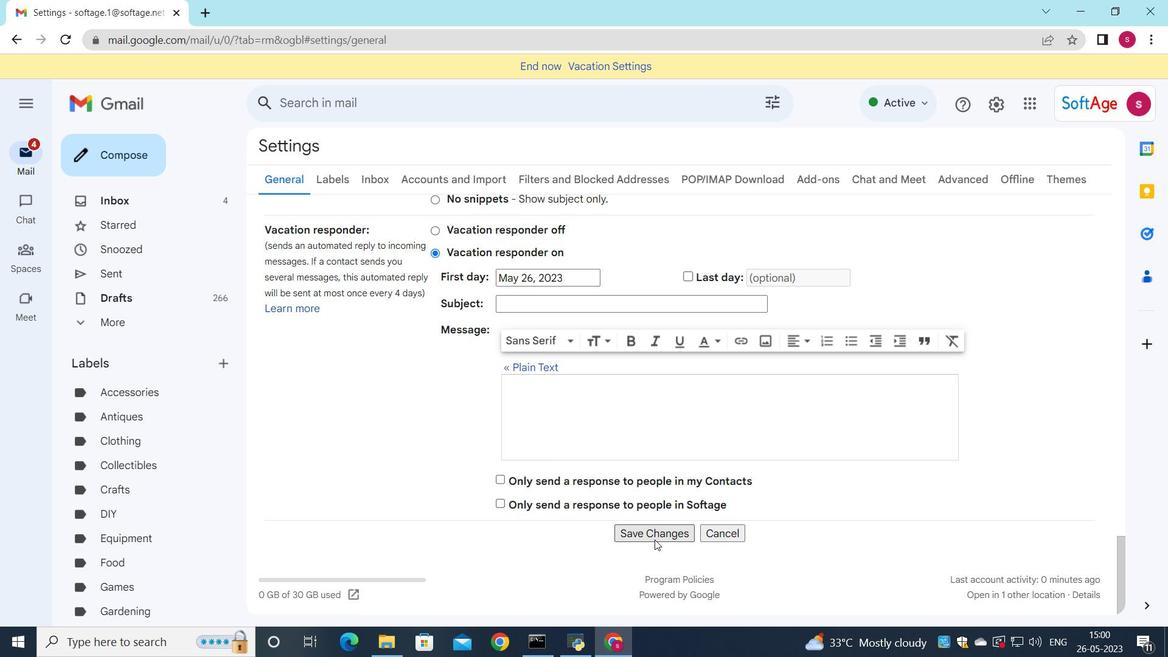 
Action: Mouse pressed left at (657, 537)
Screenshot: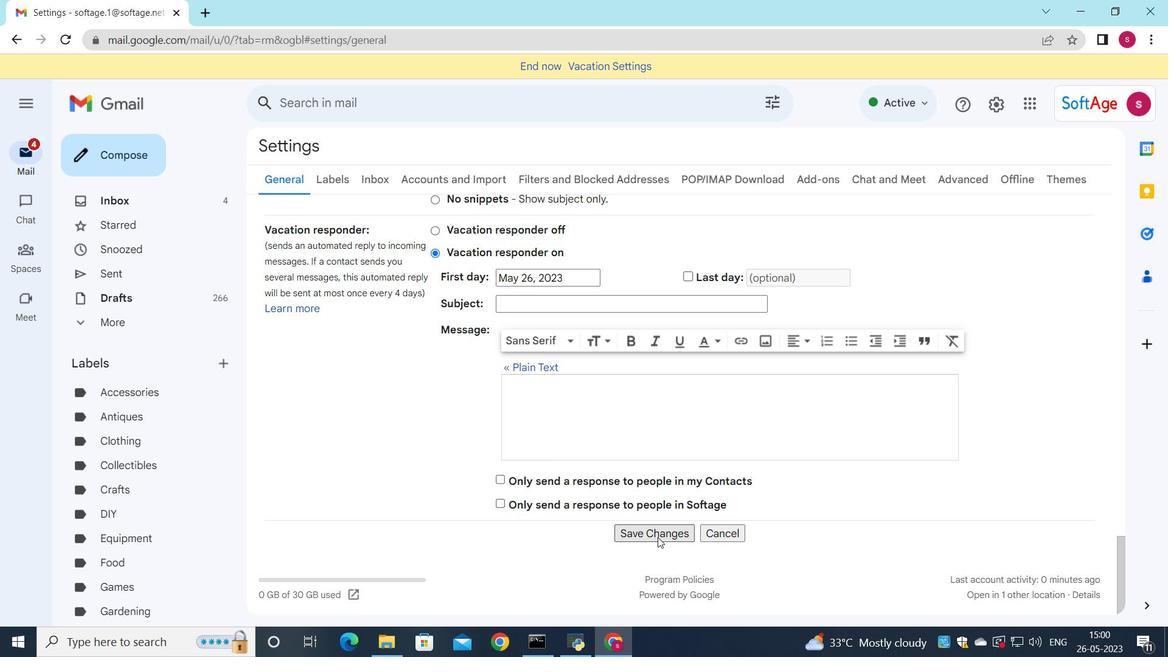 
Action: Mouse moved to (143, 163)
Screenshot: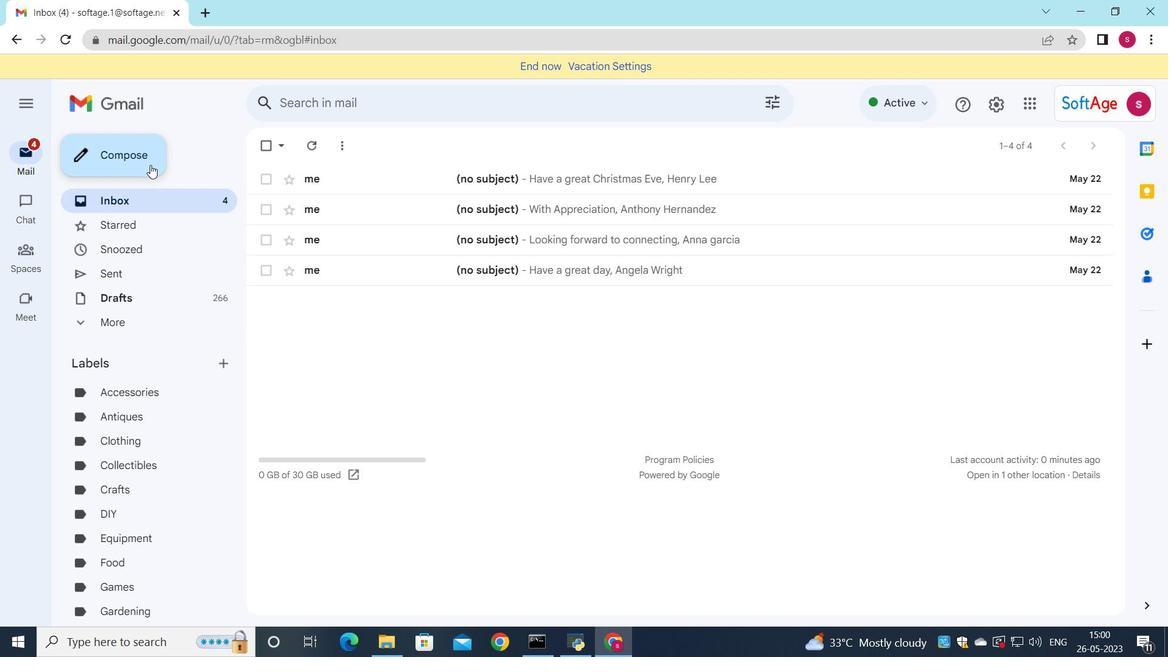 
Action: Mouse pressed left at (143, 163)
Screenshot: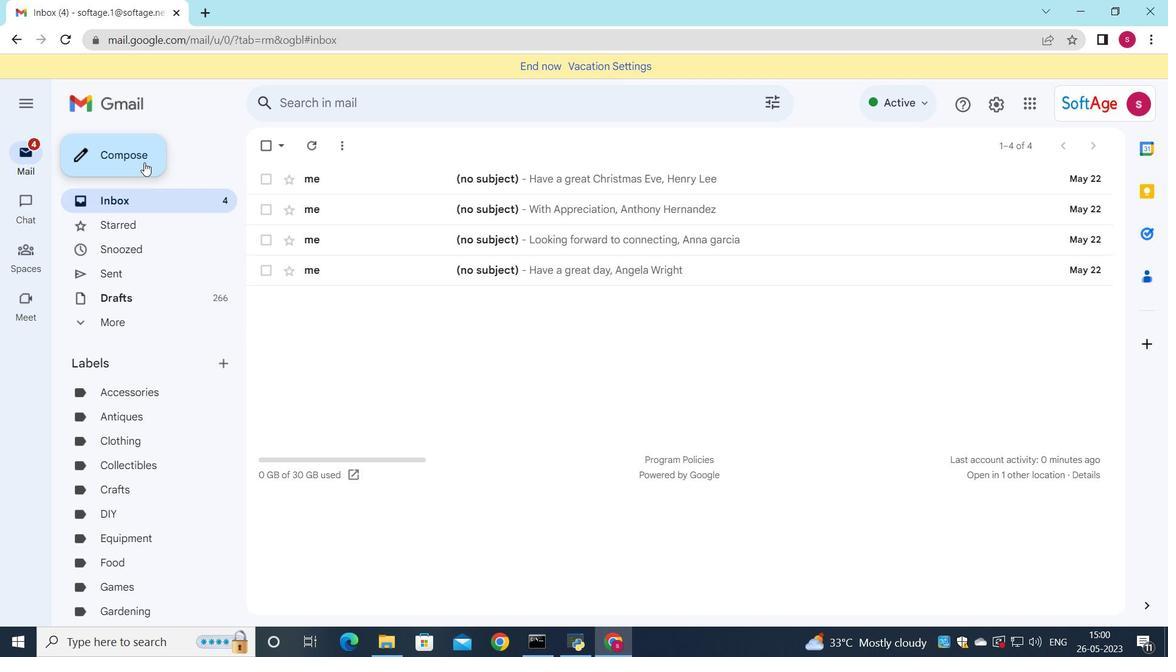
Action: Mouse moved to (777, 265)
Screenshot: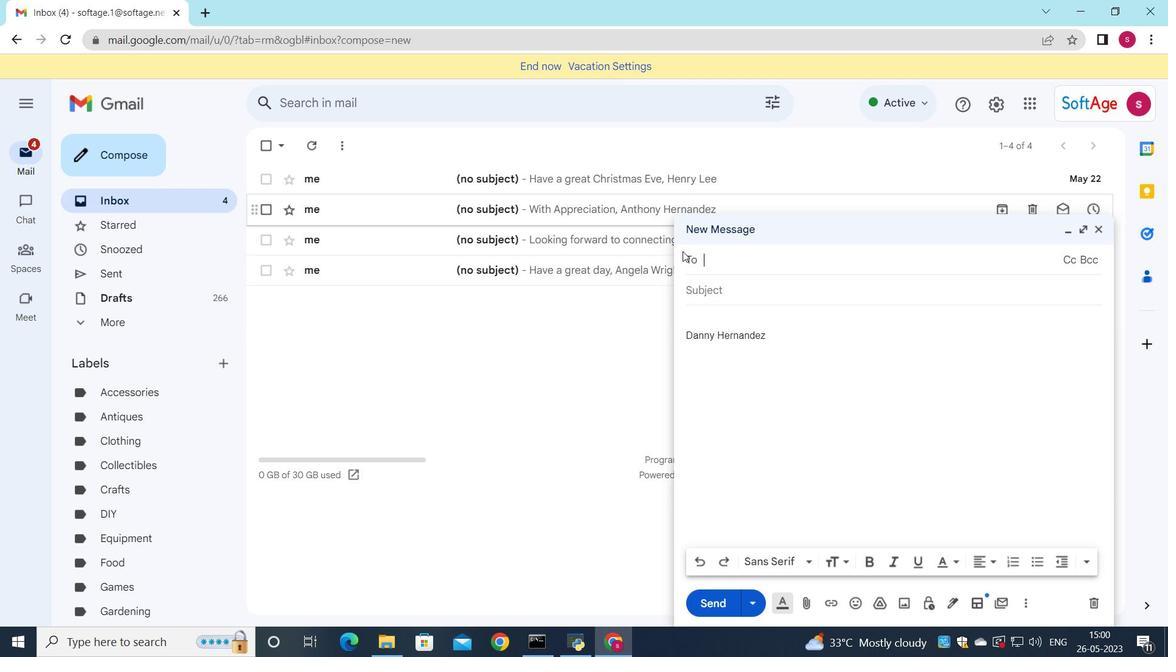 
Action: Key pressed softage
Screenshot: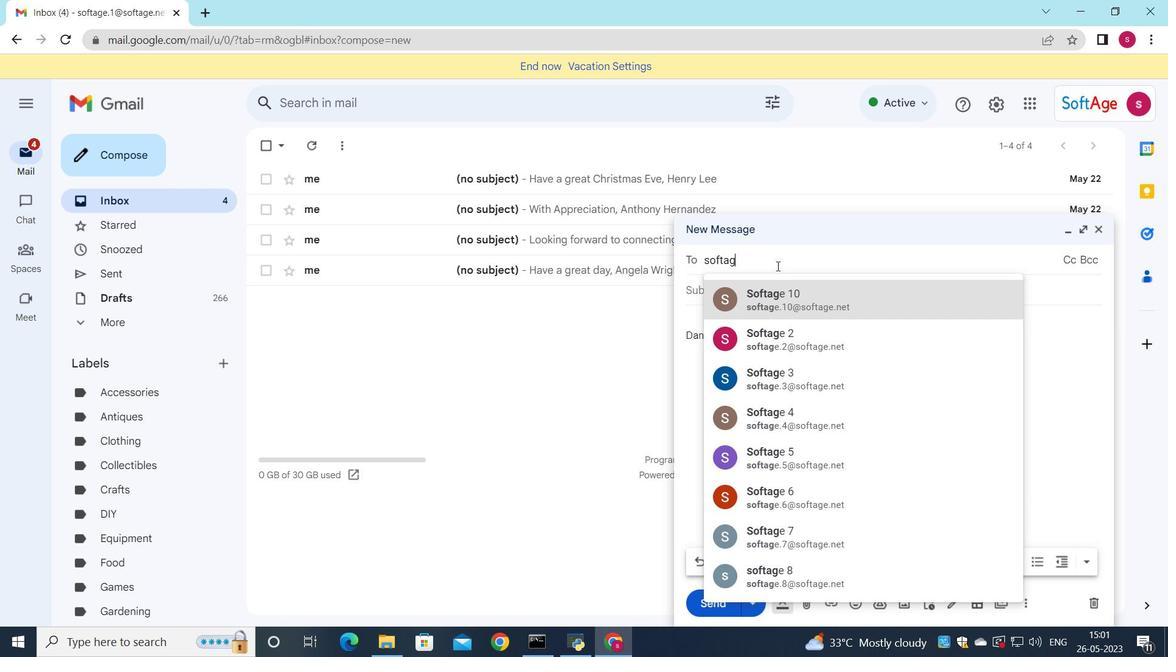 
Action: Mouse moved to (801, 473)
Screenshot: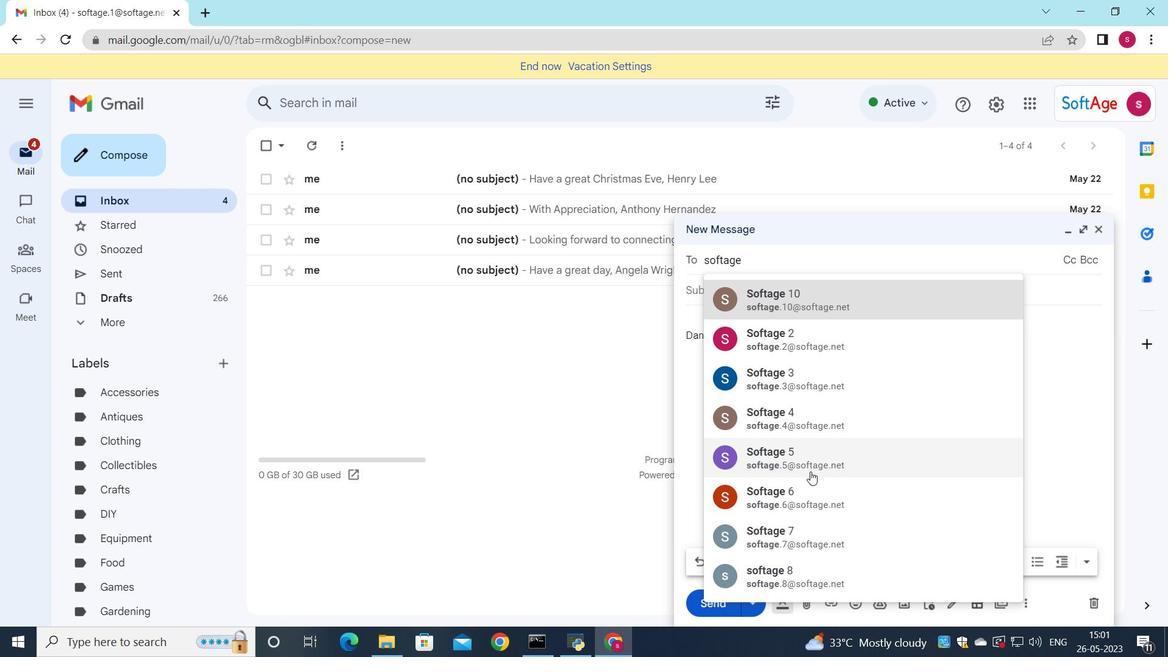
Action: Mouse pressed left at (801, 473)
Screenshot: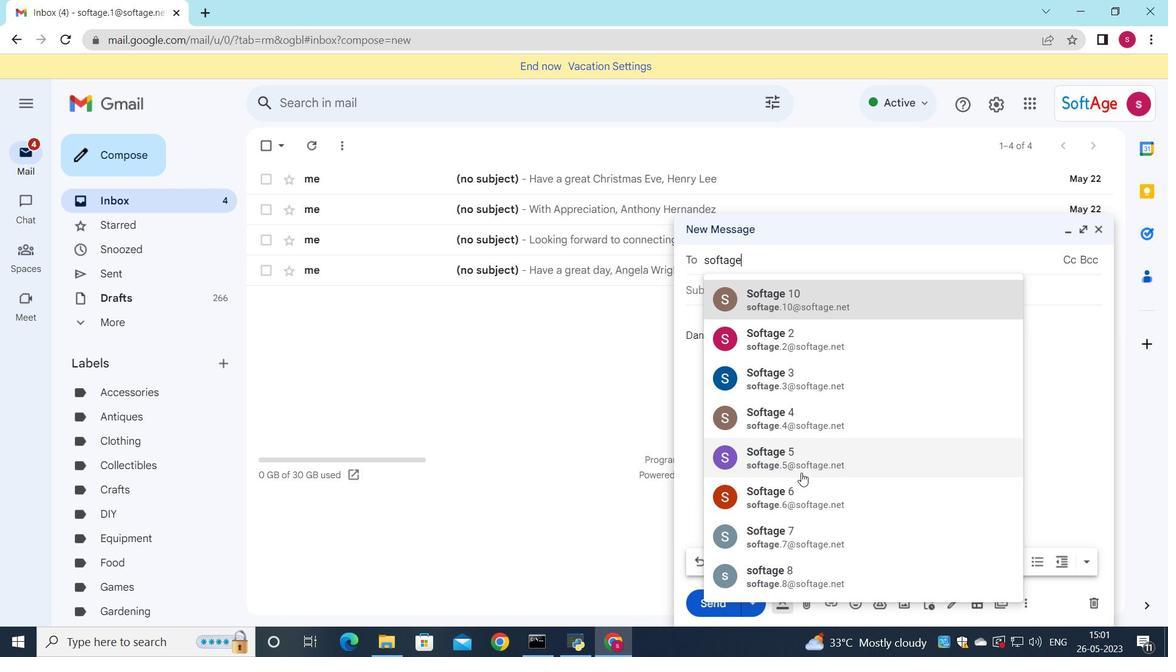 
Action: Mouse moved to (816, 408)
Screenshot: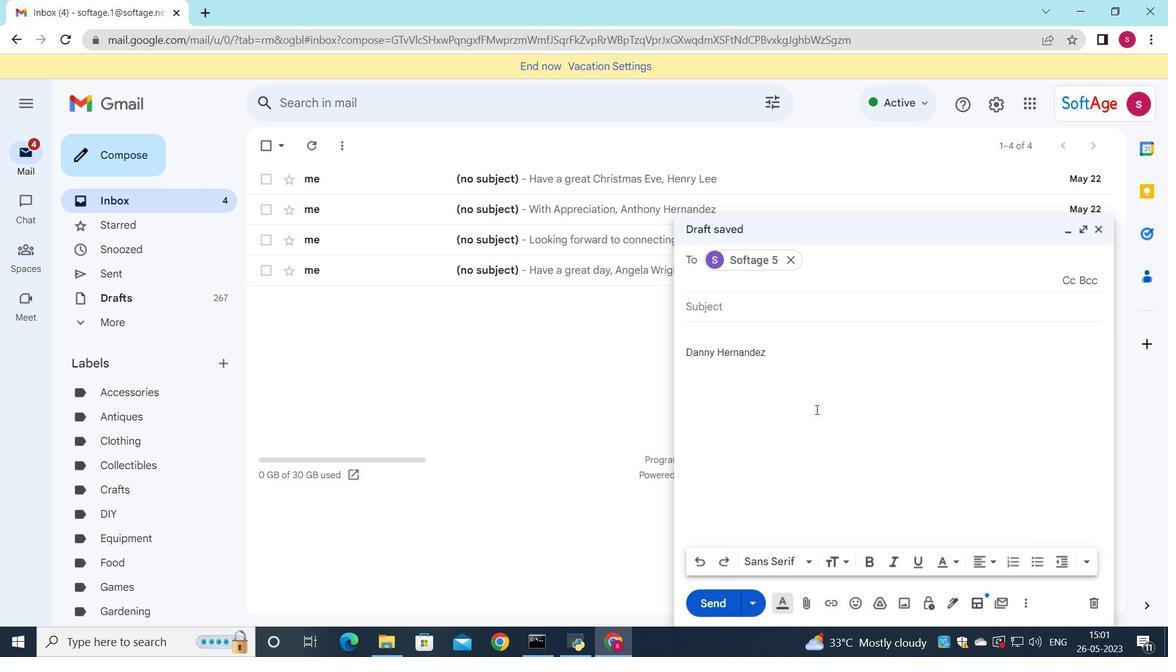 
Action: Key pressed soft
Screenshot: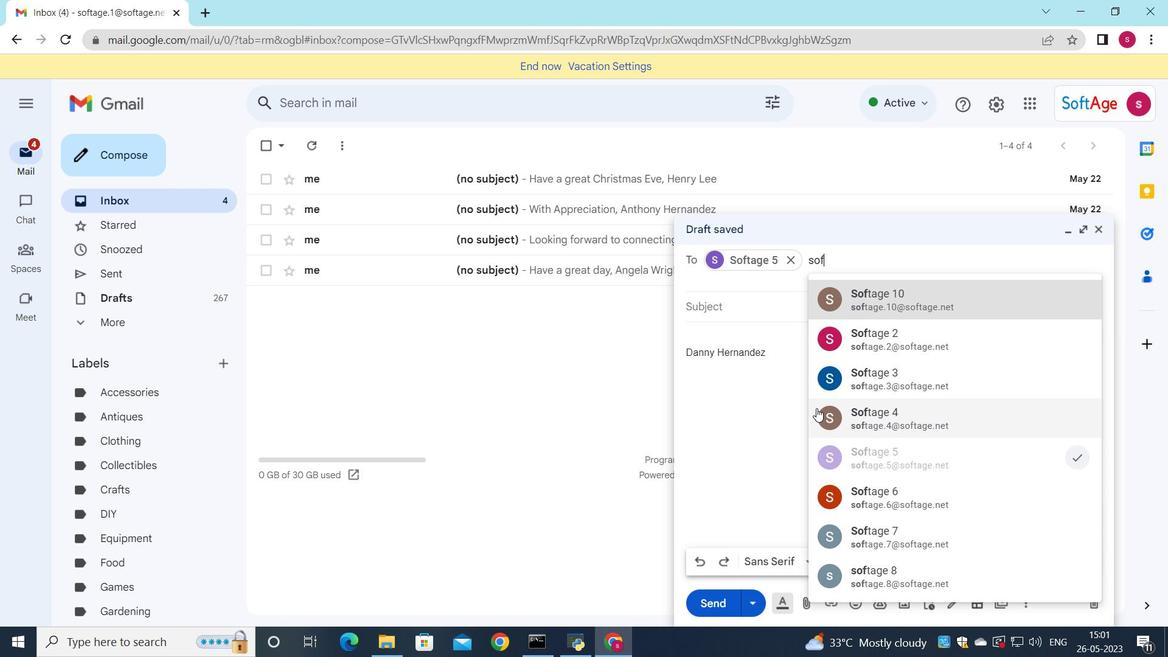 
Action: Mouse moved to (891, 507)
Screenshot: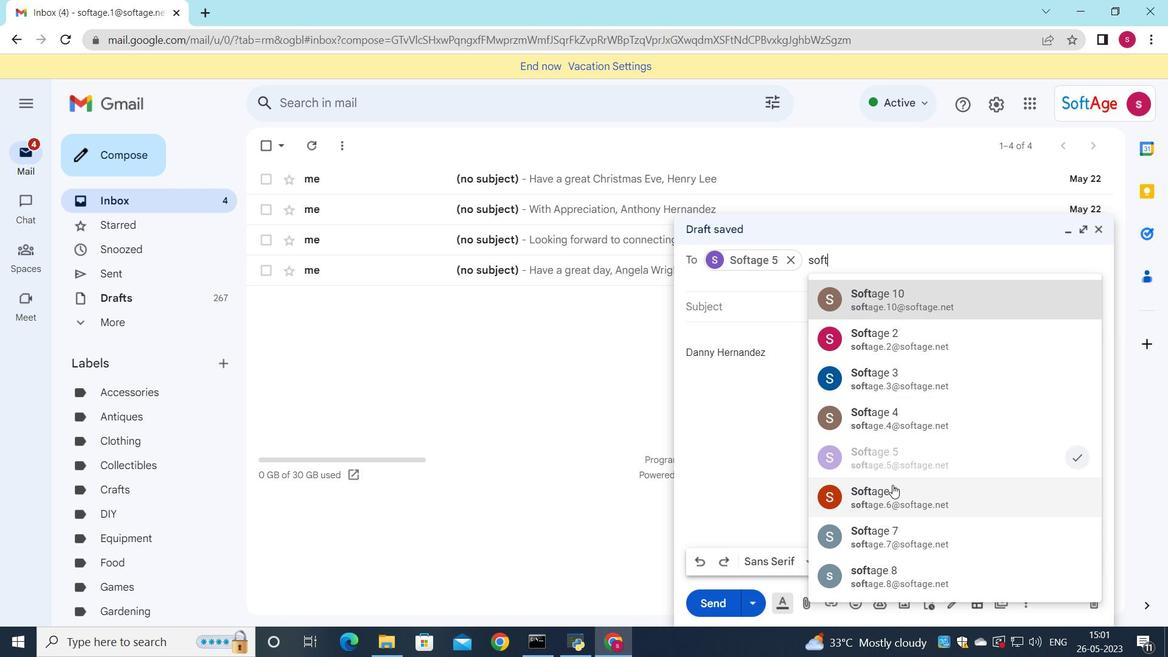 
Action: Mouse pressed left at (891, 507)
Screenshot: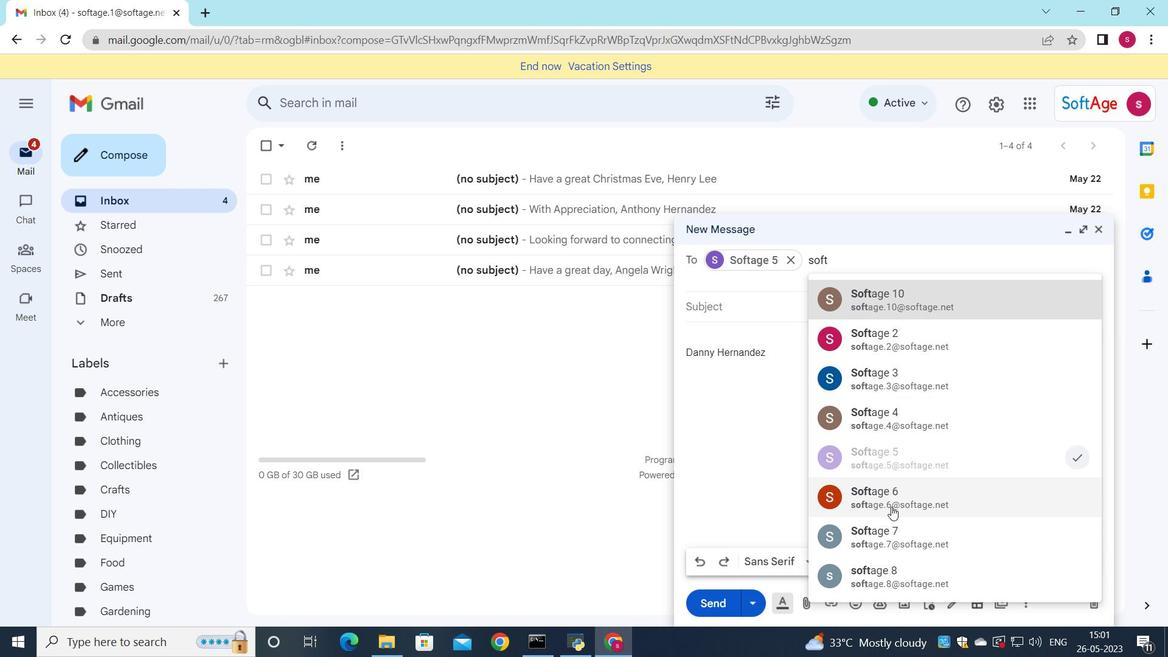 
Action: Mouse moved to (726, 304)
Screenshot: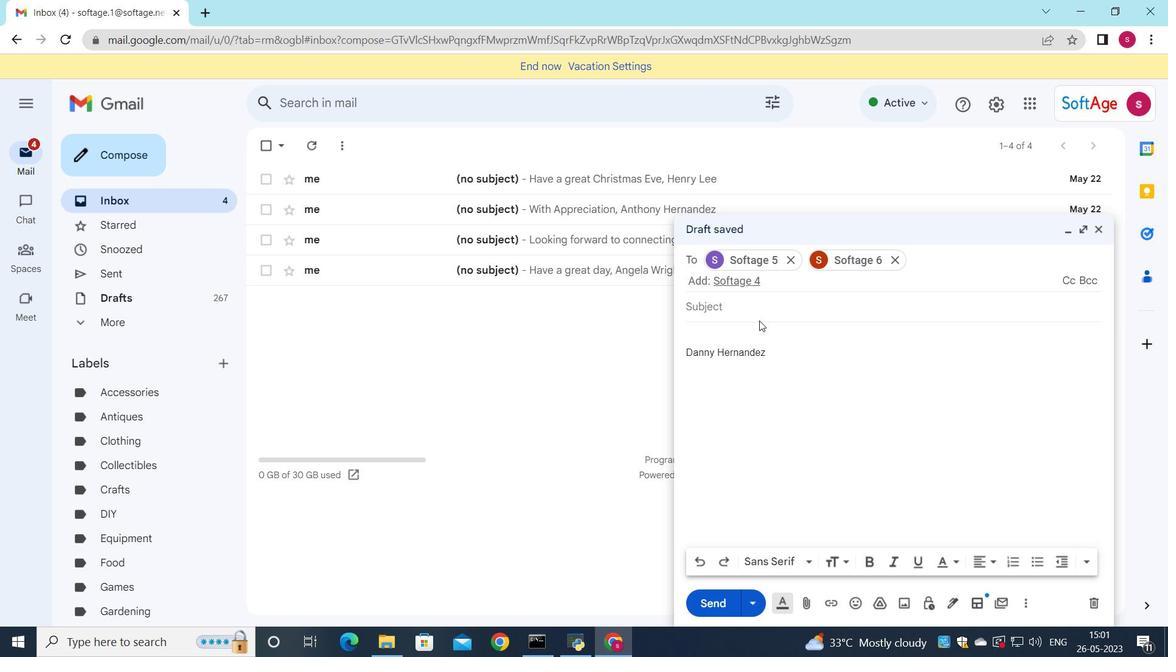 
Action: Mouse pressed left at (726, 304)
Screenshot: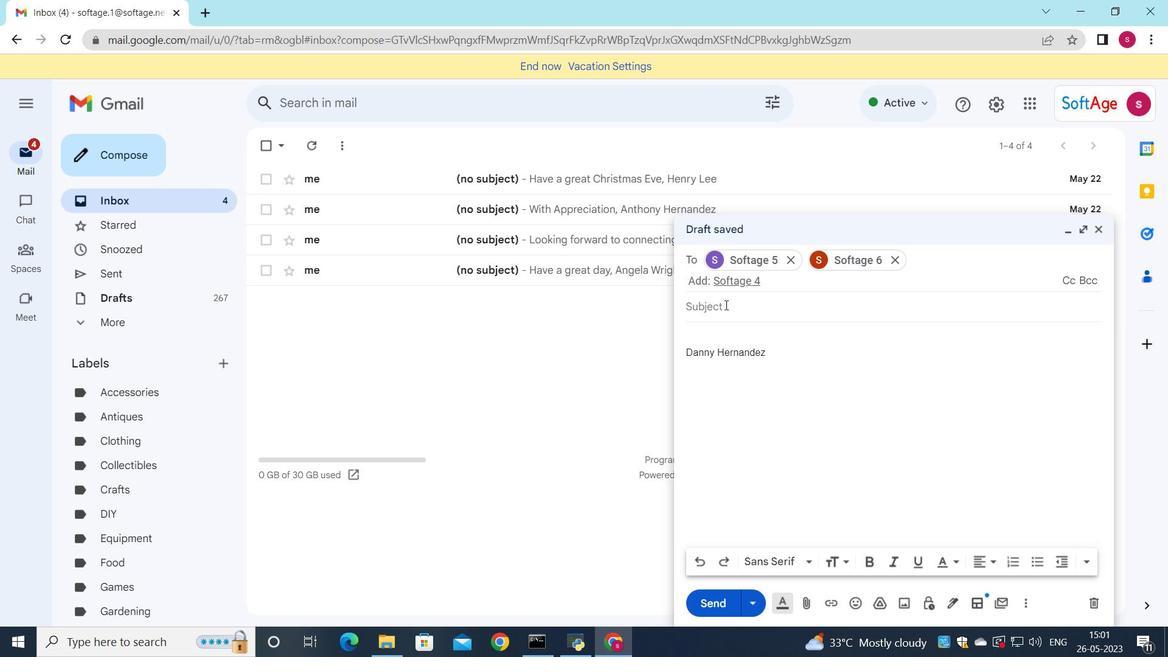 
Action: Key pressed <Key.shift>Late<Key.space><Key.shift><Key.shift><Key.shift><Key.shift>payment<Key.space><Key.shift>Re<Key.backspace><Key.backspace>reminder
Screenshot: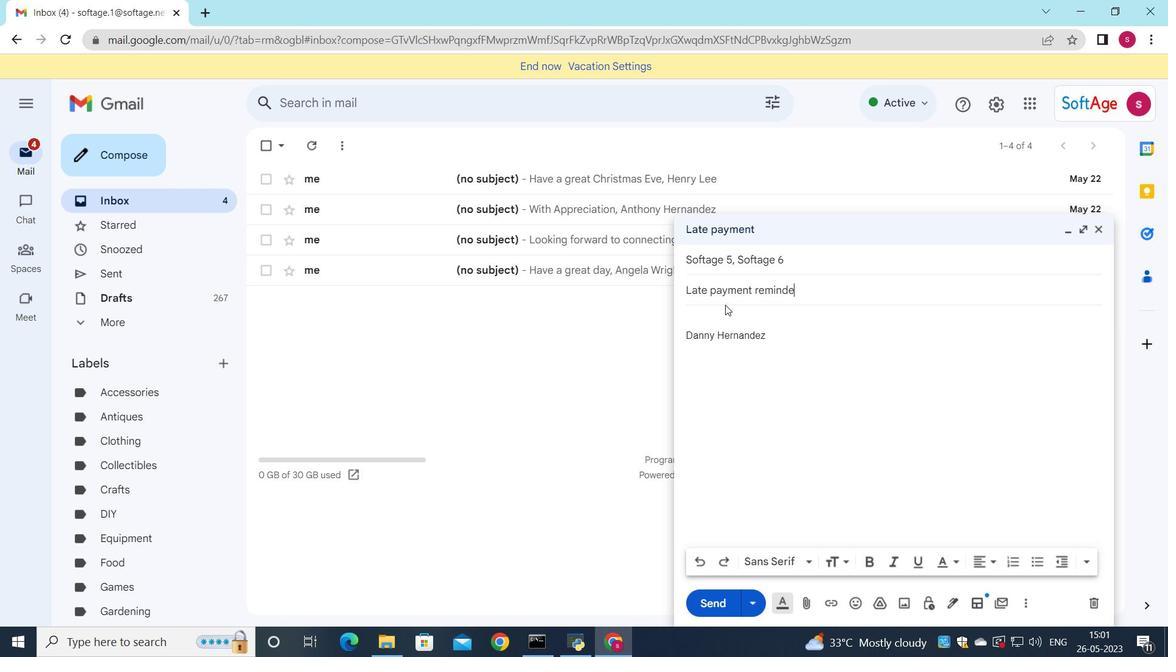 
Action: Mouse moved to (702, 314)
Screenshot: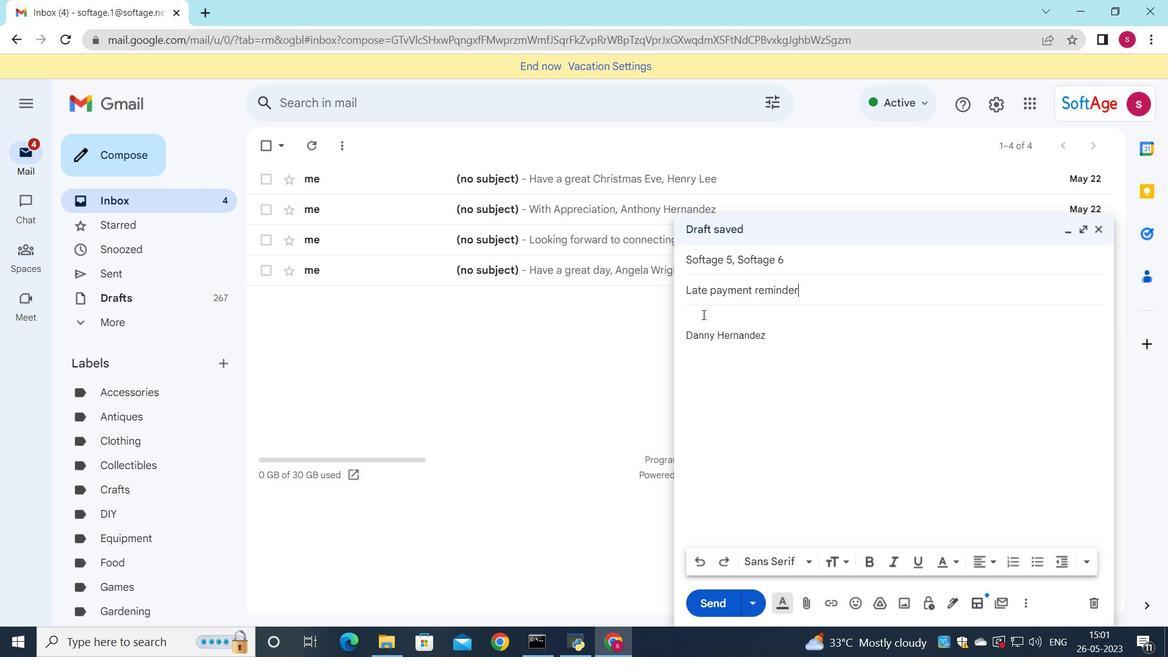 
Action: Mouse pressed left at (702, 314)
Screenshot: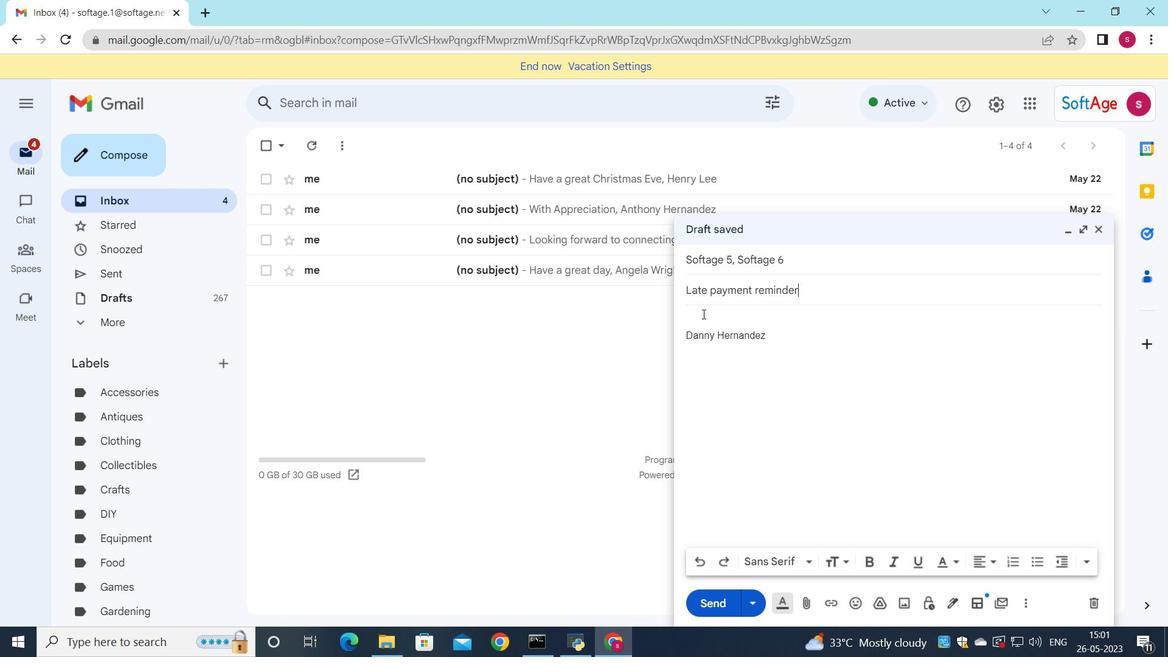 
Action: Key pressed po<Key.backspace>lease<Key.space>let<Key.space>me<Key.space>know<Key.space>if<Key.space>ther<Key.space>are<Key.space>any<Key.space>issues<Key.space>with<Key.space>the<Key.space>fi<Key.backspace>ormatting
Screenshot: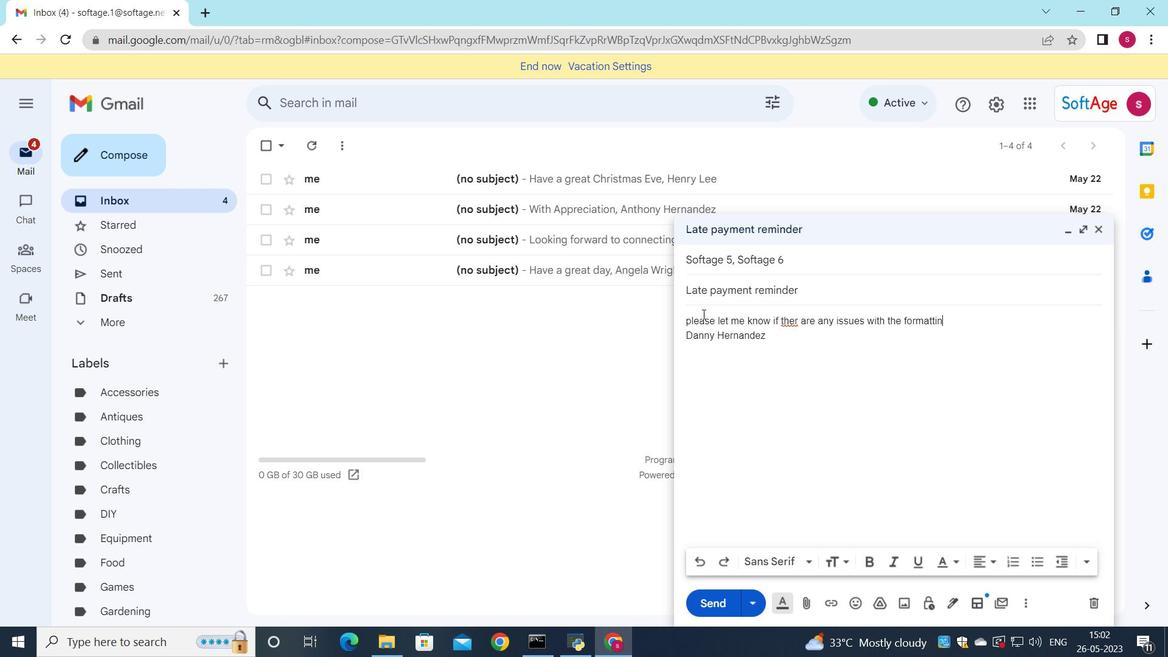 
Action: Mouse moved to (798, 322)
Screenshot: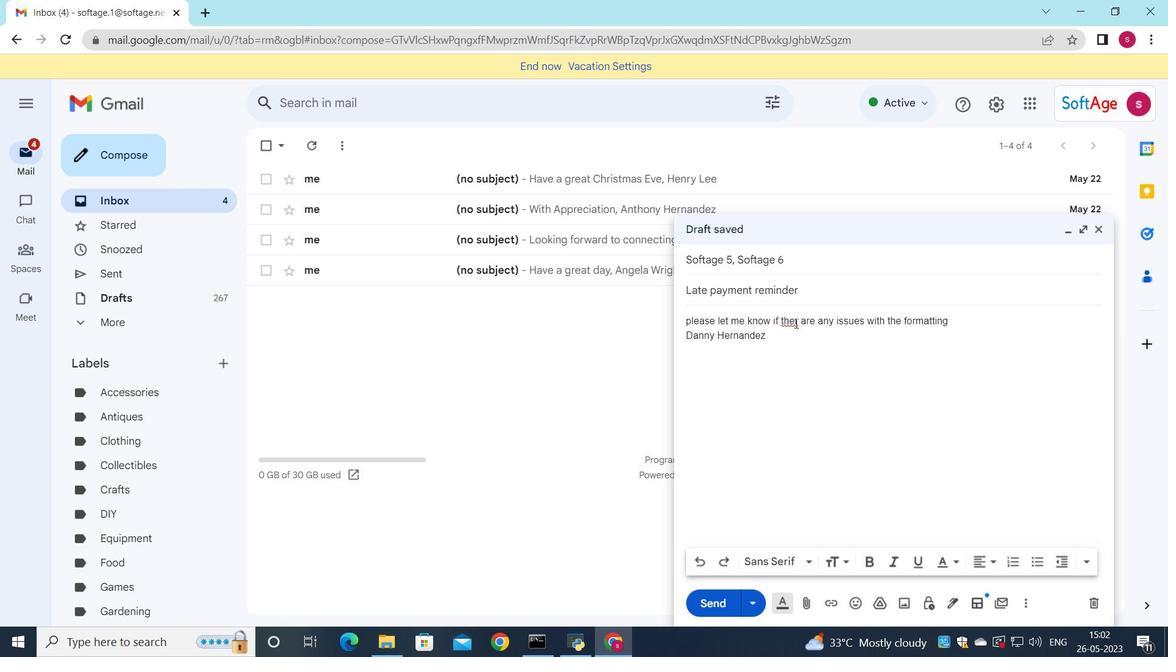 
Action: Mouse pressed left at (798, 322)
Screenshot: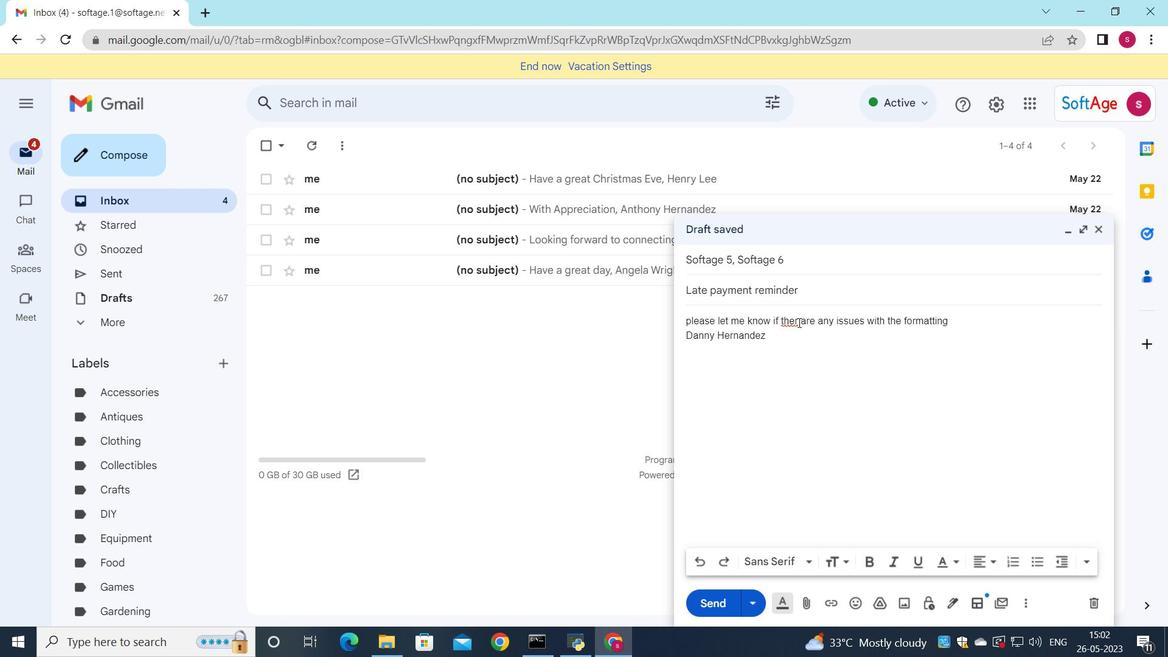 
Action: Key pressed e
Screenshot: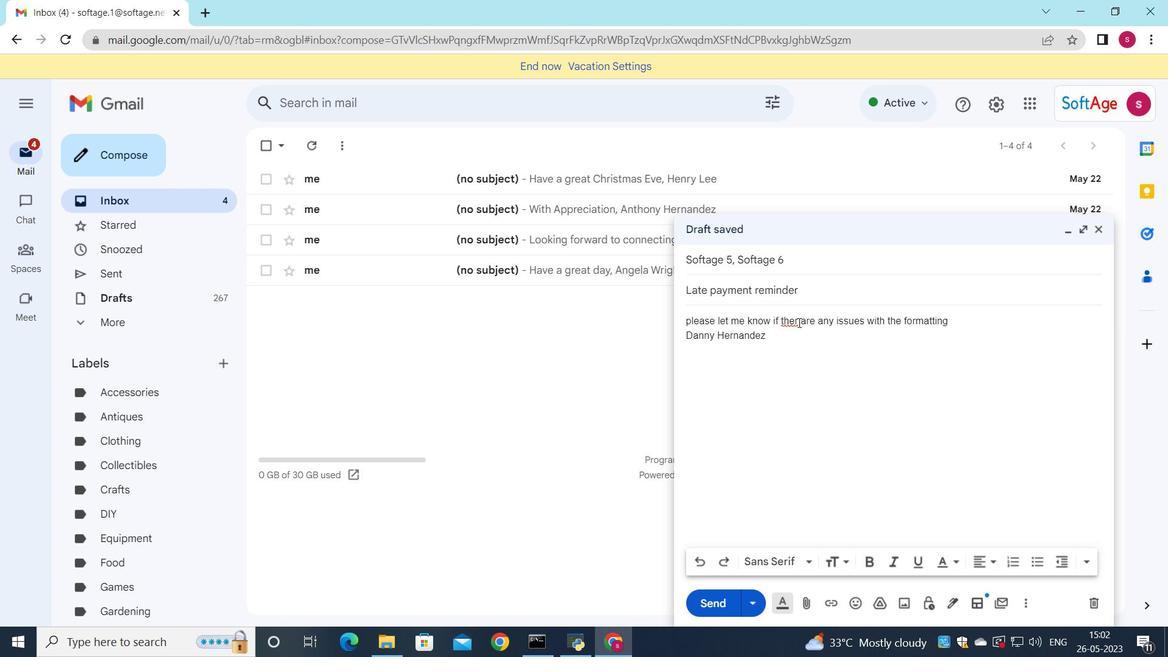 
Action: Mouse moved to (812, 600)
Screenshot: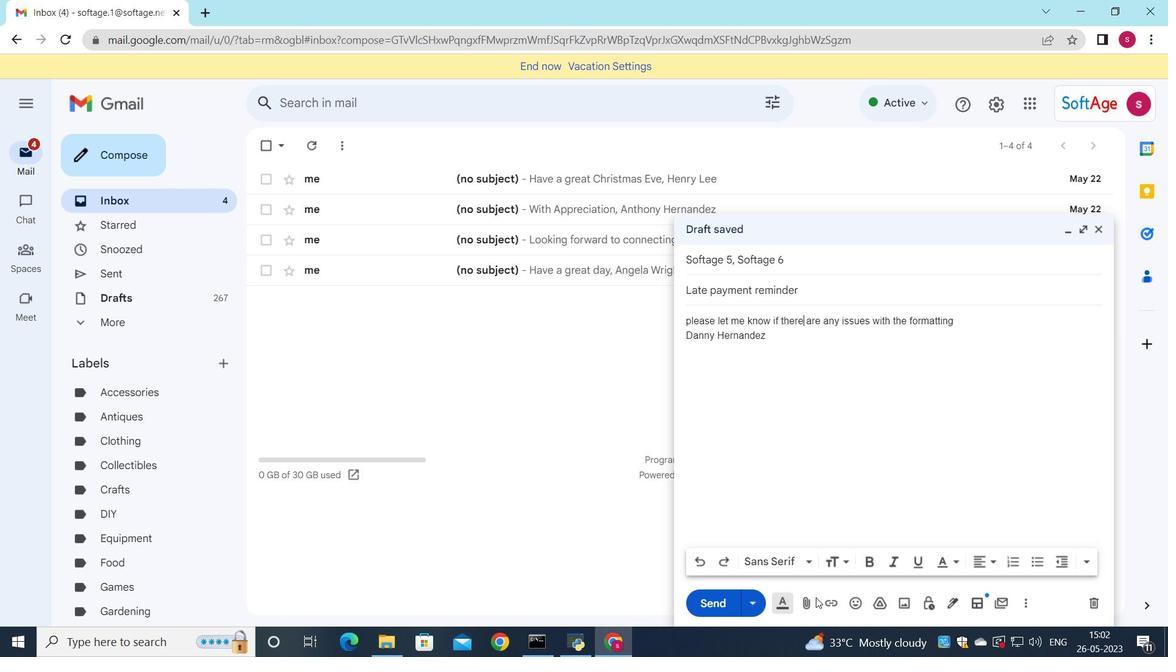 
Action: Mouse pressed left at (812, 600)
Screenshot: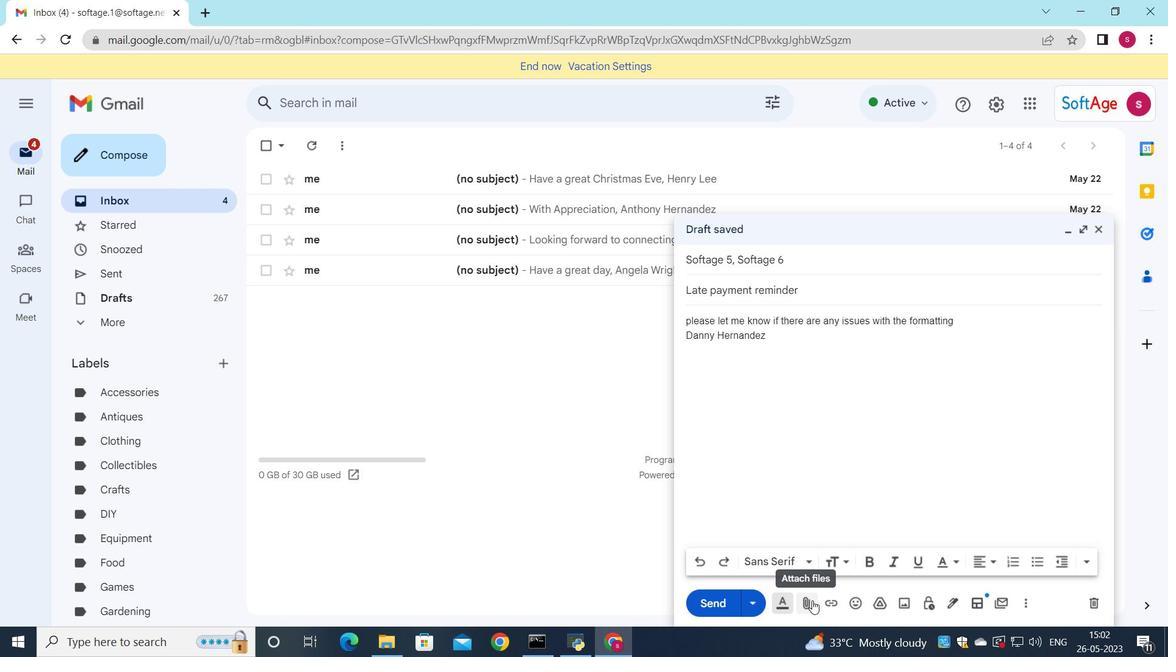 
Action: Mouse moved to (271, 110)
Screenshot: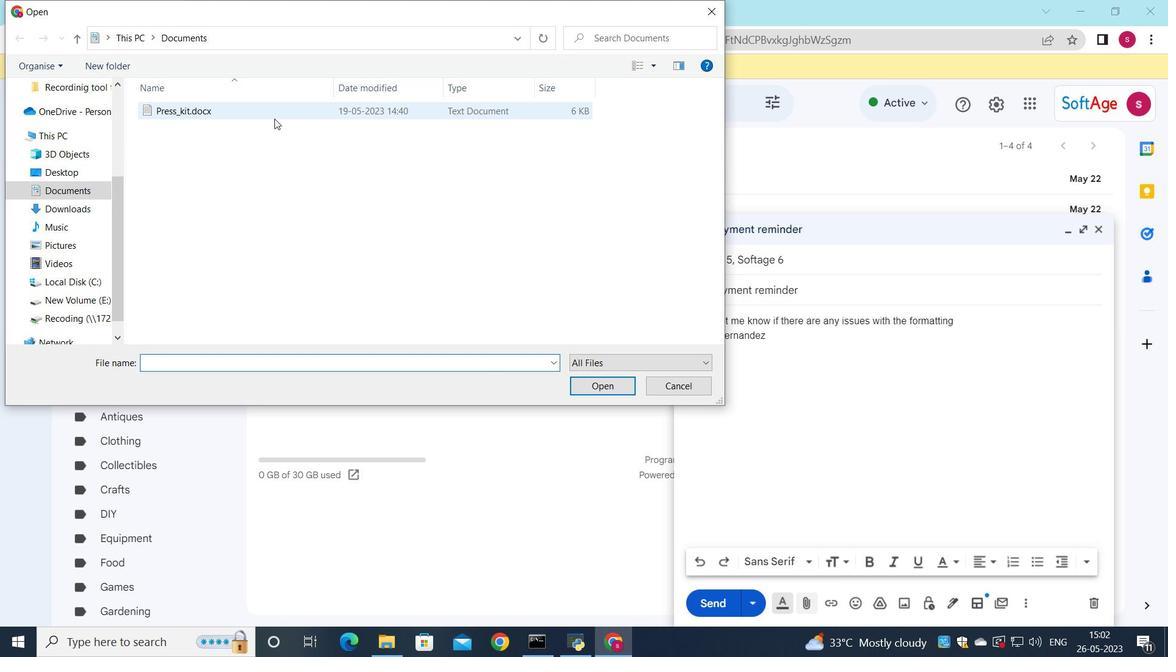 
Action: Mouse pressed left at (271, 110)
Screenshot: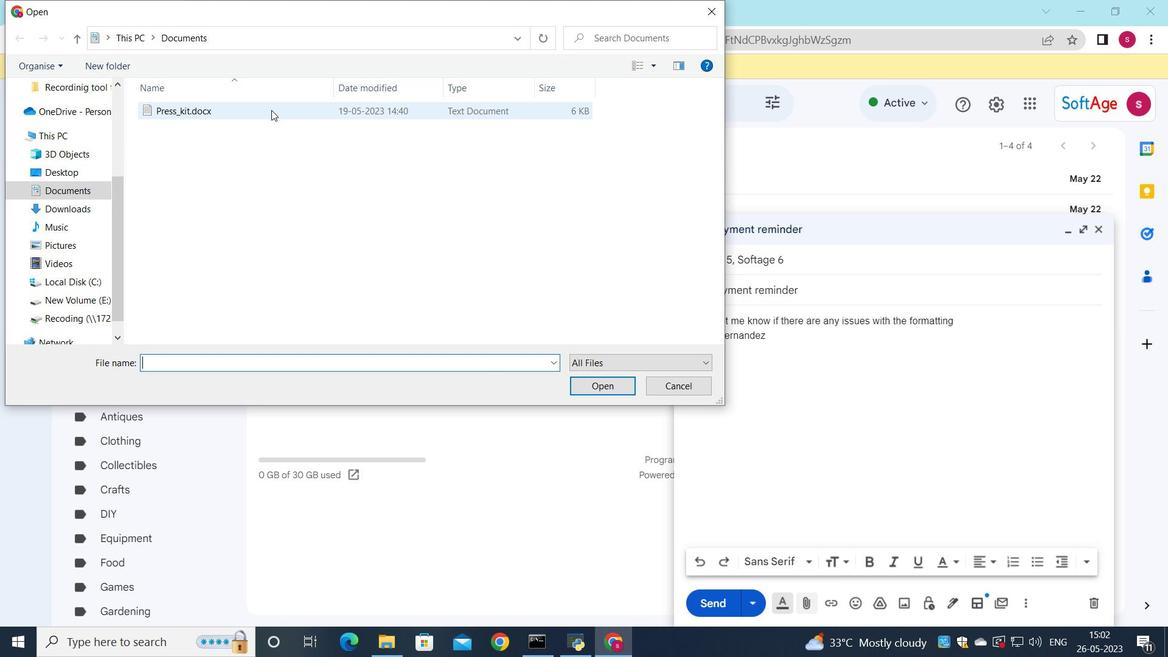 
Action: Mouse pressed left at (271, 110)
Screenshot: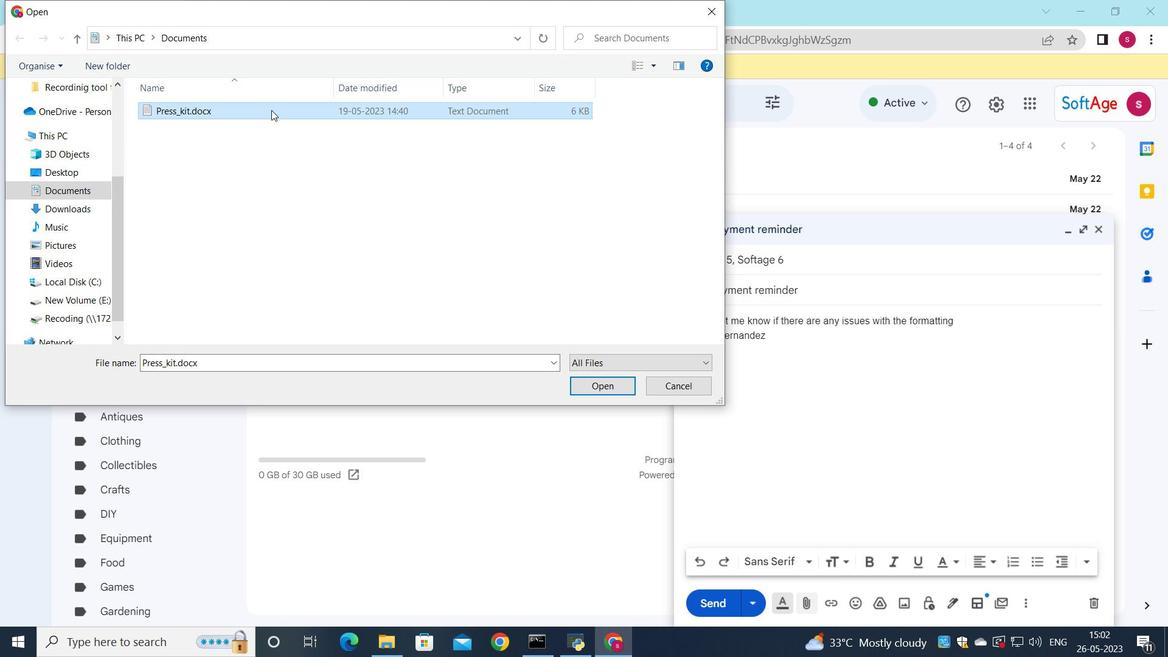 
Action: Mouse moved to (522, 231)
Screenshot: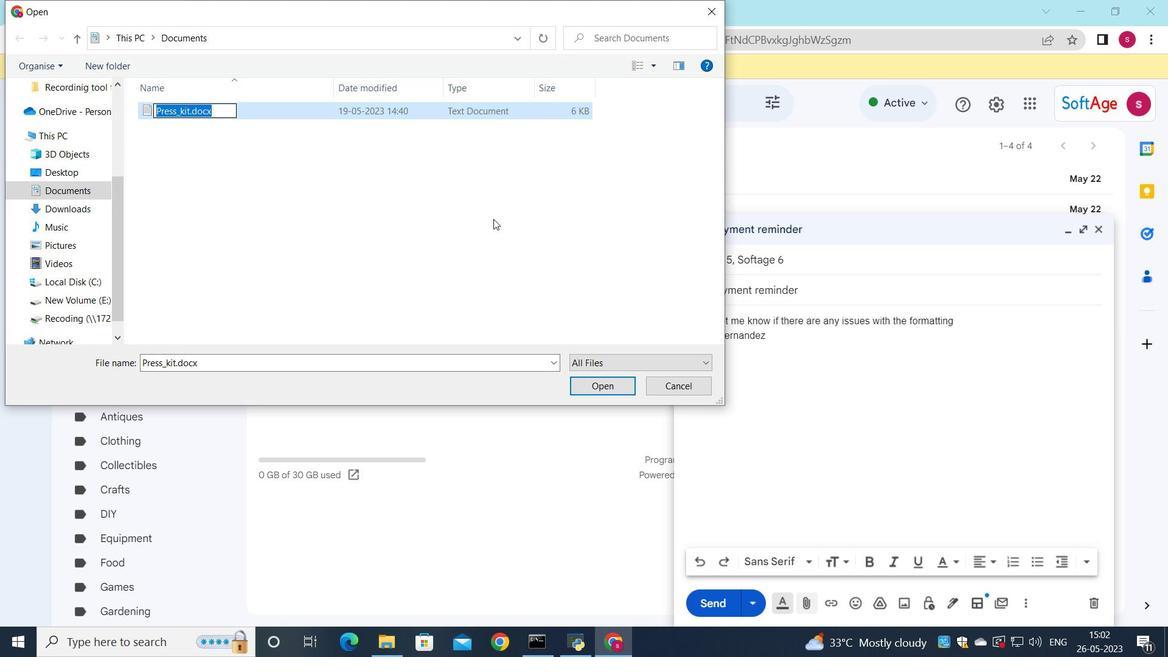 
Action: Key pressed <Key.shift>Financial<Key.shift>_project.xld<Key.backspace>sx
Screenshot: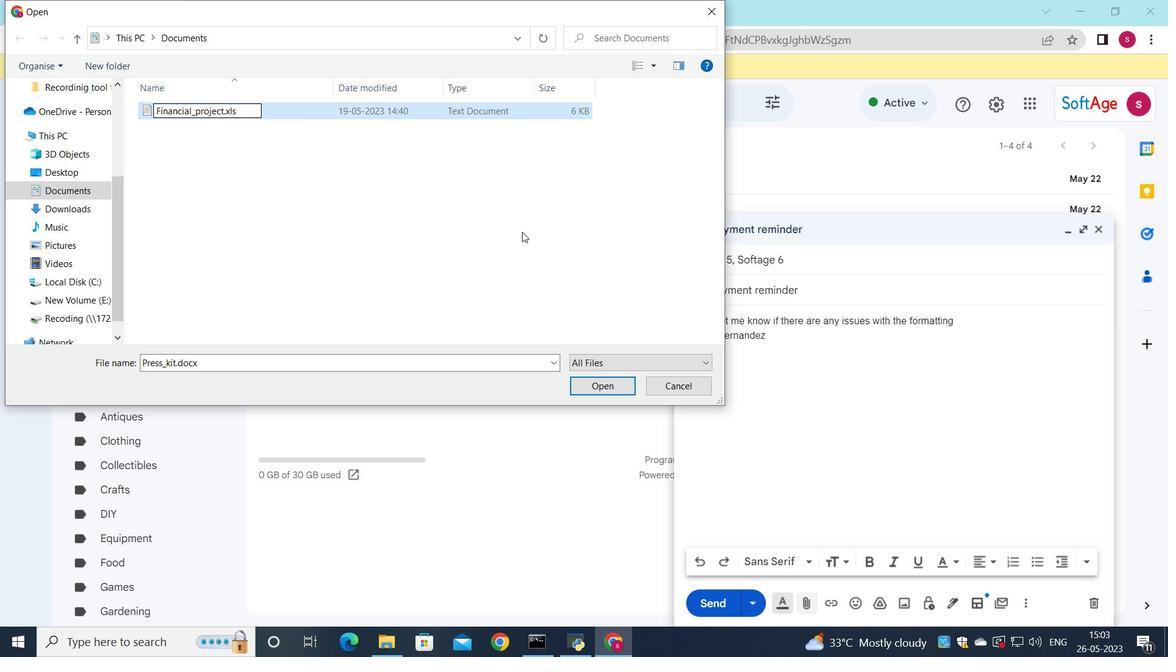 
Action: Mouse moved to (221, 107)
Screenshot: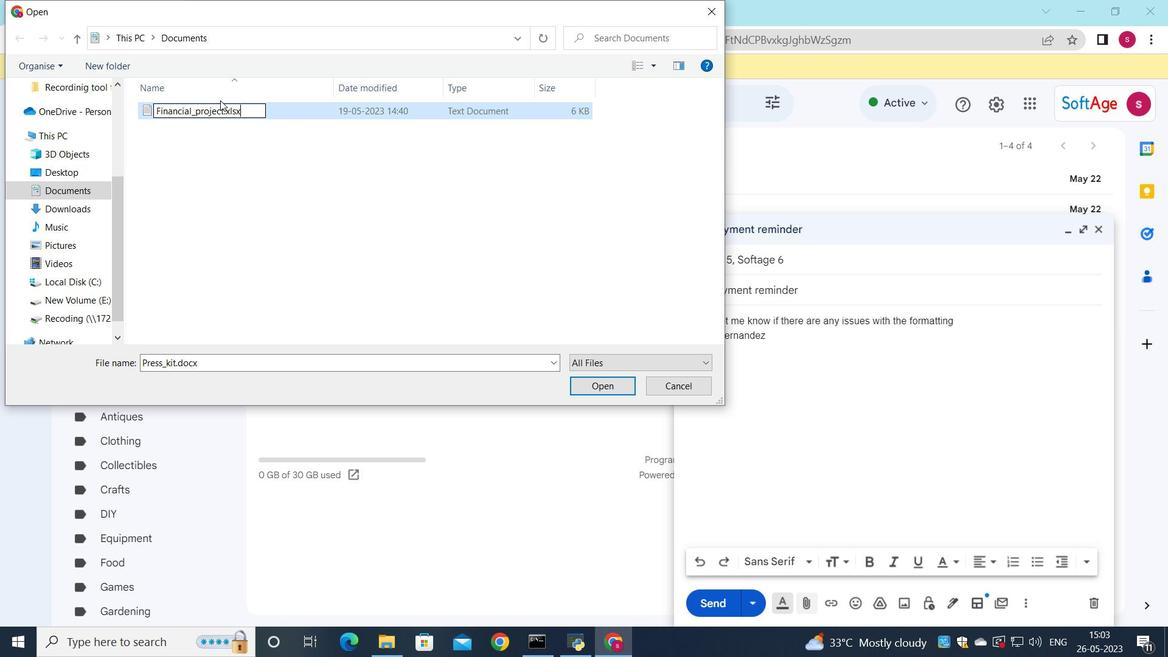 
Action: Mouse pressed left at (221, 107)
Screenshot: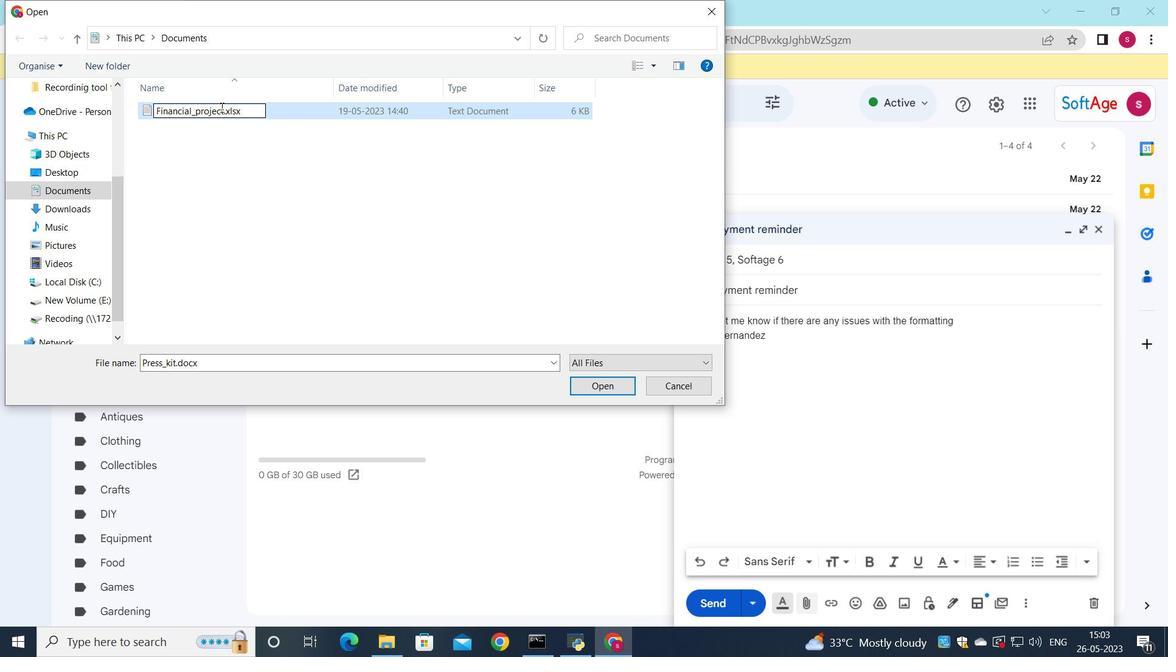 
Action: Mouse moved to (223, 112)
Screenshot: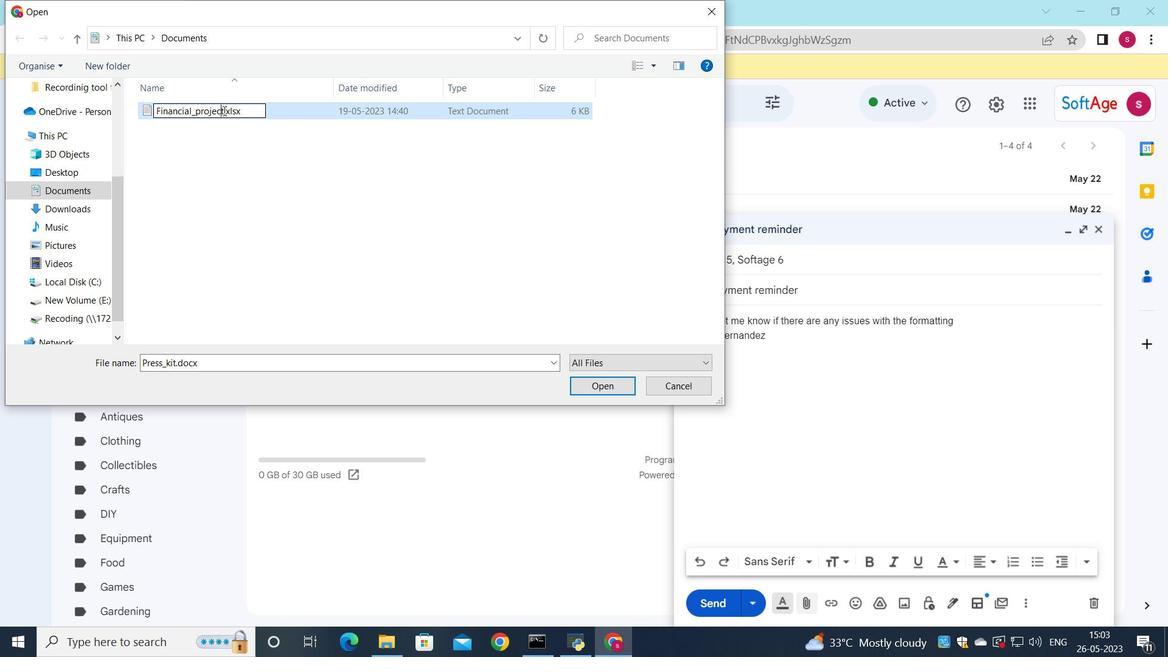 
Action: Mouse pressed left at (223, 112)
Screenshot: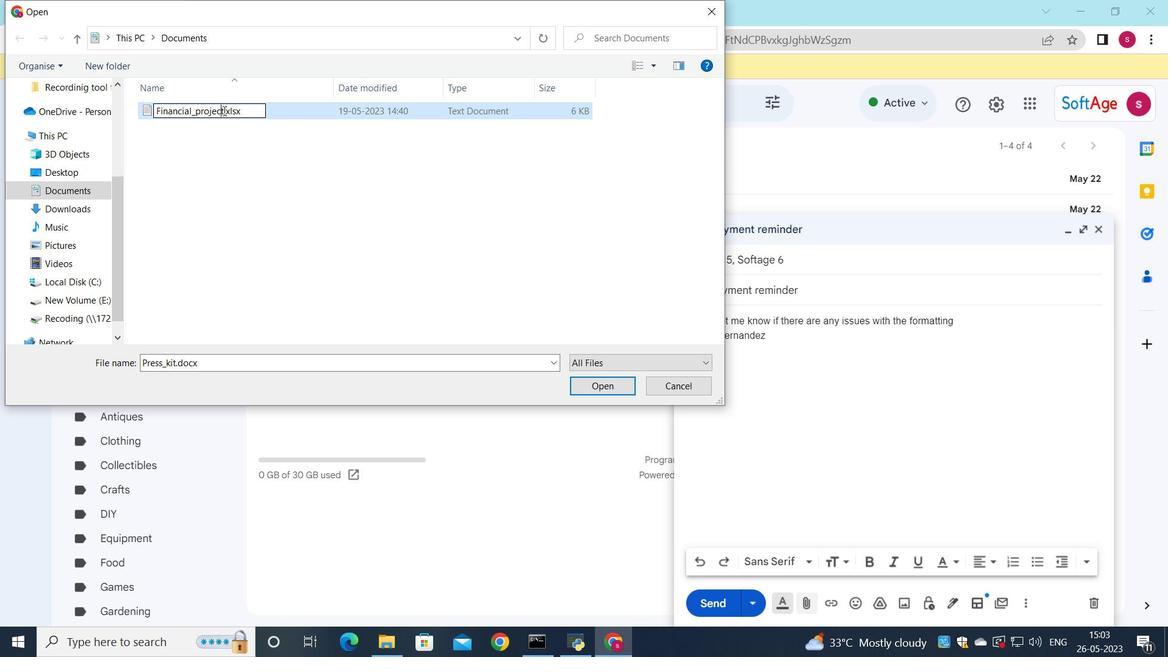 
Action: Mouse moved to (391, 150)
Screenshot: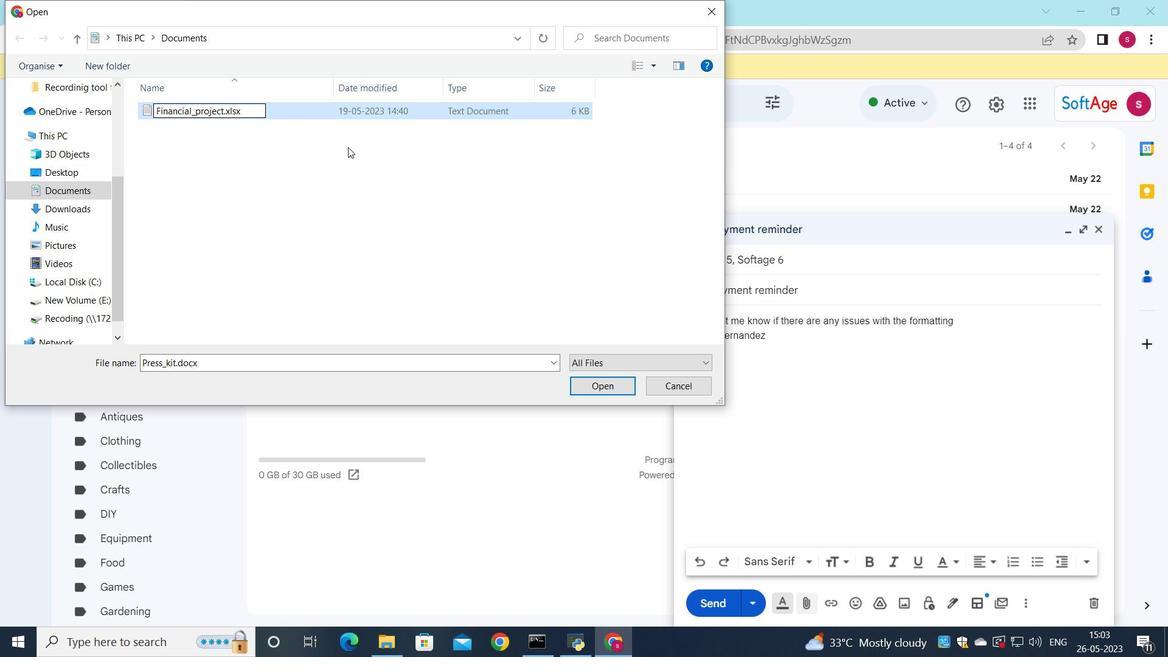 
Action: Key pressed ions
Screenshot: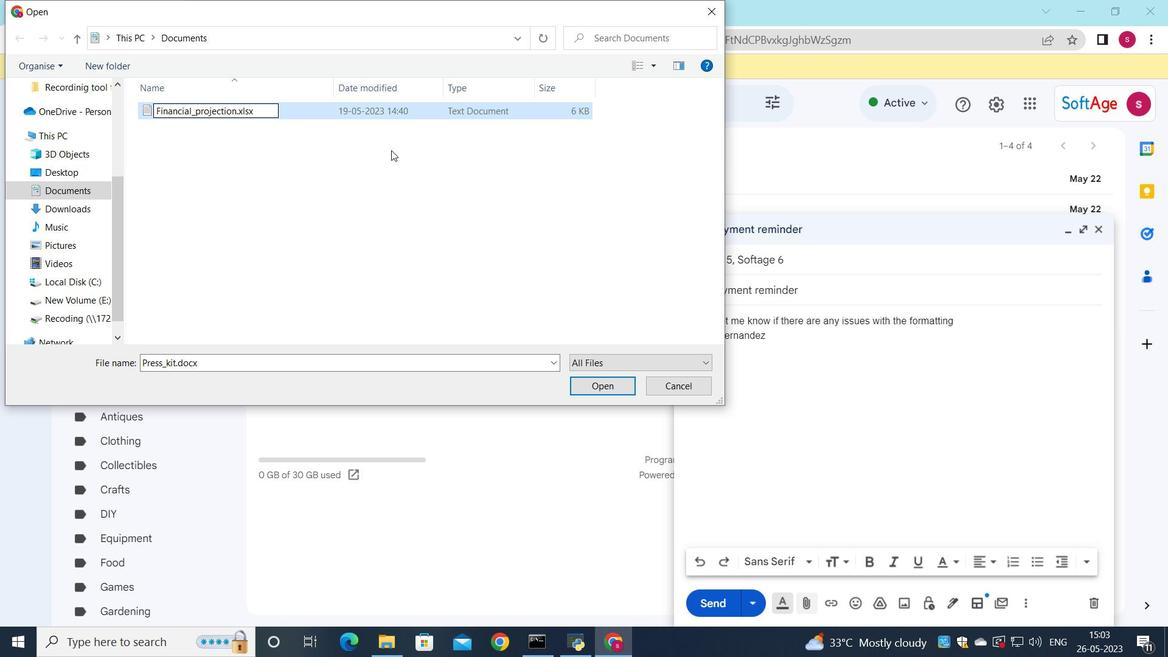 
Action: Mouse moved to (370, 116)
Screenshot: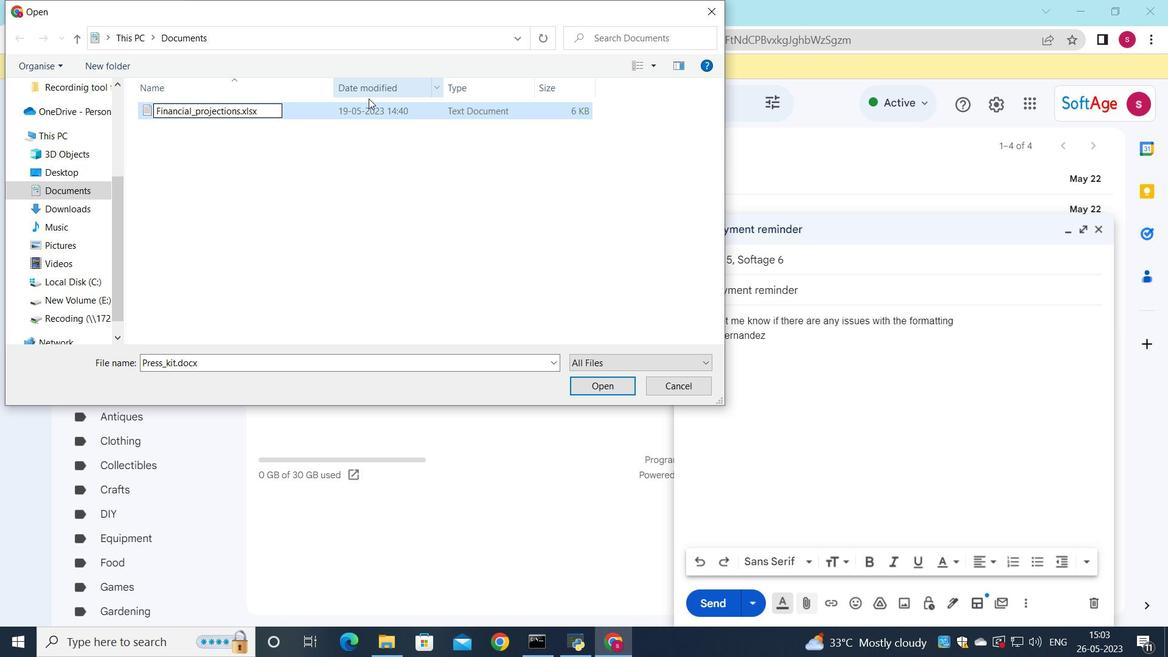 
Action: Mouse pressed left at (370, 116)
Screenshot: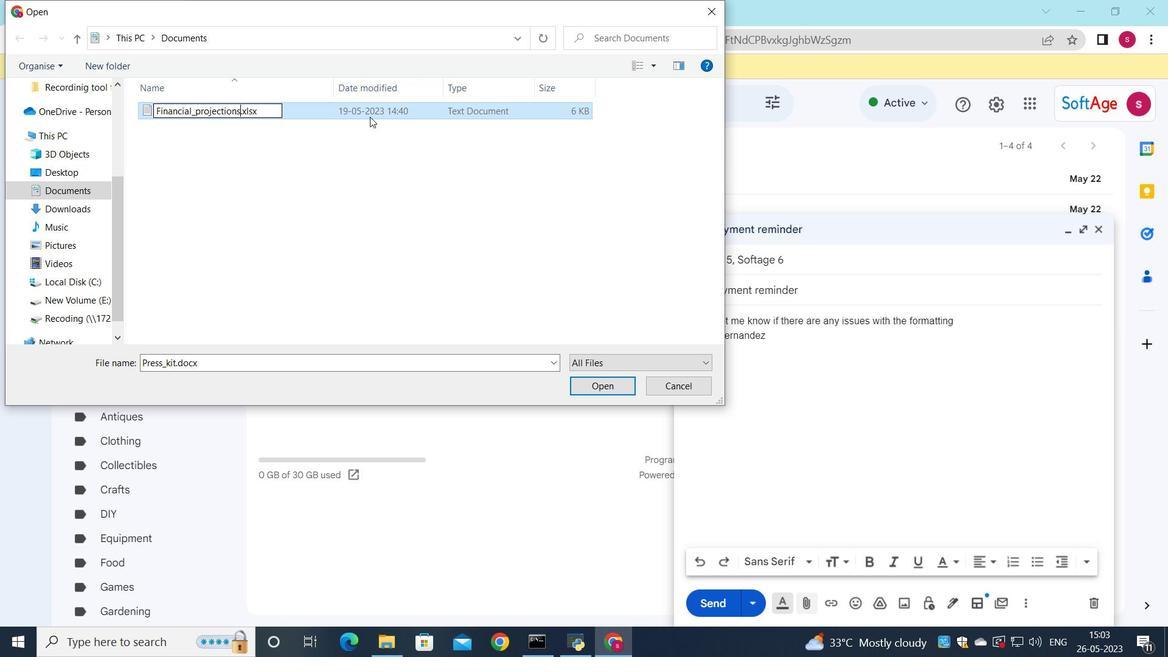 
Action: Mouse moved to (598, 383)
Screenshot: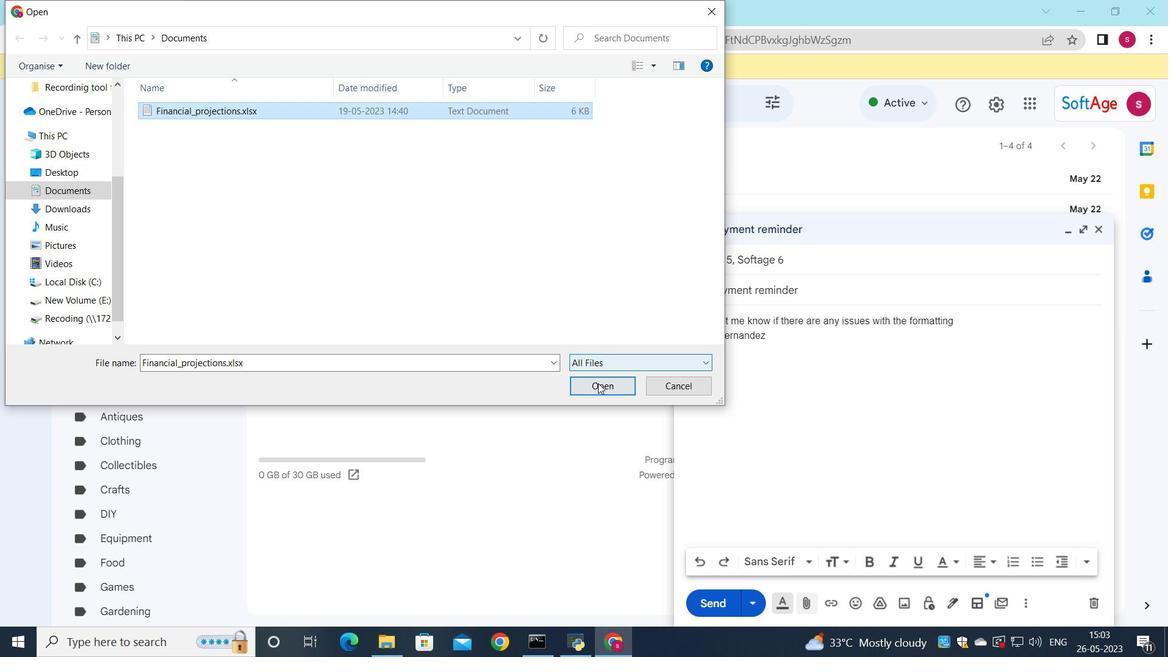 
Action: Mouse pressed left at (598, 383)
Screenshot: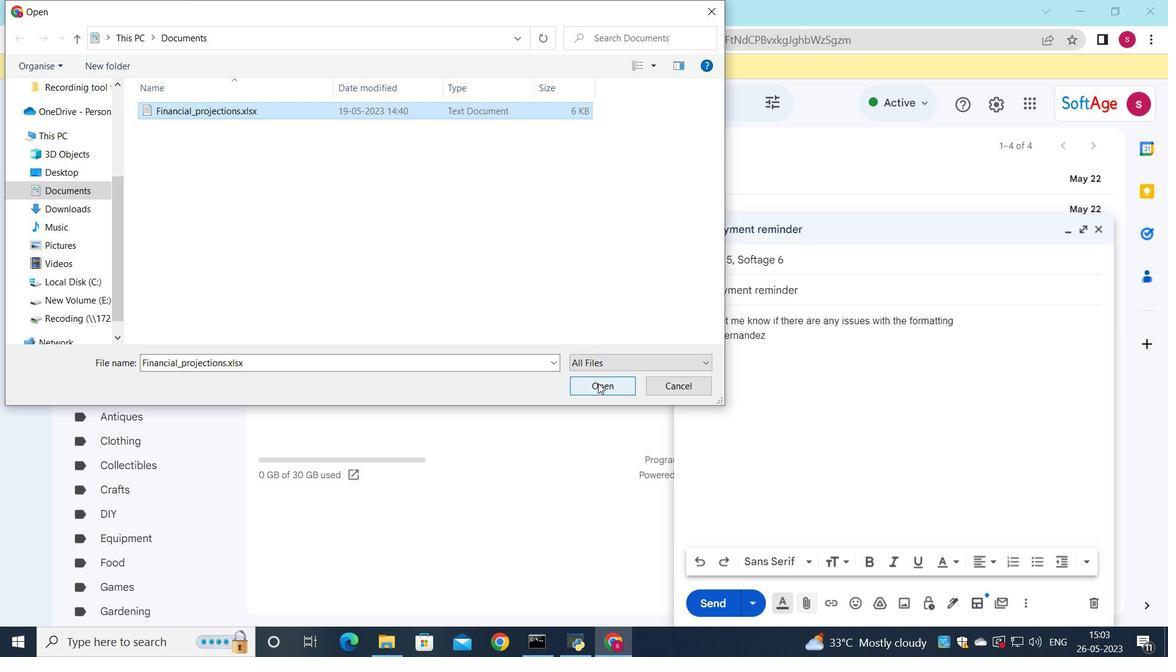 
Action: Mouse moved to (708, 597)
Screenshot: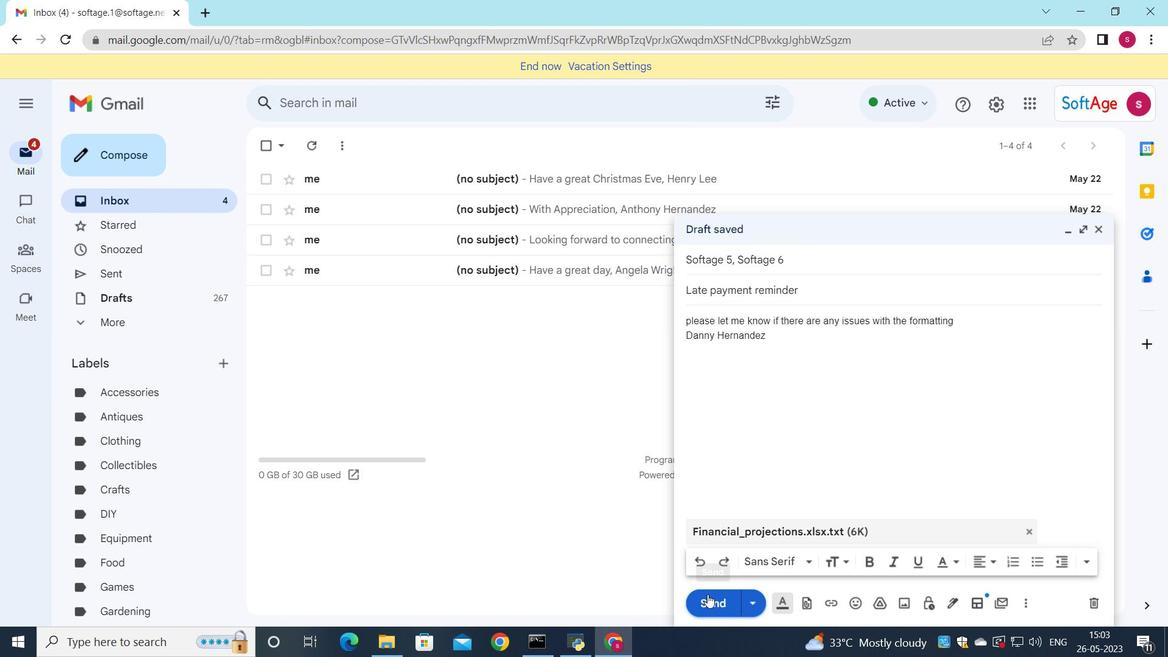 
Action: Mouse pressed left at (708, 597)
Screenshot: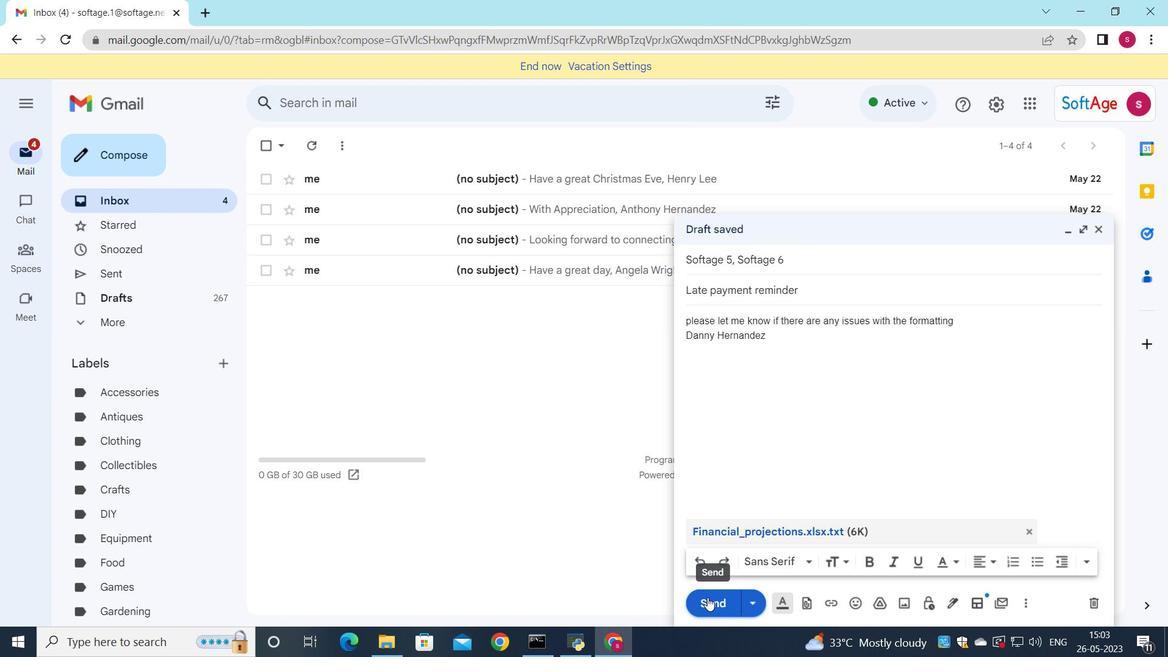 
Action: Mouse moved to (149, 271)
Screenshot: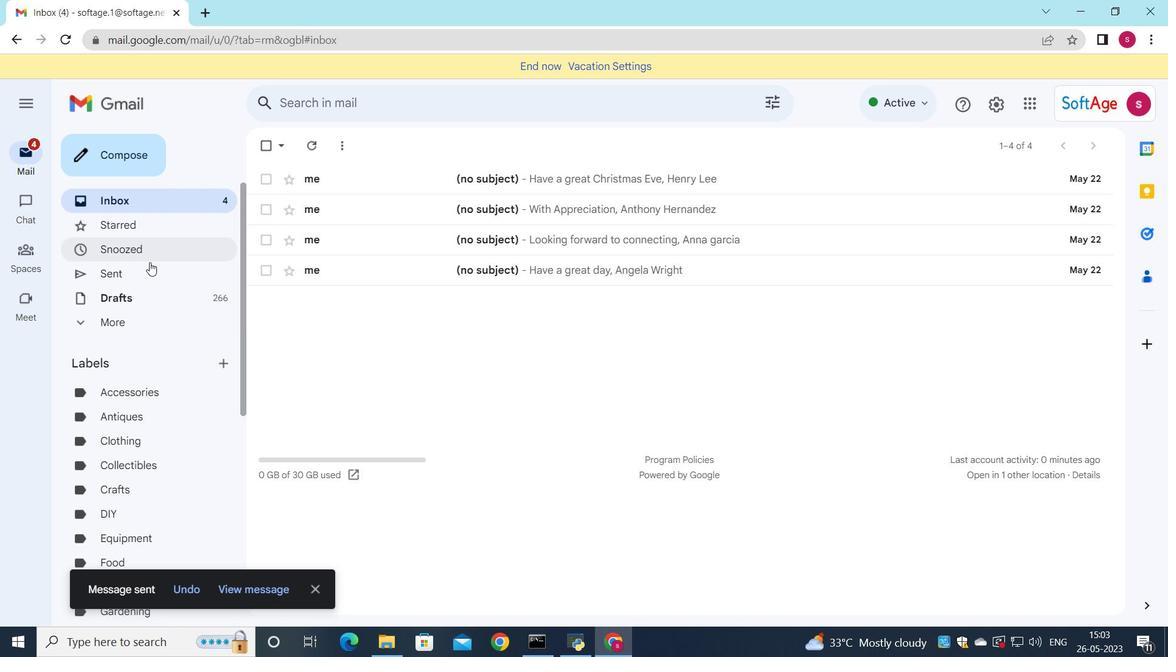 
Action: Mouse pressed left at (149, 271)
Screenshot: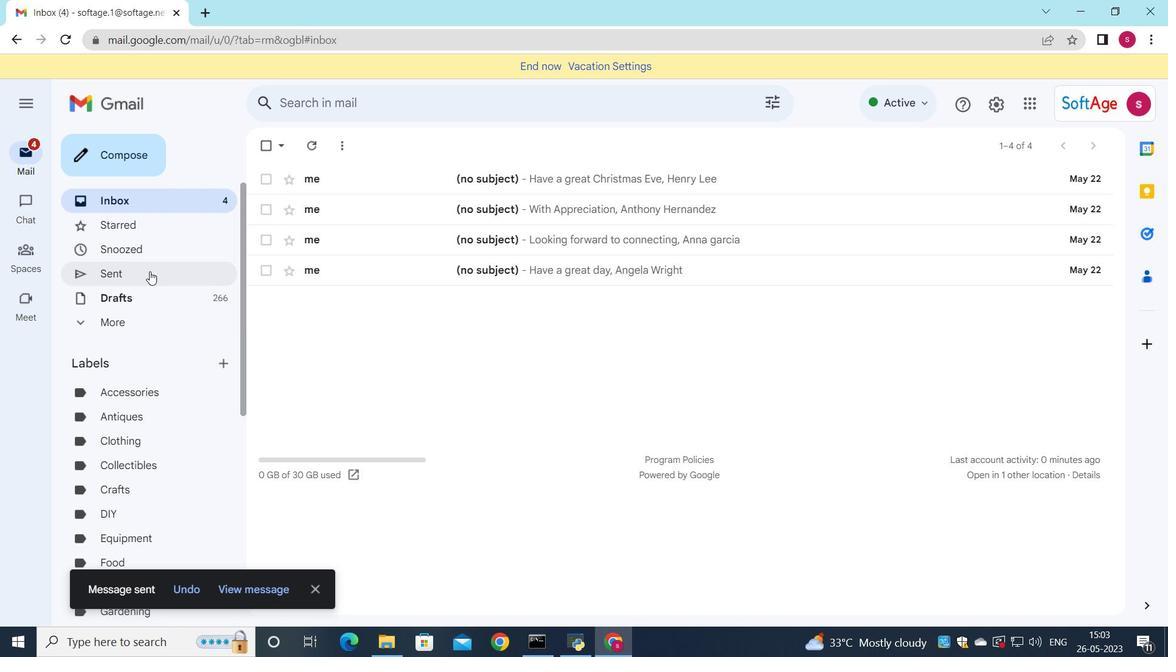 
Action: Mouse moved to (558, 240)
Screenshot: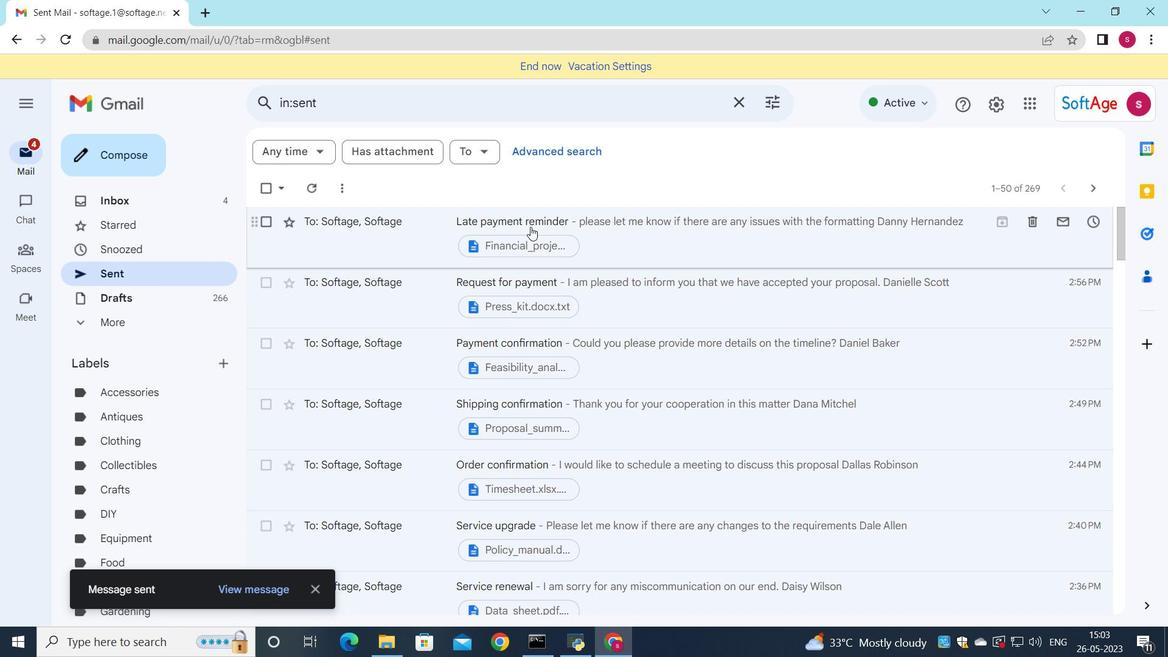 
Action: Mouse pressed left at (558, 240)
Screenshot: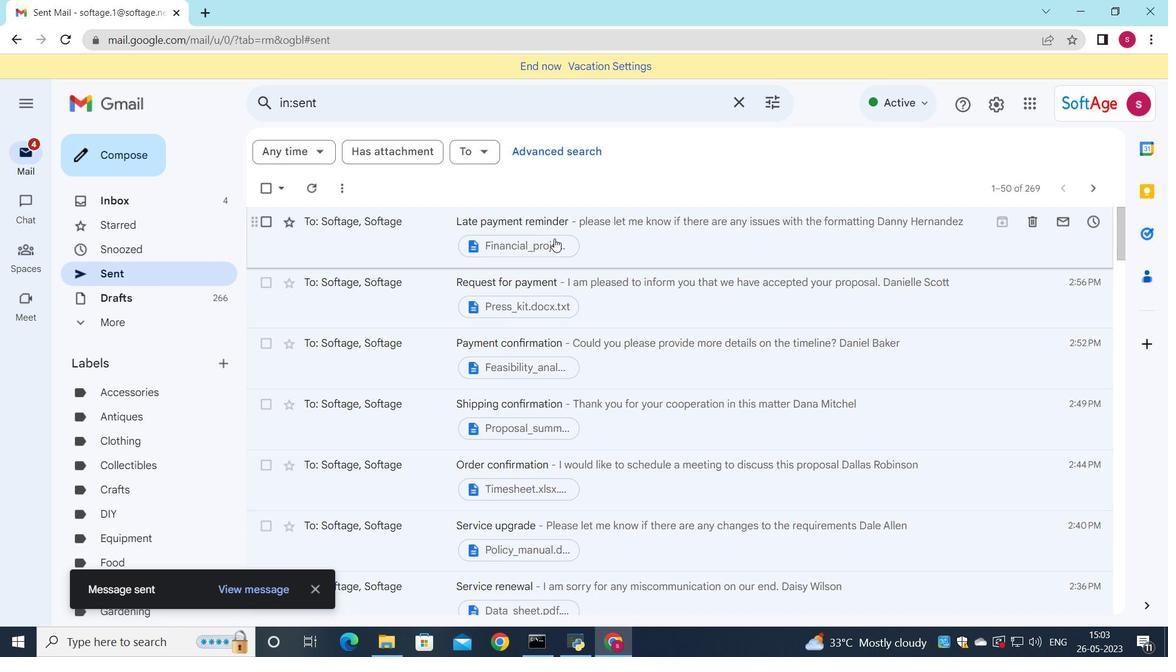 
Action: Mouse moved to (19, 73)
Screenshot: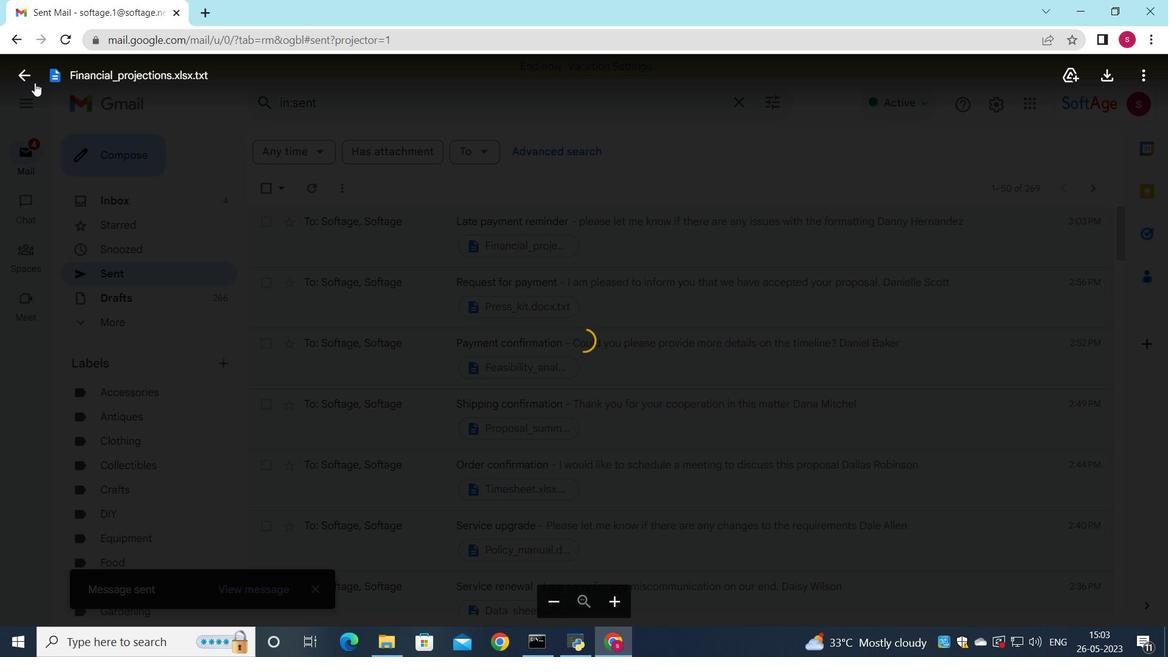 
Action: Mouse pressed left at (19, 73)
Screenshot: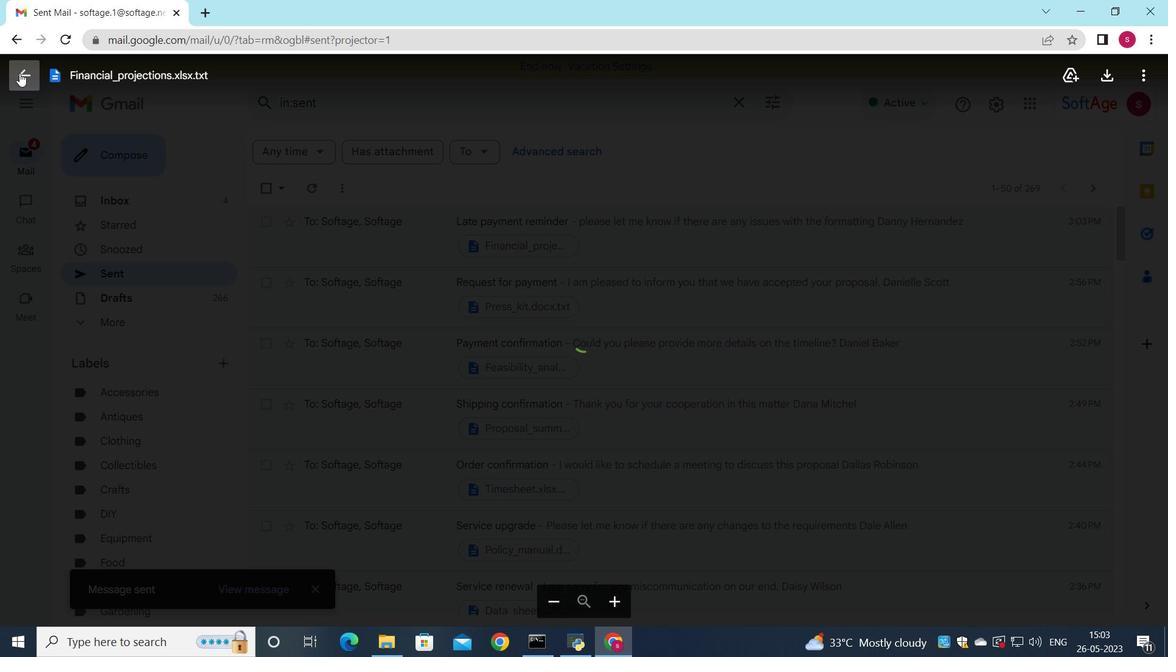 
Action: Mouse moved to (651, 259)
Screenshot: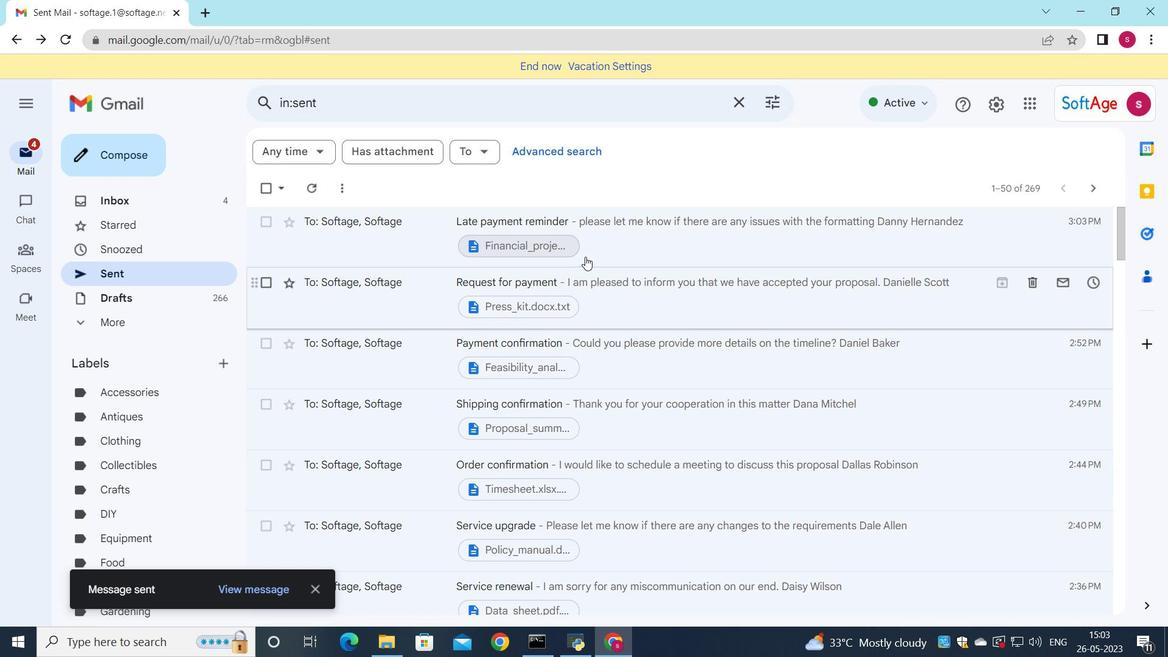 
Action: Mouse pressed left at (651, 259)
Screenshot: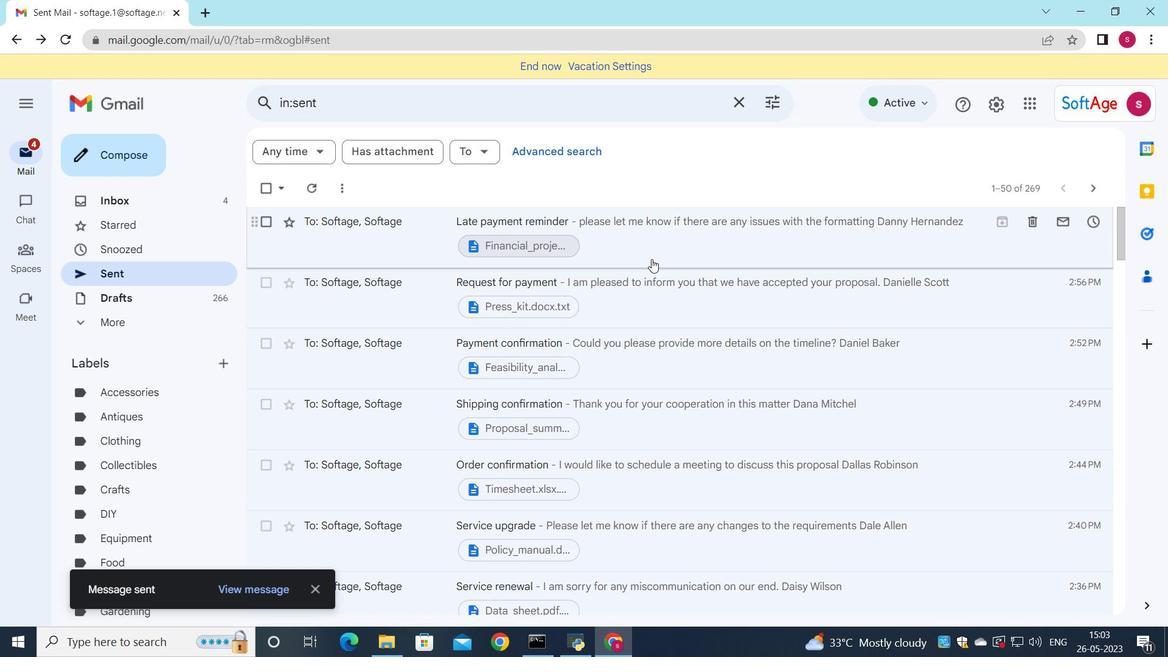 
Action: Mouse moved to (617, 332)
Screenshot: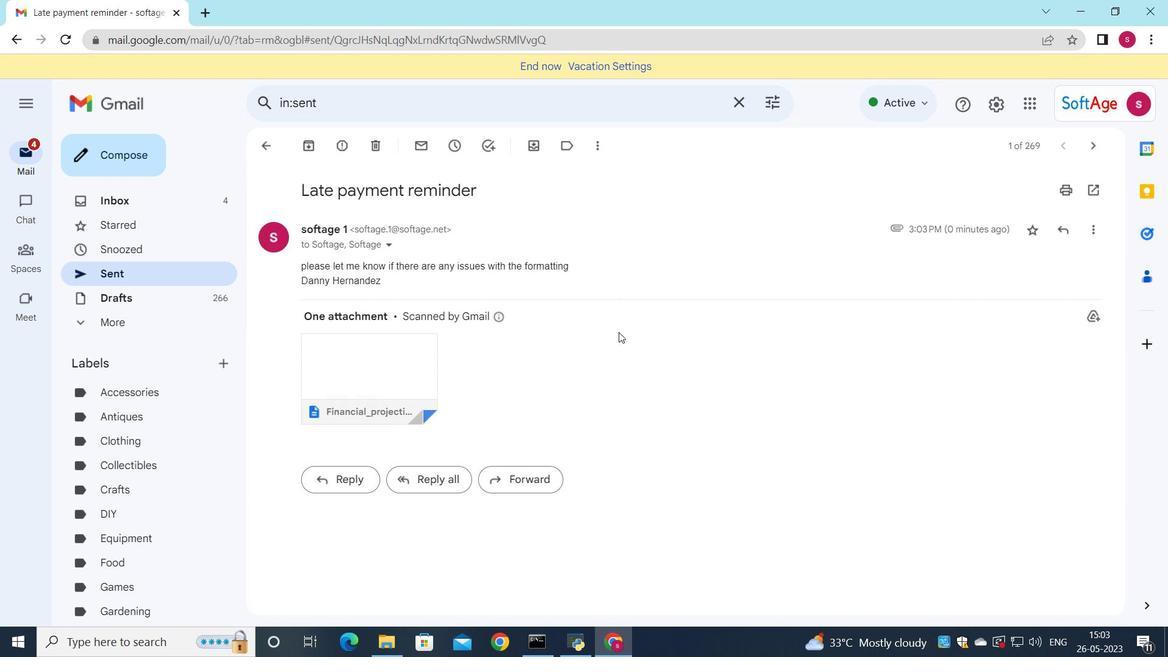 
